 Task: Find connections with filter location Cajicá with filter topic #marketingwith filter profile language French with filter current company Qween Network LLP with filter school West Bengal jobs and careers with filter industry Insurance Agencies and Brokerages with filter service category Wedding Photography with filter keywords title Heavy Equipment Operator
Action: Mouse moved to (513, 65)
Screenshot: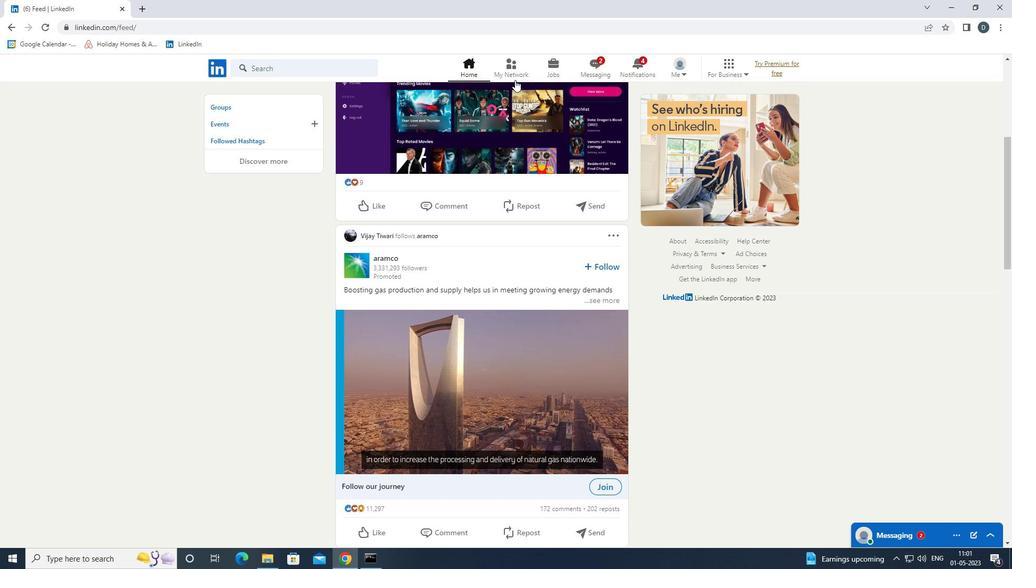 
Action: Mouse pressed left at (513, 65)
Screenshot: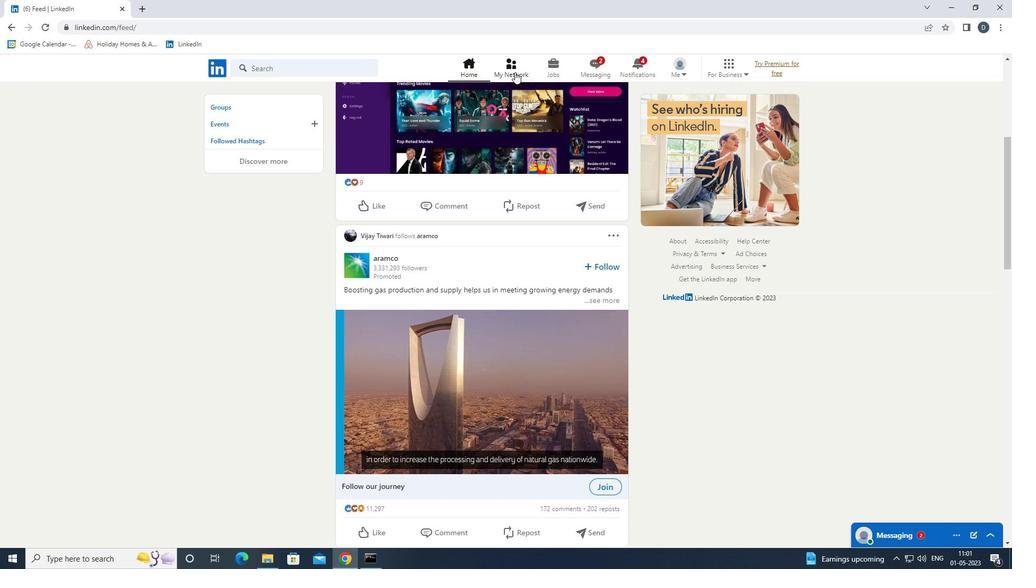 
Action: Mouse moved to (345, 126)
Screenshot: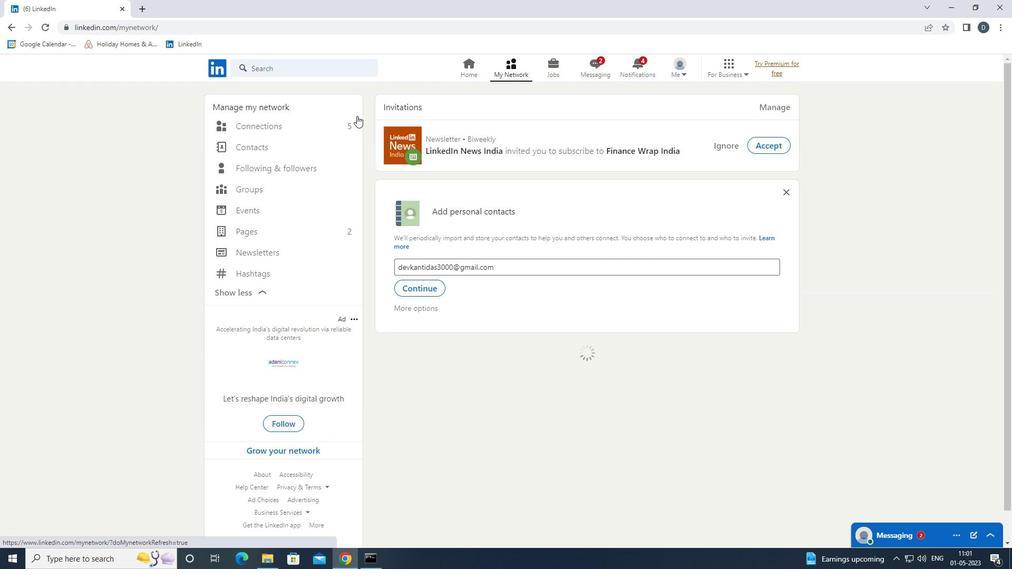 
Action: Mouse pressed left at (345, 126)
Screenshot: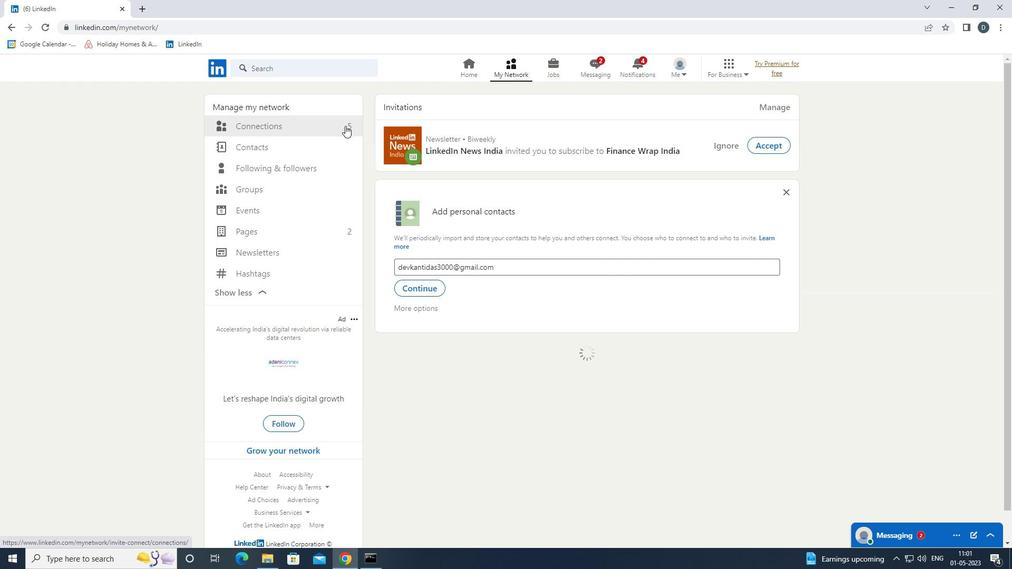 
Action: Mouse moved to (348, 127)
Screenshot: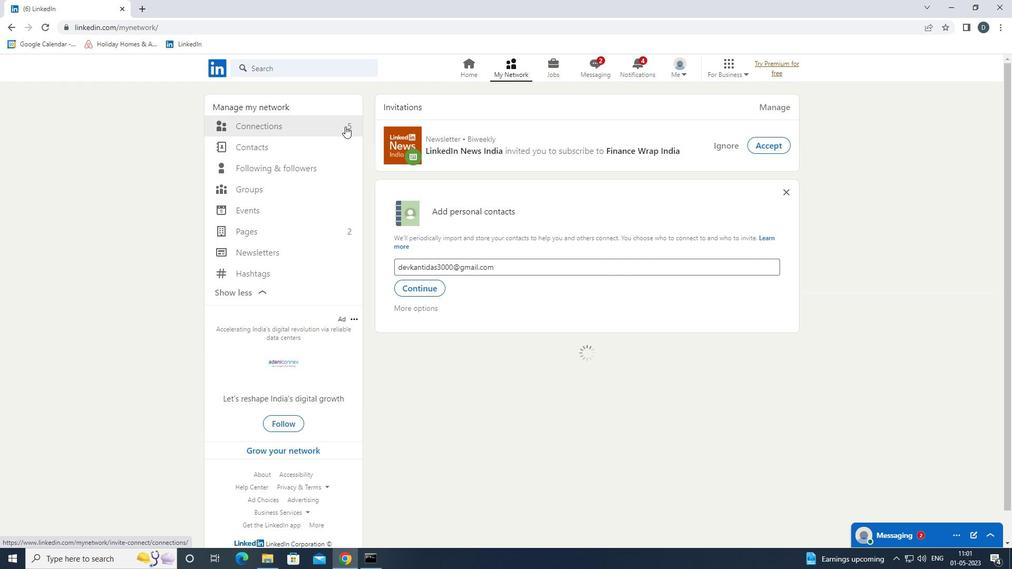 
Action: Mouse pressed left at (348, 127)
Screenshot: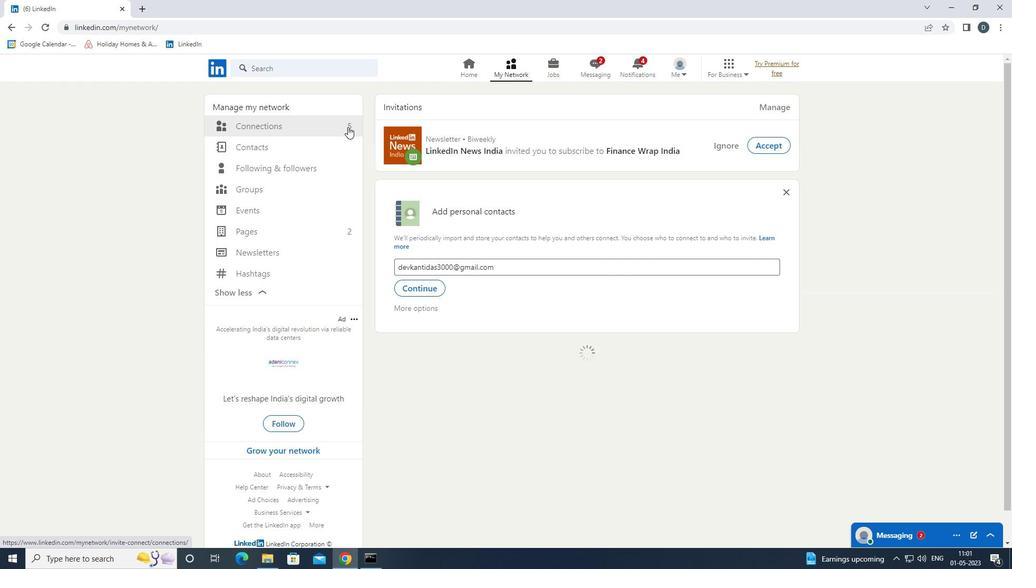 
Action: Mouse moved to (607, 122)
Screenshot: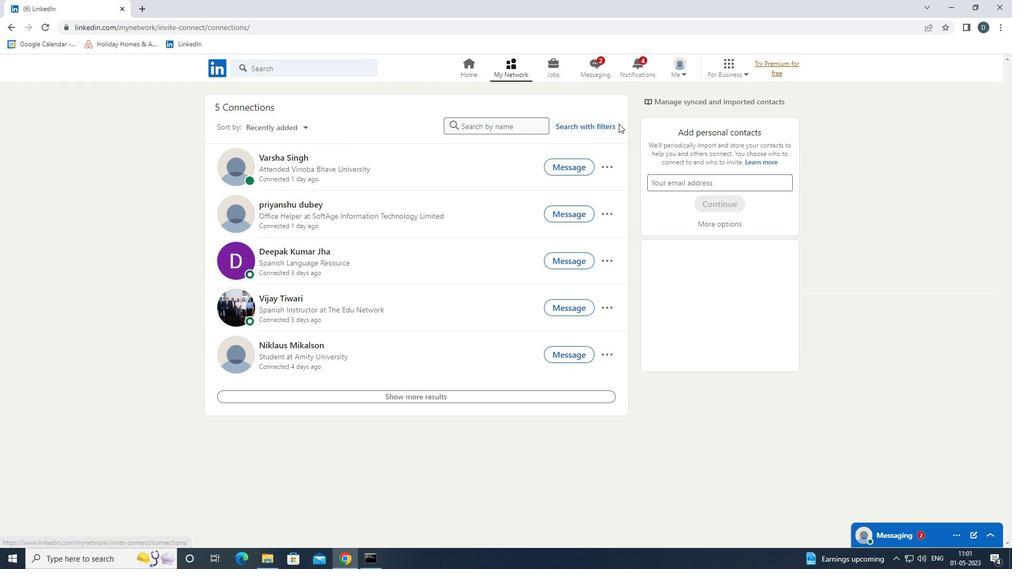 
Action: Mouse pressed left at (607, 122)
Screenshot: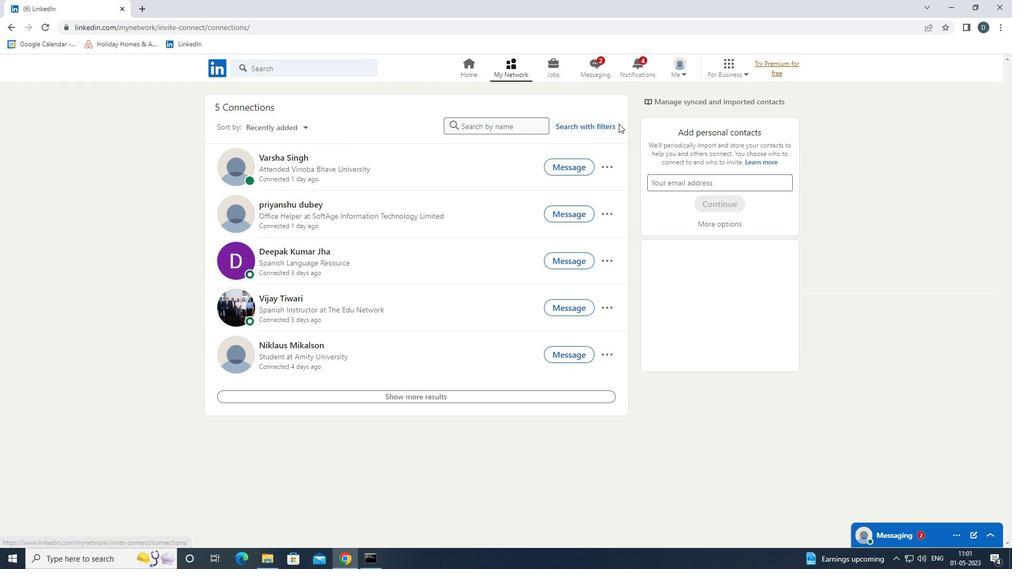 
Action: Mouse moved to (551, 91)
Screenshot: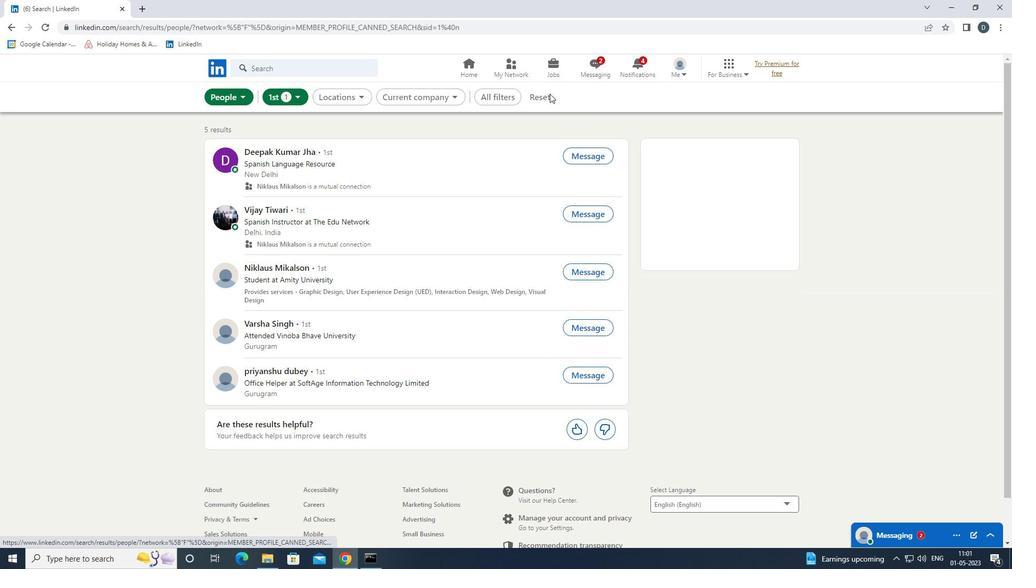 
Action: Mouse pressed left at (551, 91)
Screenshot: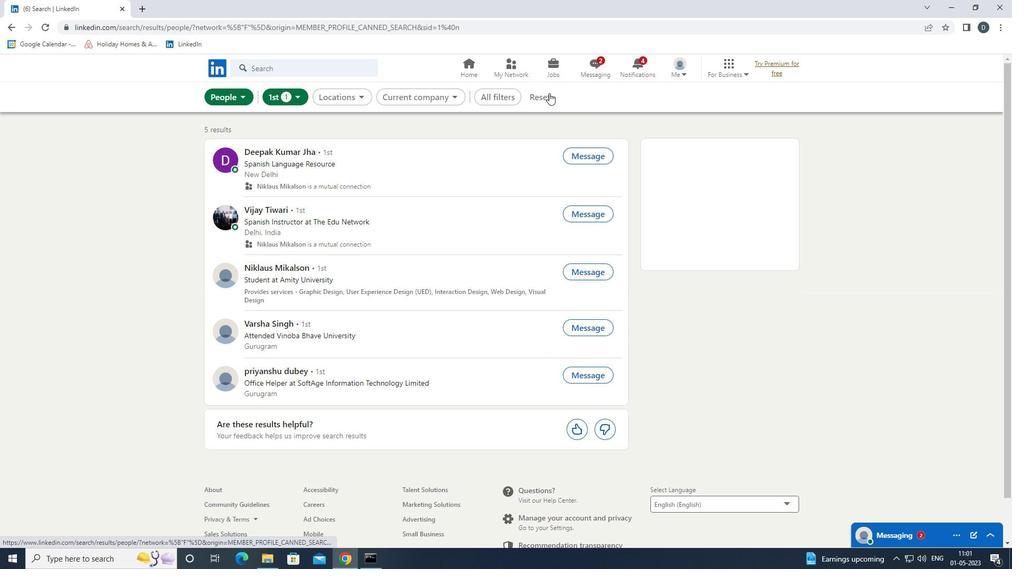 
Action: Mouse moved to (534, 94)
Screenshot: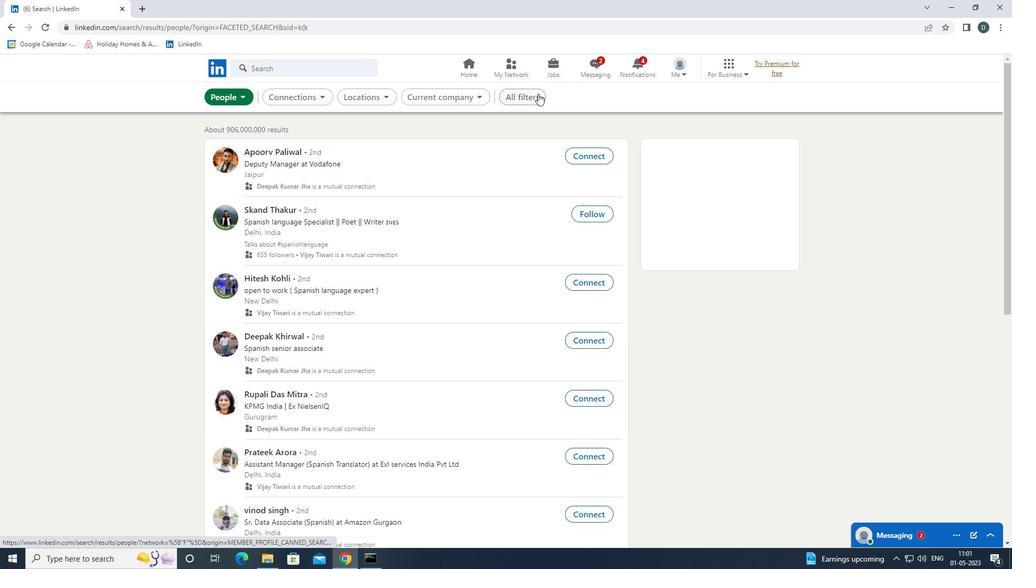 
Action: Mouse pressed left at (534, 94)
Screenshot: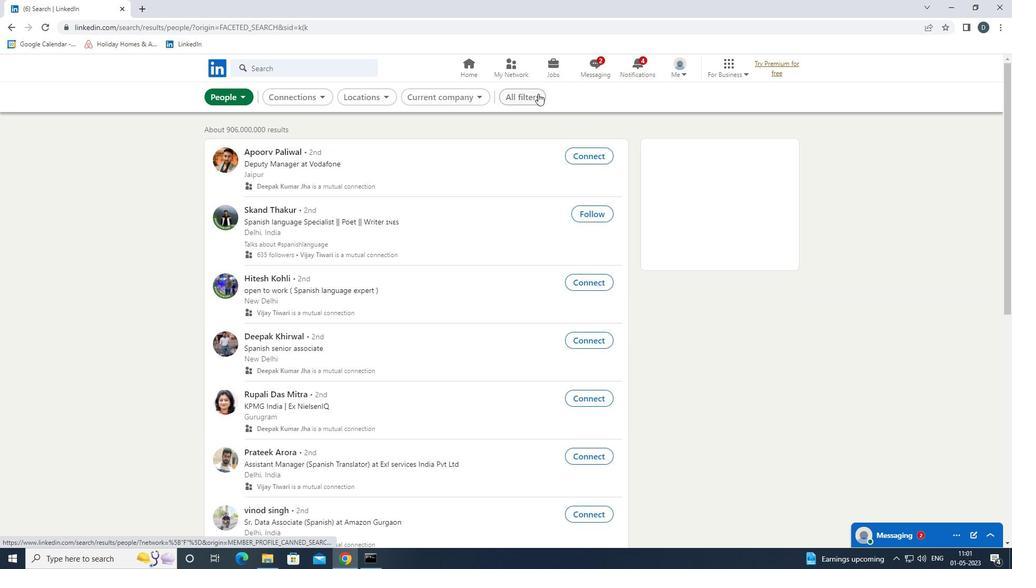 
Action: Mouse moved to (778, 360)
Screenshot: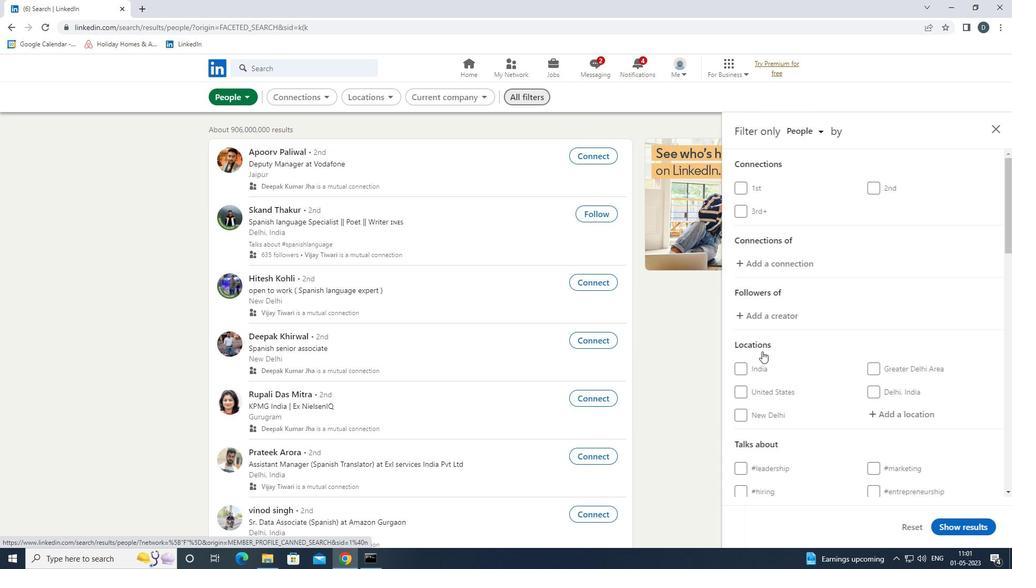 
Action: Mouse scrolled (778, 359) with delta (0, 0)
Screenshot: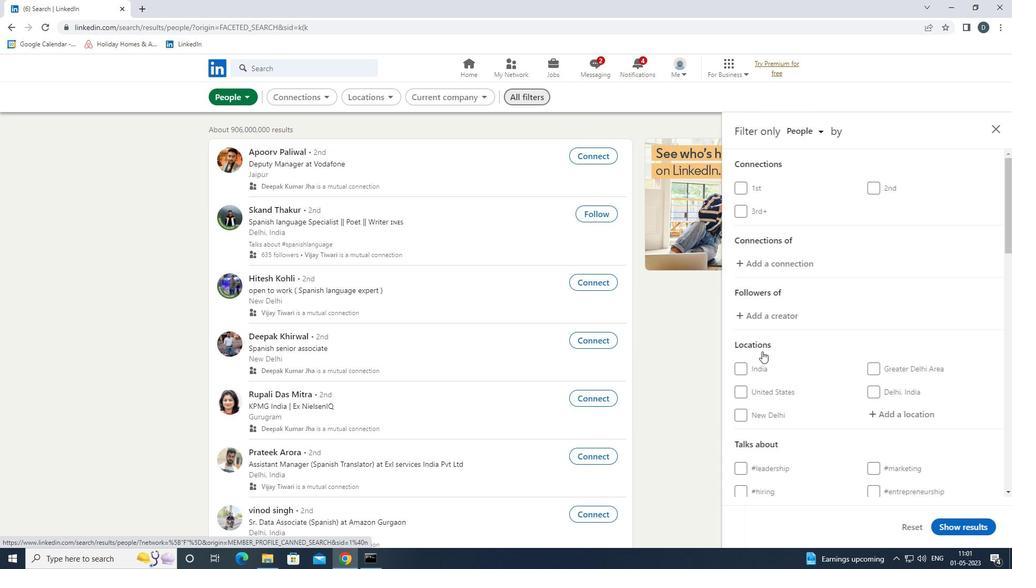 
Action: Mouse moved to (785, 363)
Screenshot: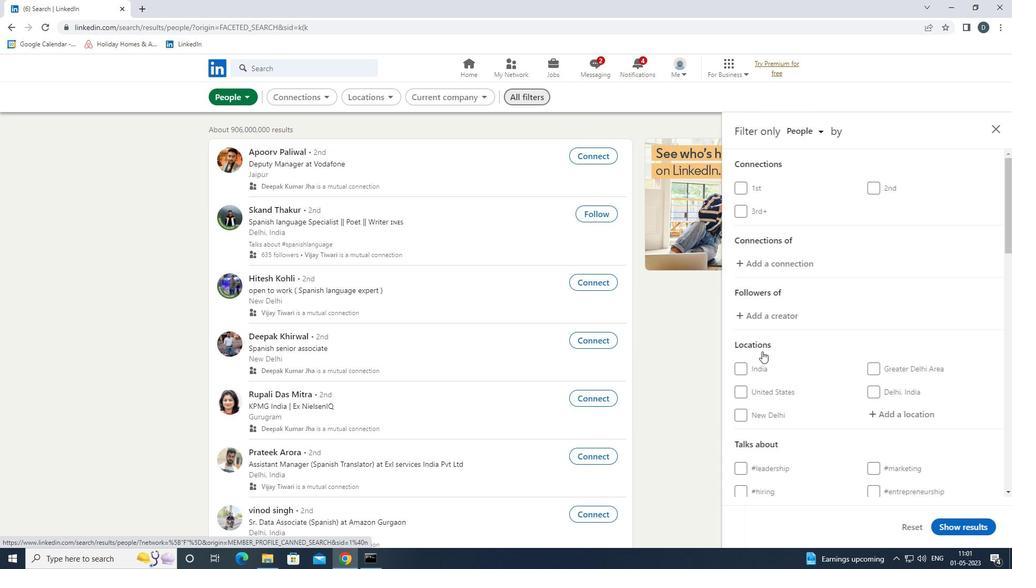 
Action: Mouse scrolled (785, 362) with delta (0, 0)
Screenshot: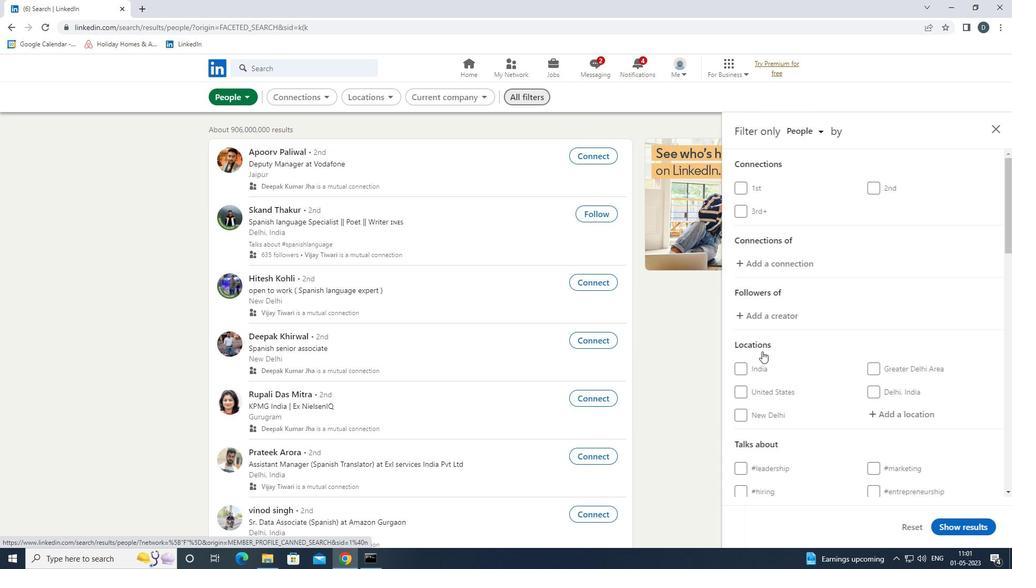 
Action: Mouse moved to (913, 306)
Screenshot: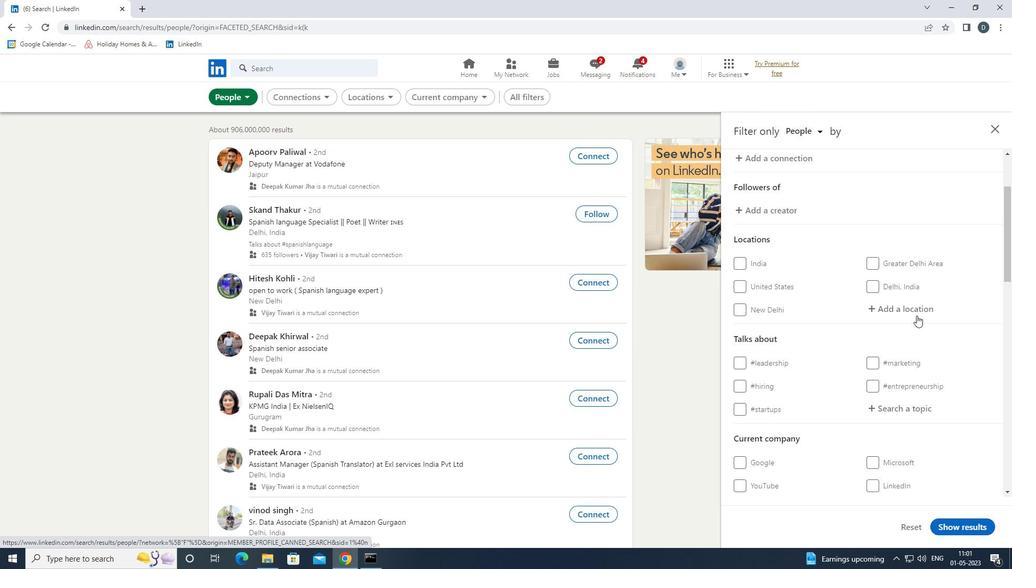 
Action: Mouse pressed left at (913, 306)
Screenshot: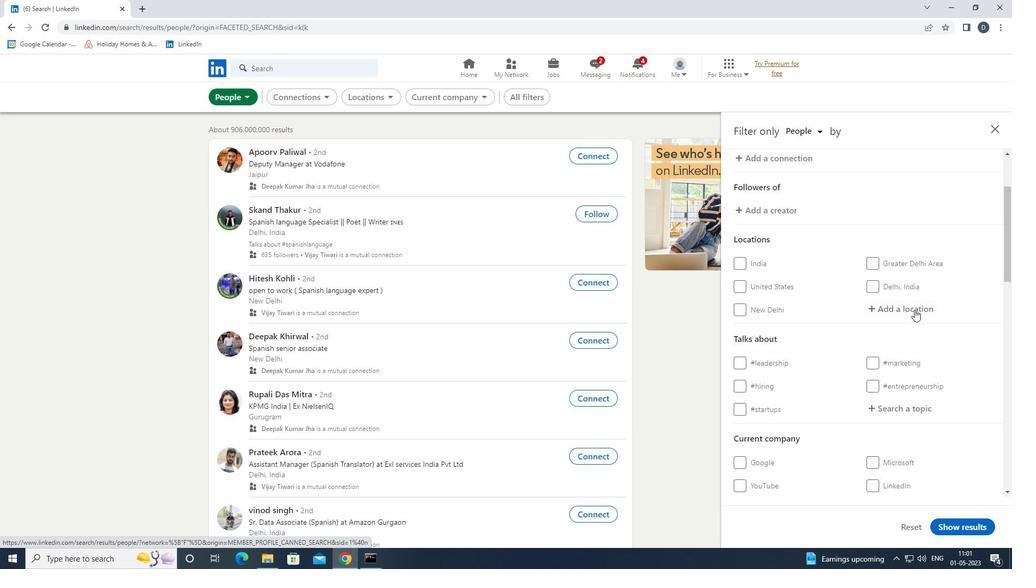 
Action: Mouse moved to (697, 366)
Screenshot: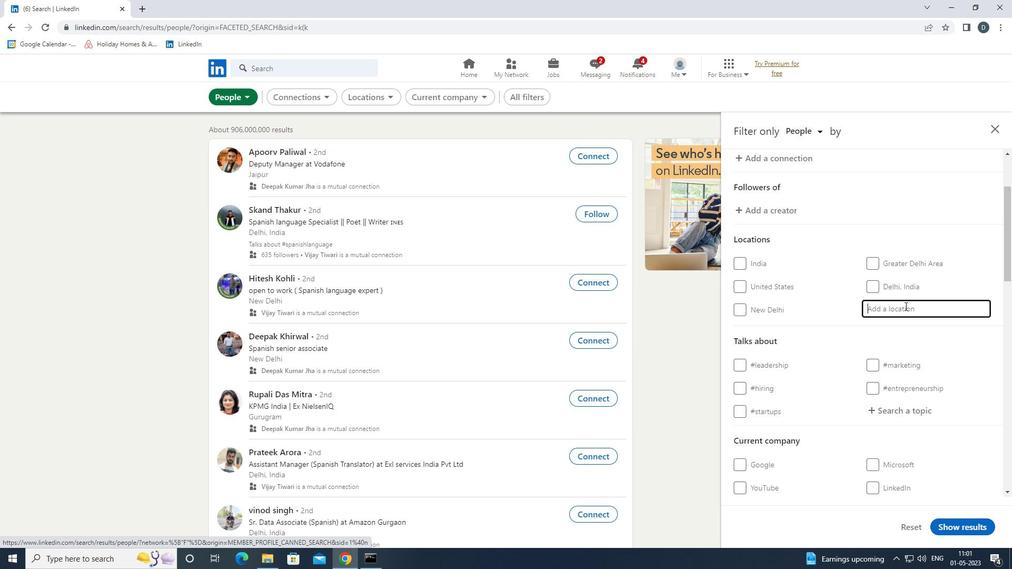 
Action: Key pressed <Key.shift>CAJICA<Key.down><Key.enter>
Screenshot: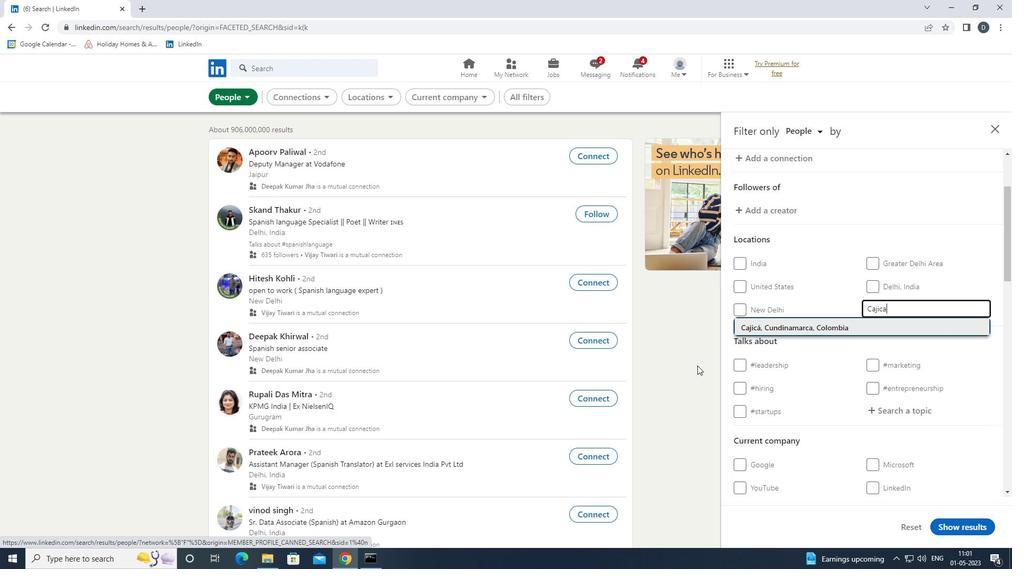 
Action: Mouse moved to (701, 362)
Screenshot: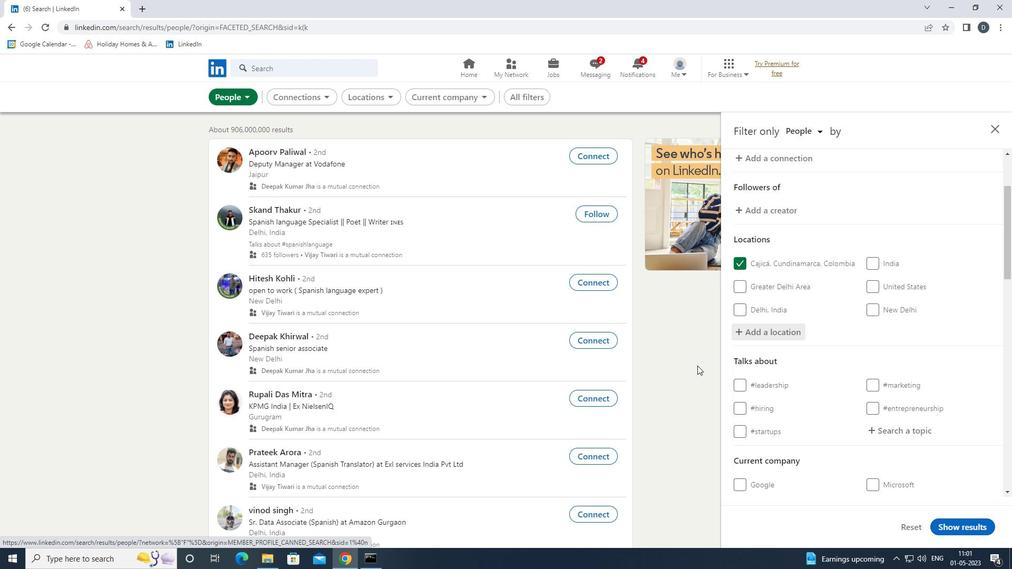
Action: Mouse scrolled (701, 362) with delta (0, 0)
Screenshot: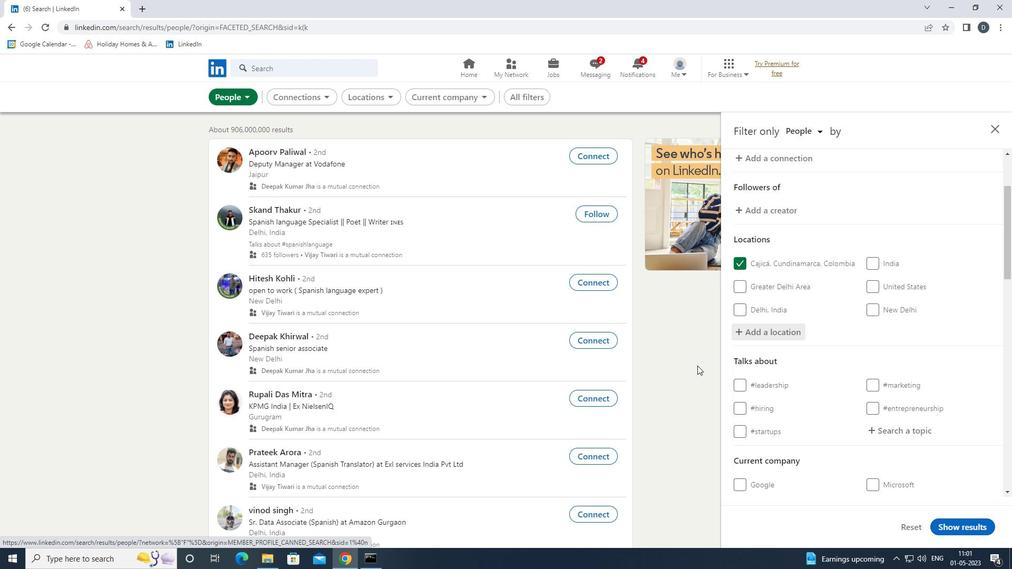 
Action: Mouse moved to (703, 362)
Screenshot: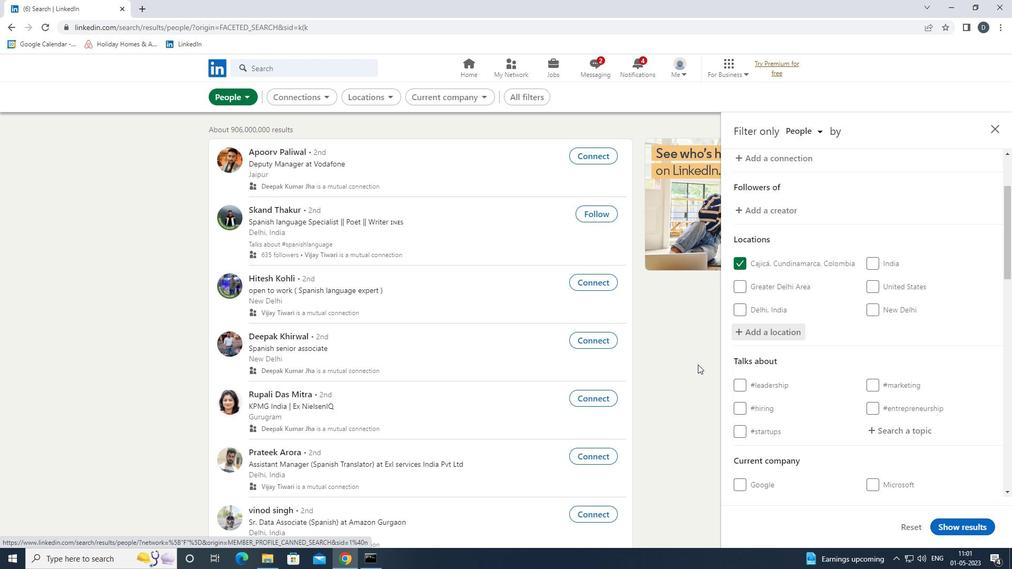 
Action: Mouse scrolled (703, 362) with delta (0, 0)
Screenshot: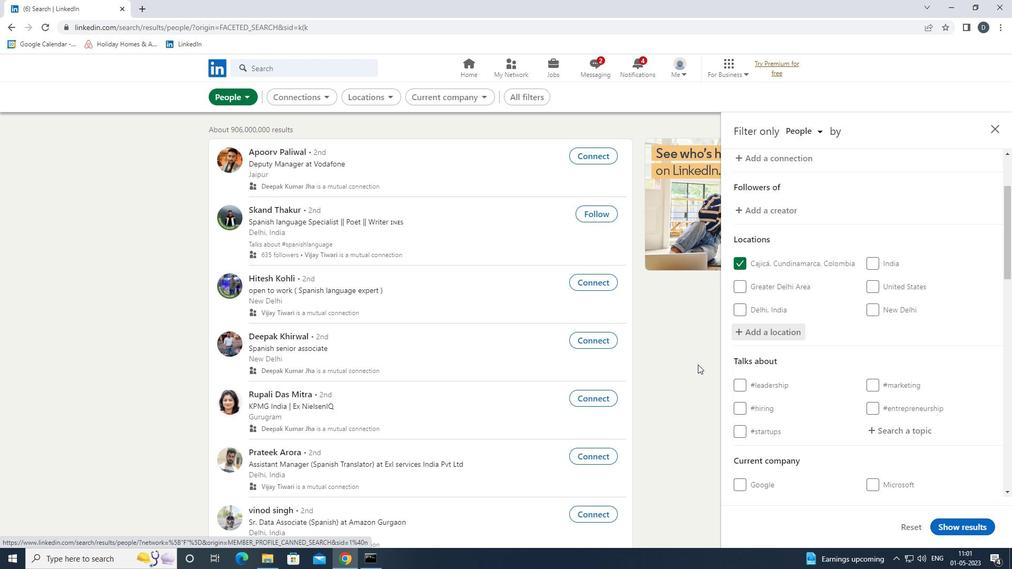 
Action: Mouse moved to (724, 362)
Screenshot: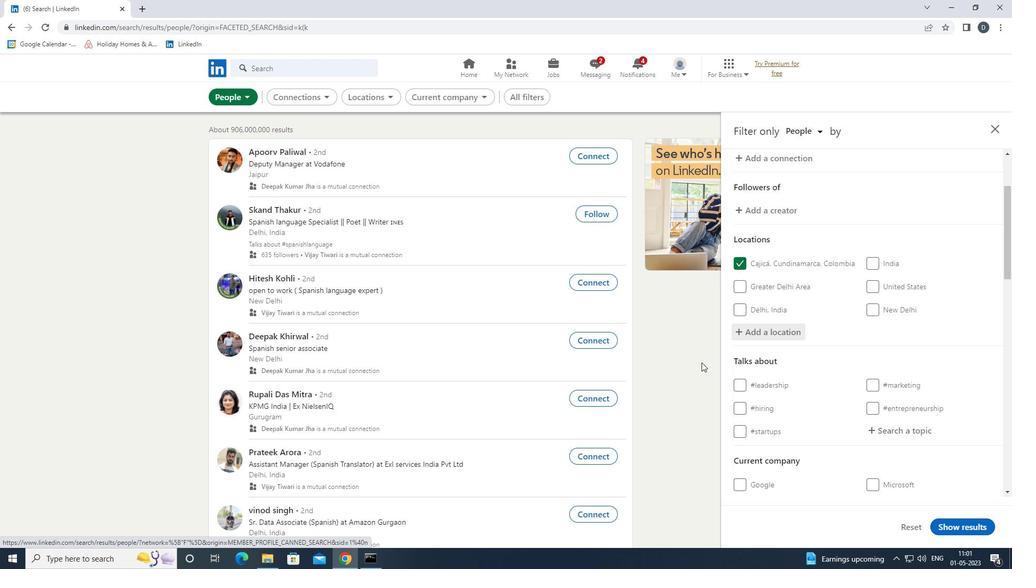 
Action: Mouse scrolled (724, 362) with delta (0, 0)
Screenshot: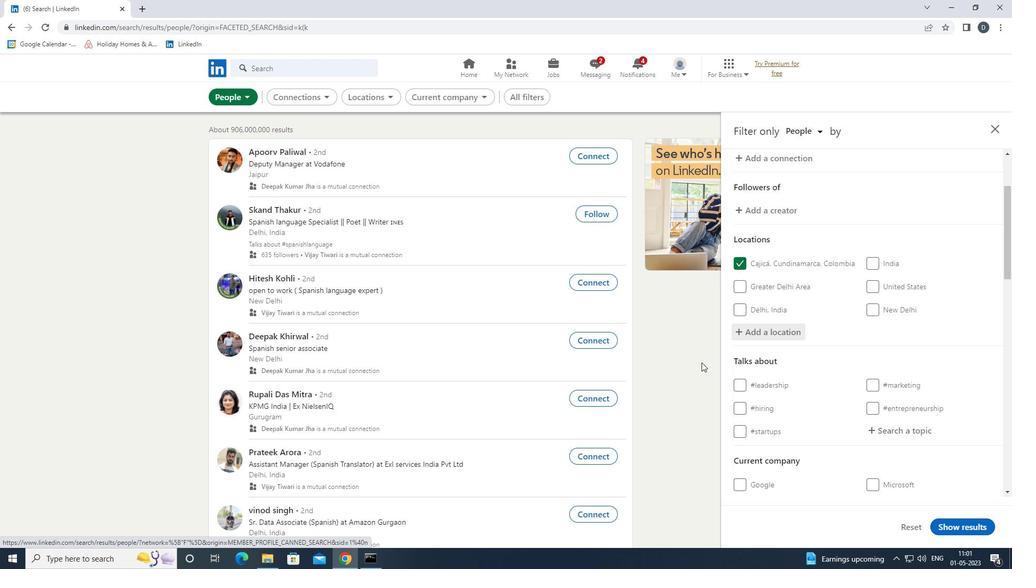 
Action: Mouse moved to (904, 376)
Screenshot: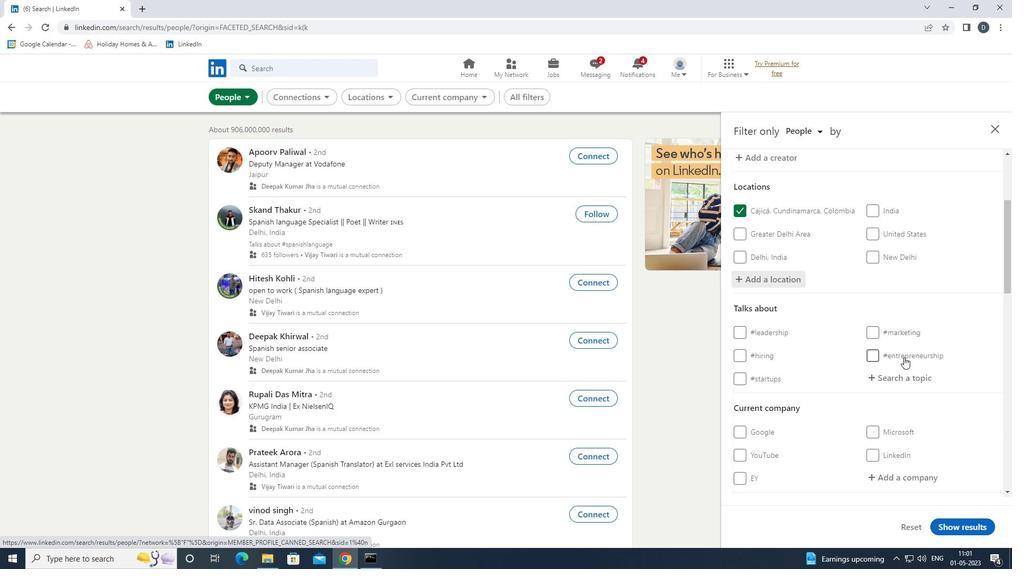 
Action: Mouse pressed left at (904, 376)
Screenshot: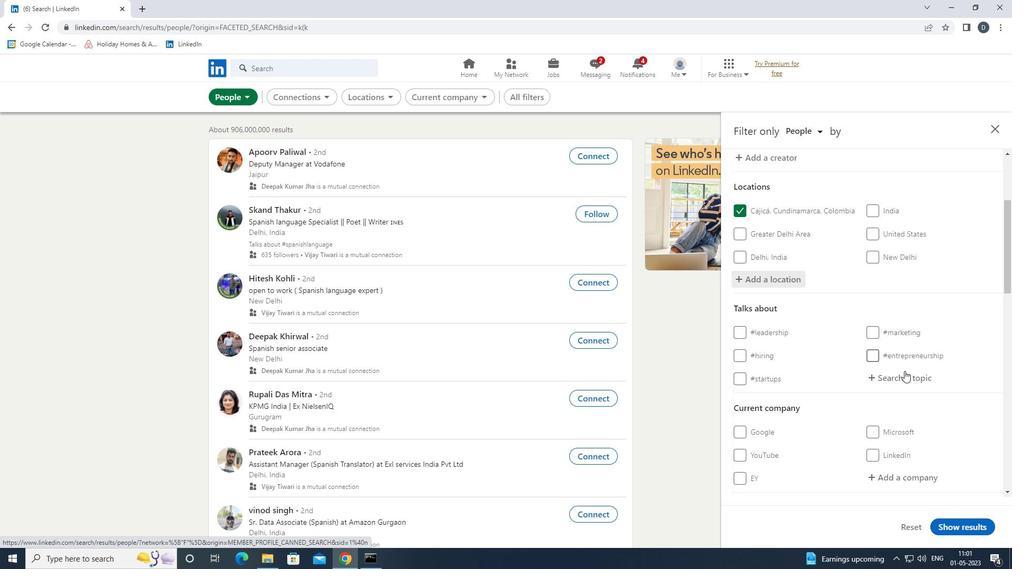 
Action: Mouse moved to (816, 402)
Screenshot: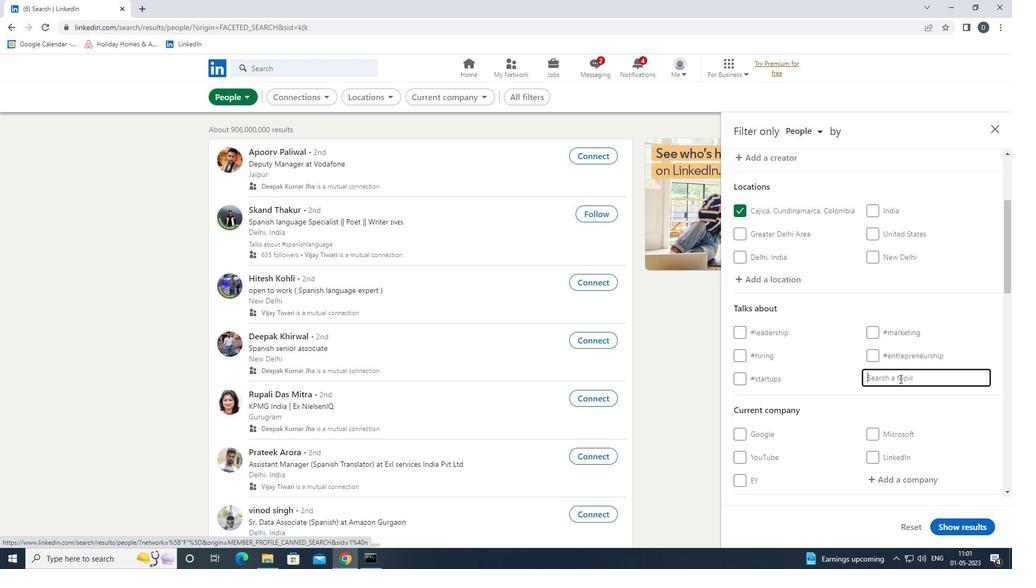
Action: Key pressed <Key.shift>MARK<Key.backspace><Key.backspace><Key.backspace><Key.backspace><Key.backspace><Key.shift>#MARKETING
Screenshot: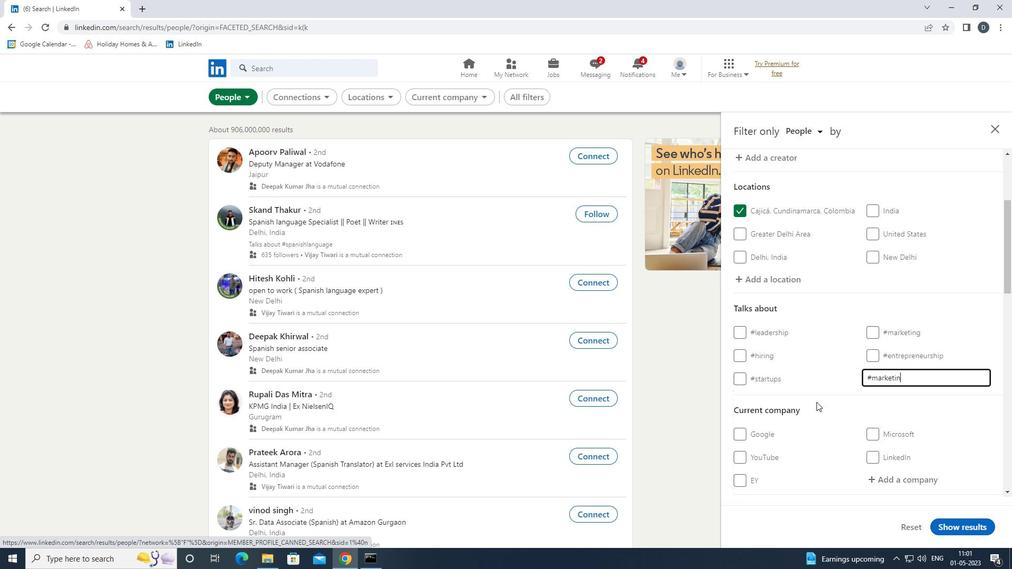 
Action: Mouse moved to (817, 402)
Screenshot: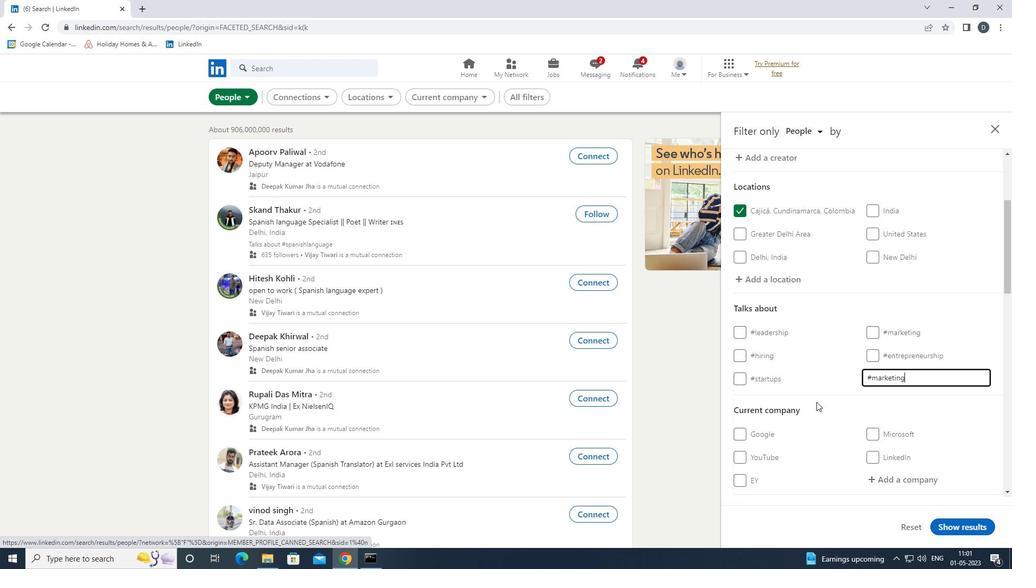 
Action: Mouse scrolled (817, 401) with delta (0, 0)
Screenshot: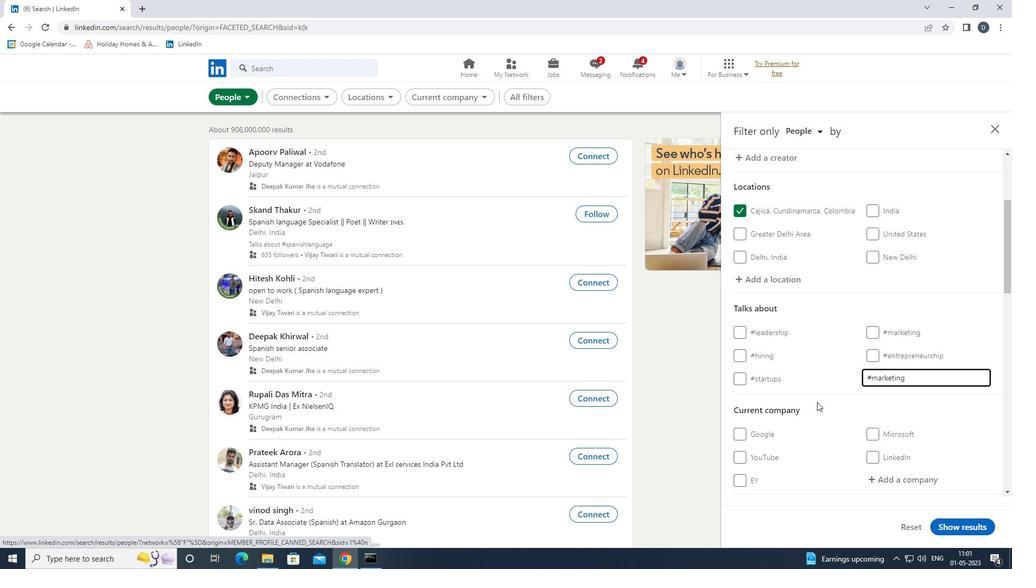
Action: Mouse moved to (817, 403)
Screenshot: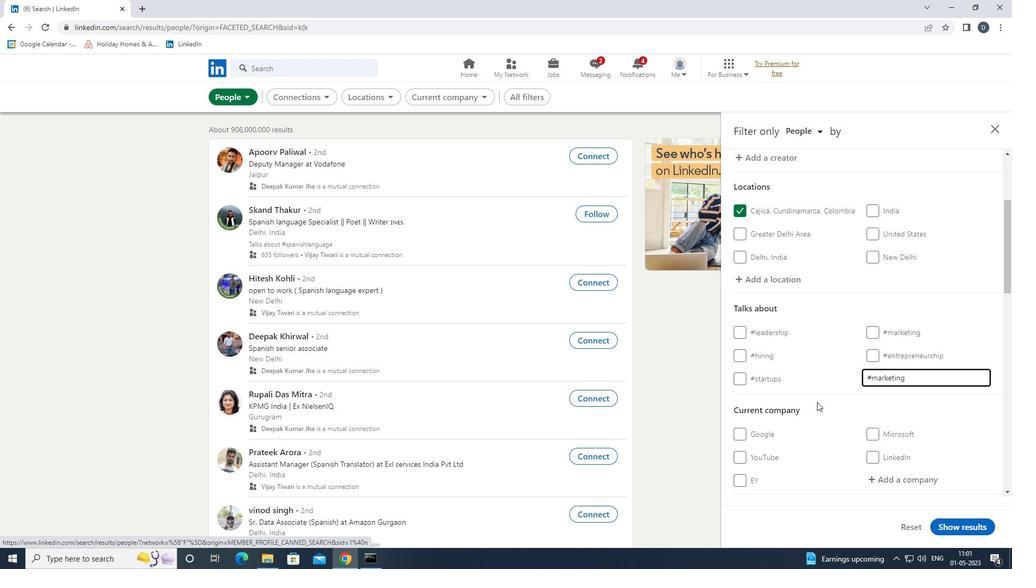 
Action: Mouse scrolled (817, 402) with delta (0, 0)
Screenshot: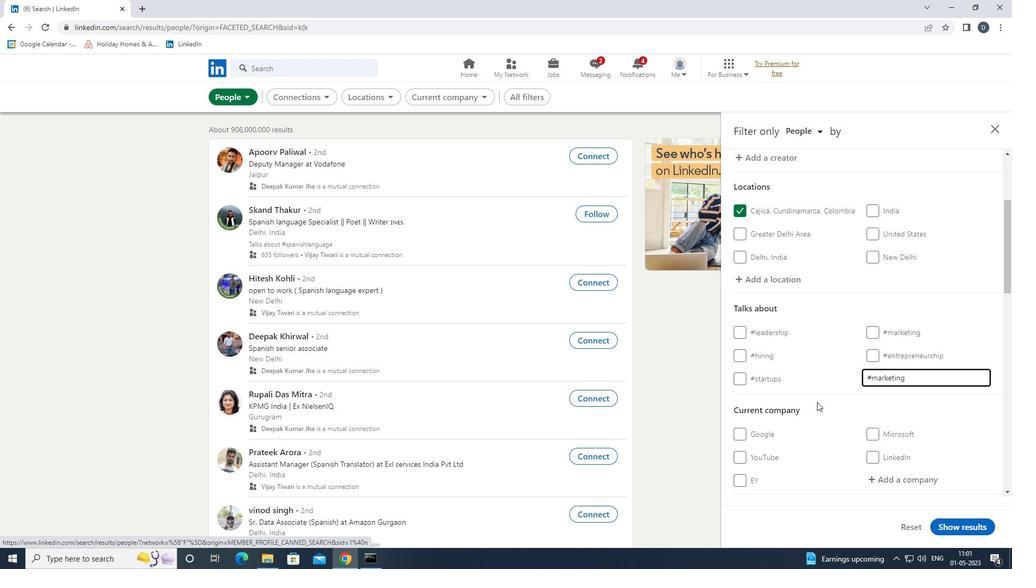 
Action: Mouse moved to (817, 405)
Screenshot: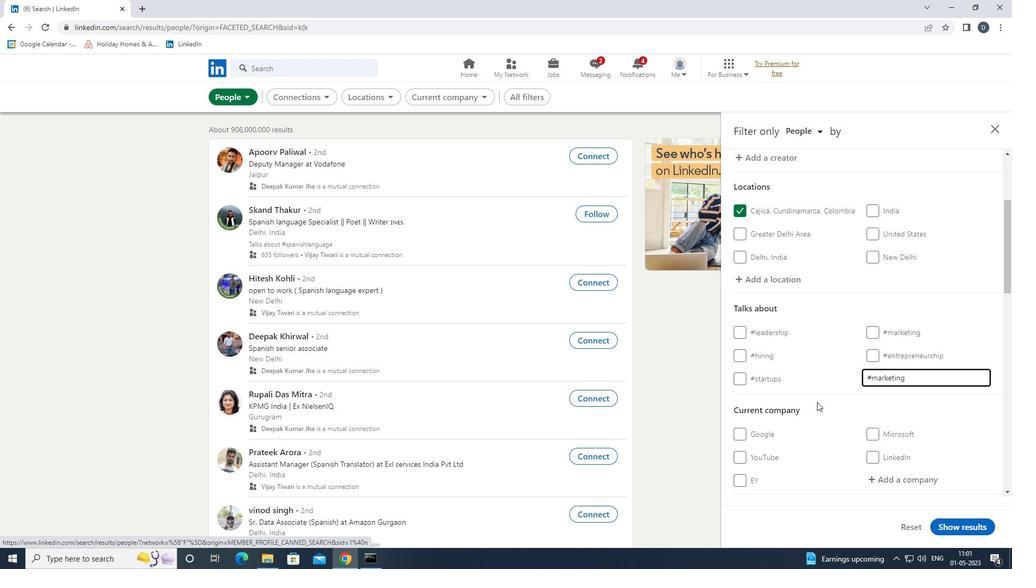 
Action: Mouse scrolled (817, 404) with delta (0, 0)
Screenshot: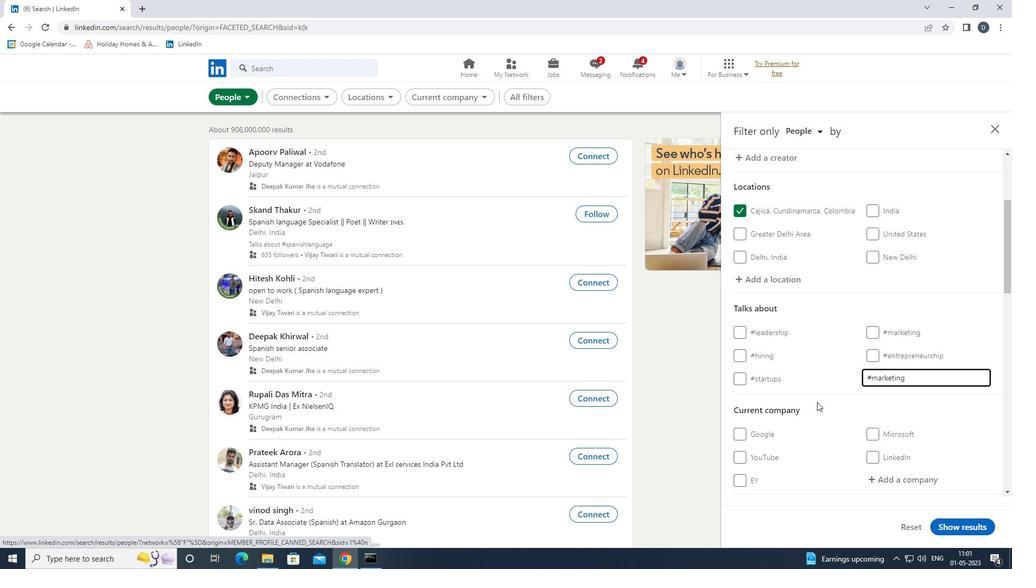 
Action: Mouse moved to (883, 379)
Screenshot: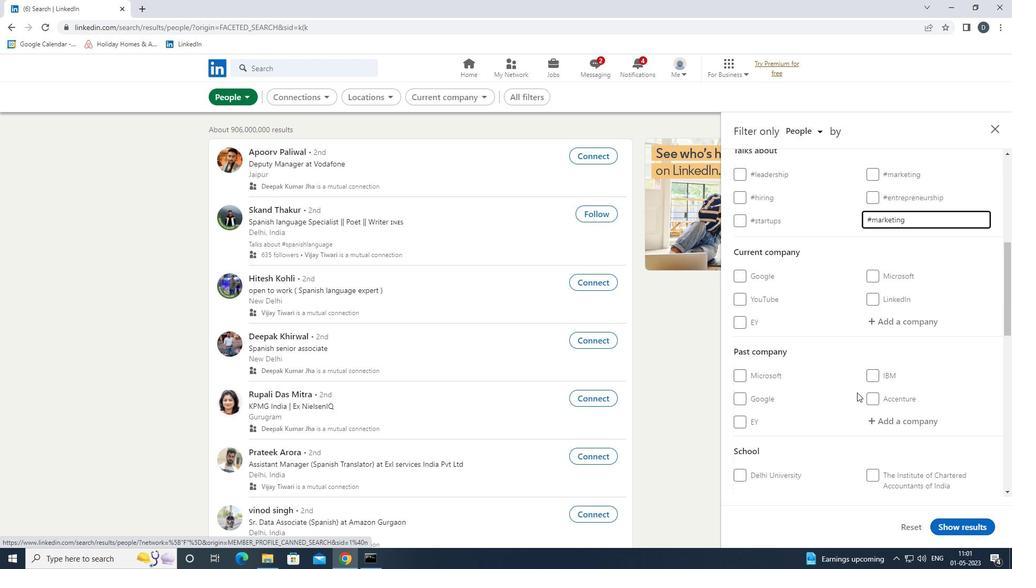 
Action: Mouse scrolled (883, 379) with delta (0, 0)
Screenshot: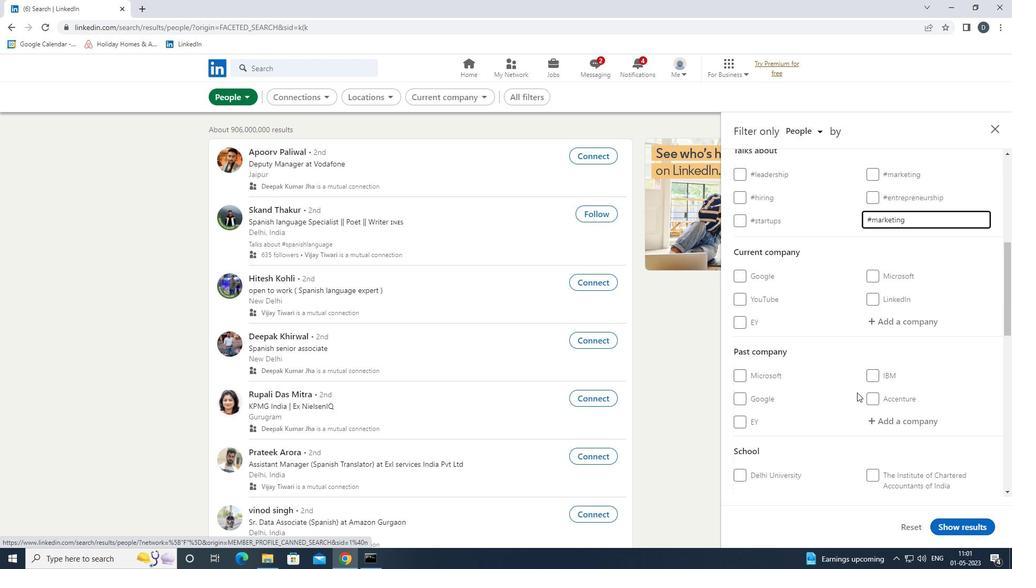 
Action: Mouse scrolled (883, 379) with delta (0, 0)
Screenshot: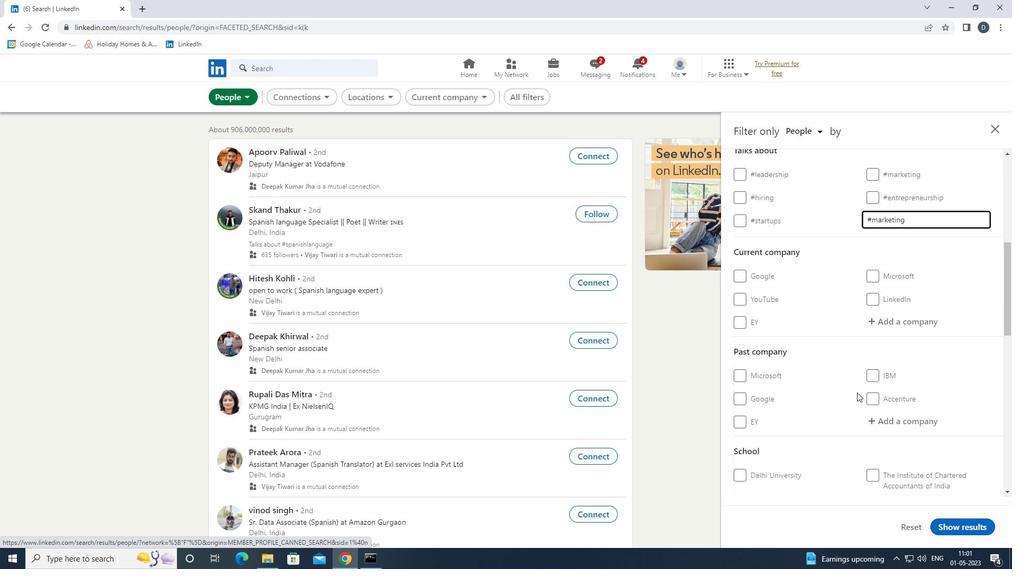 
Action: Mouse scrolled (883, 379) with delta (0, 0)
Screenshot: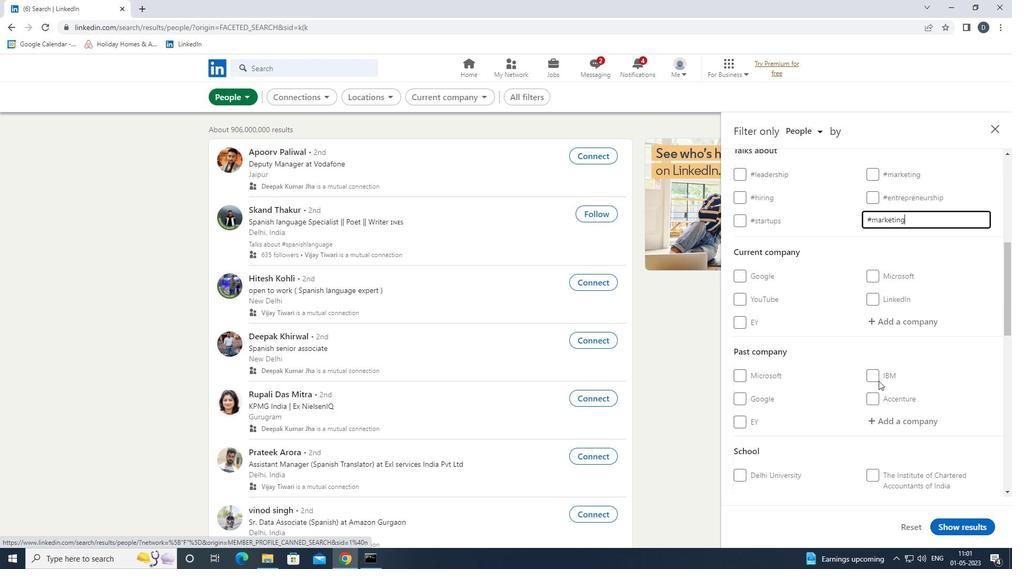
Action: Mouse moved to (894, 367)
Screenshot: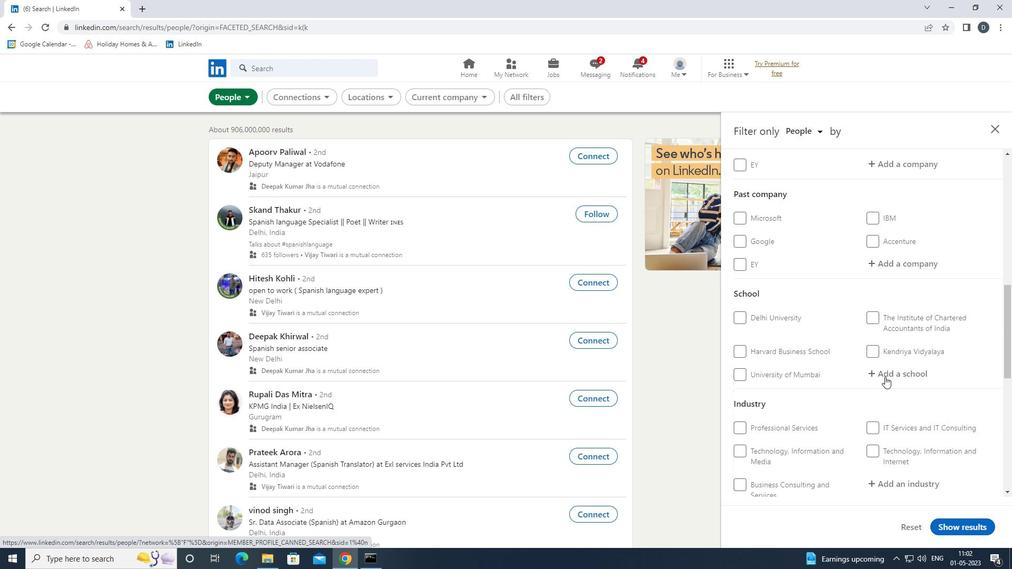 
Action: Mouse scrolled (894, 366) with delta (0, 0)
Screenshot: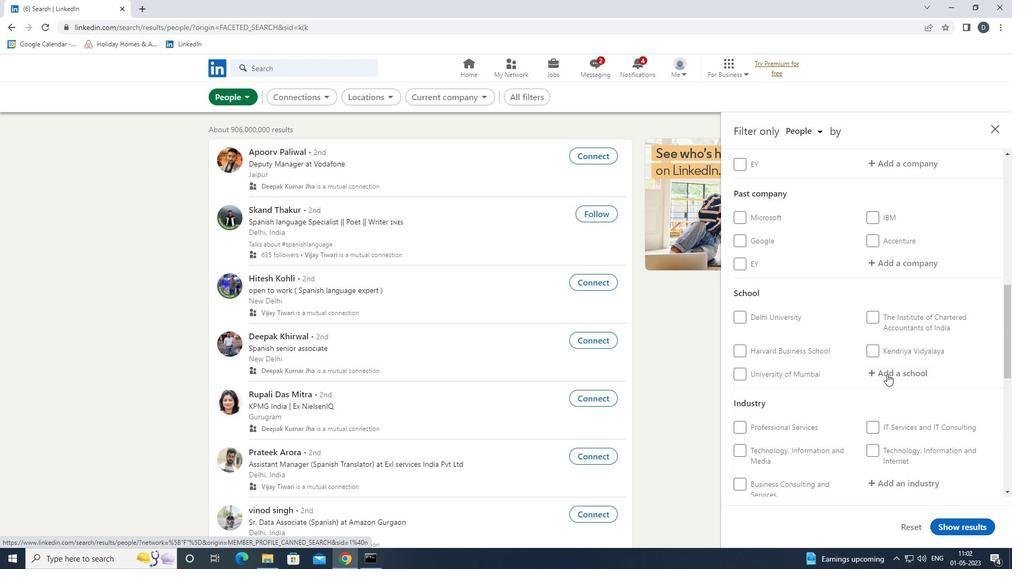 
Action: Mouse scrolled (894, 366) with delta (0, 0)
Screenshot: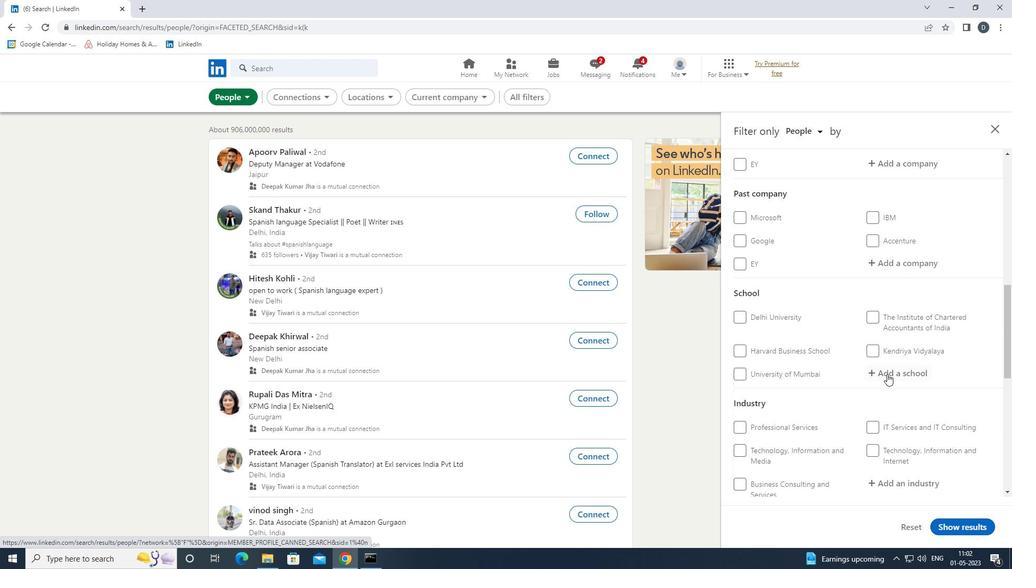 
Action: Mouse scrolled (894, 366) with delta (0, 0)
Screenshot: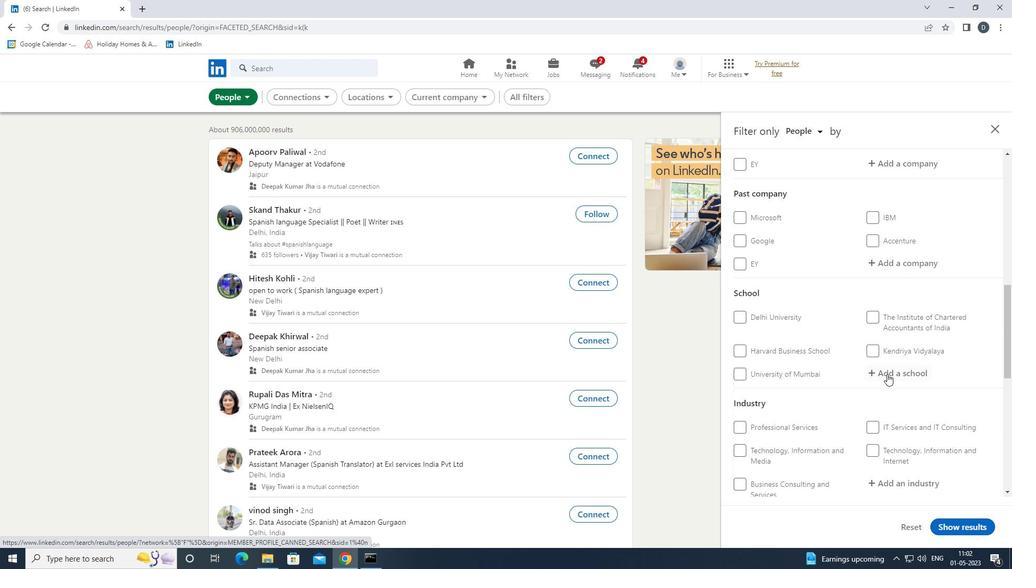 
Action: Mouse scrolled (894, 366) with delta (0, 0)
Screenshot: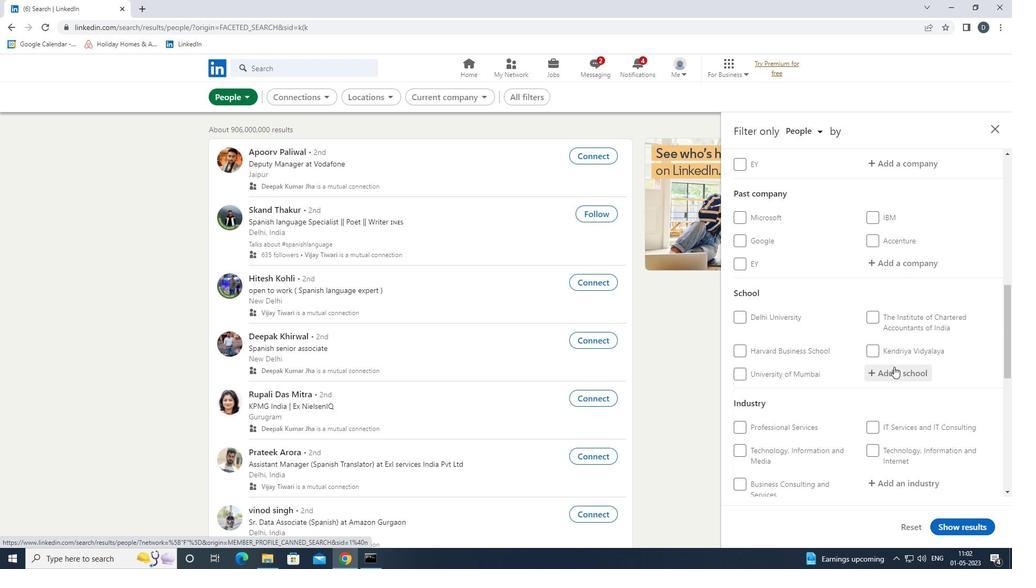 
Action: Mouse moved to (868, 334)
Screenshot: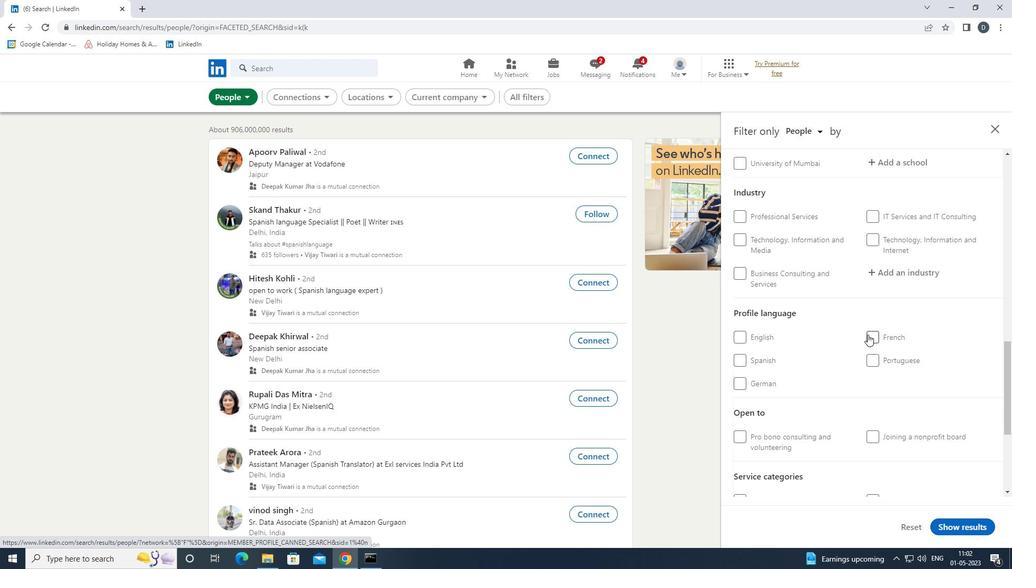 
Action: Mouse pressed left at (868, 334)
Screenshot: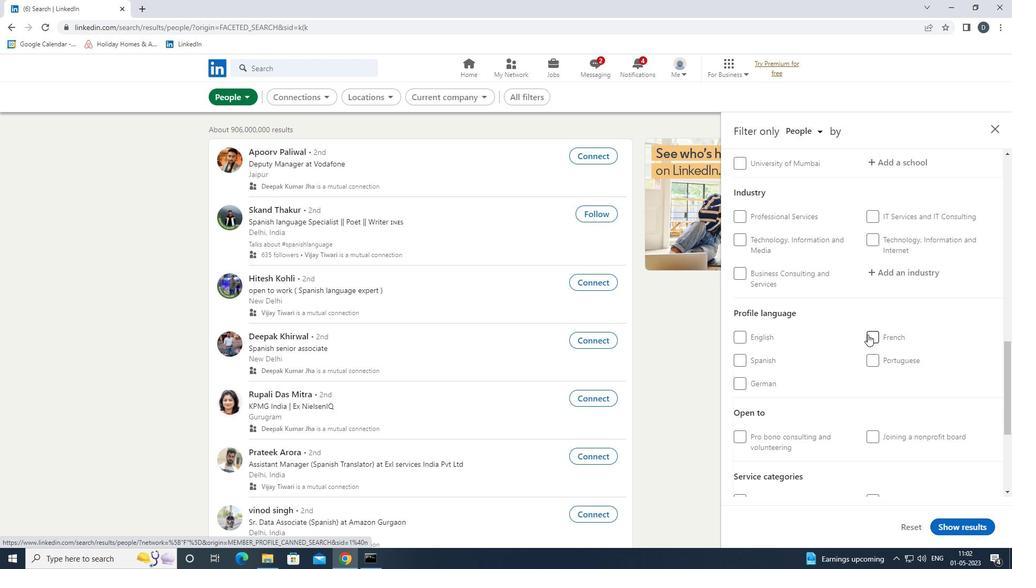 
Action: Mouse scrolled (868, 335) with delta (0, 0)
Screenshot: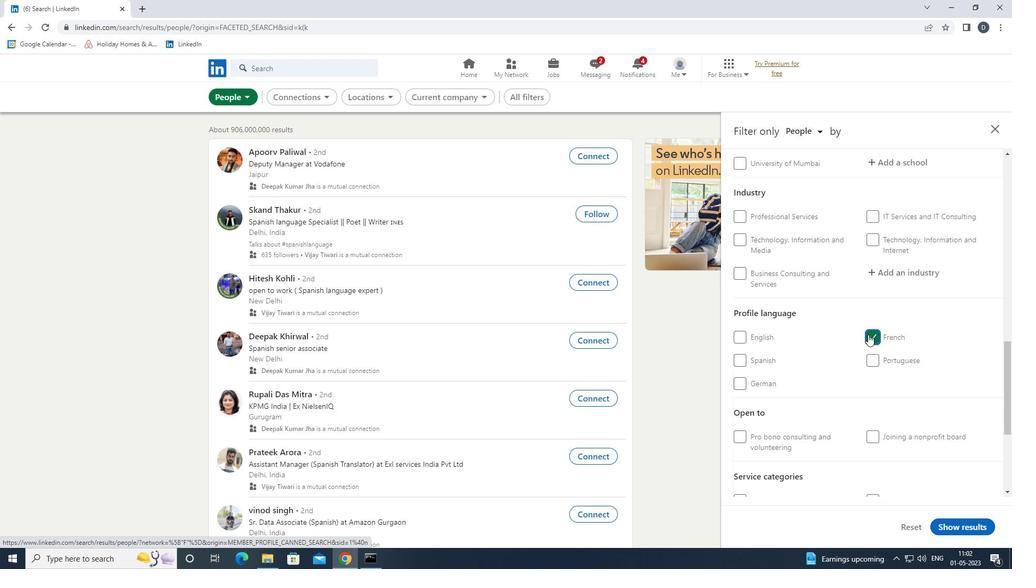 
Action: Mouse scrolled (868, 335) with delta (0, 0)
Screenshot: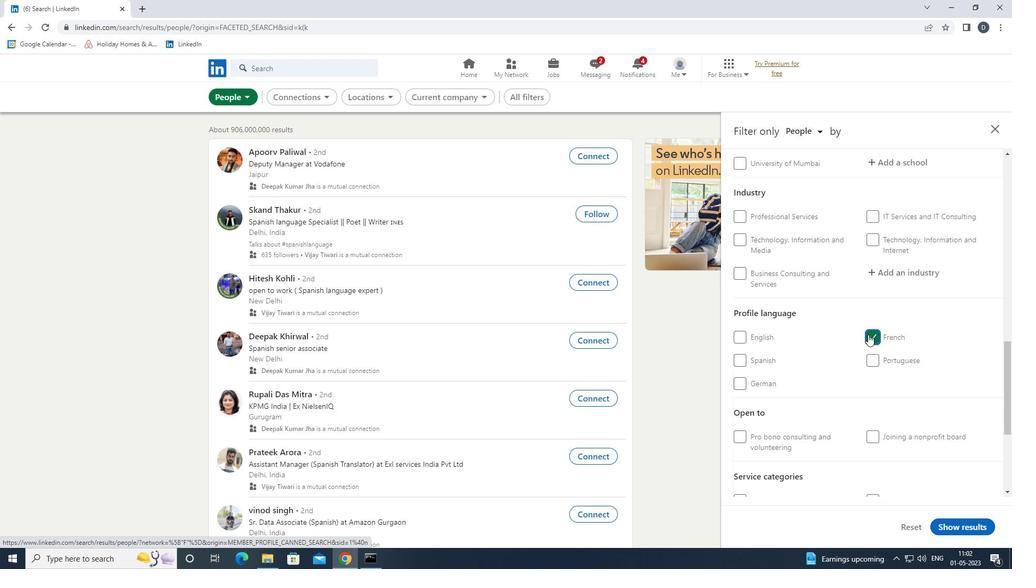 
Action: Mouse scrolled (868, 335) with delta (0, 0)
Screenshot: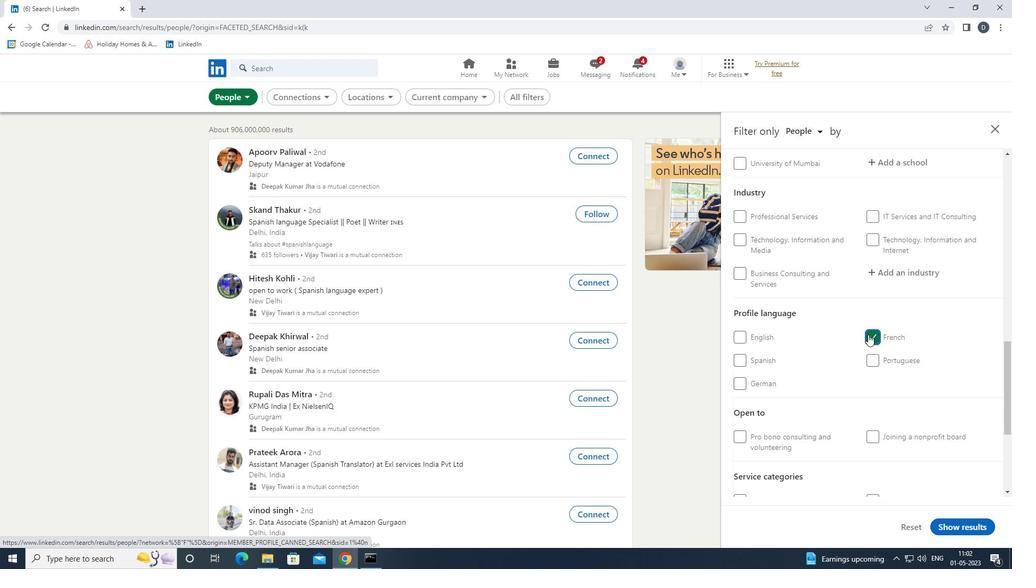 
Action: Mouse scrolled (868, 335) with delta (0, 0)
Screenshot: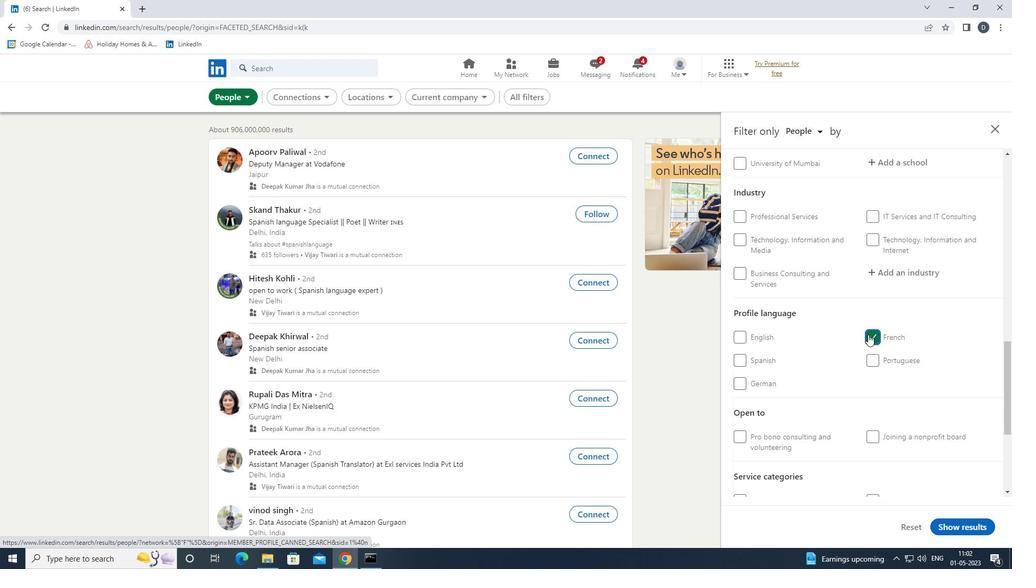 
Action: Mouse scrolled (868, 335) with delta (0, 0)
Screenshot: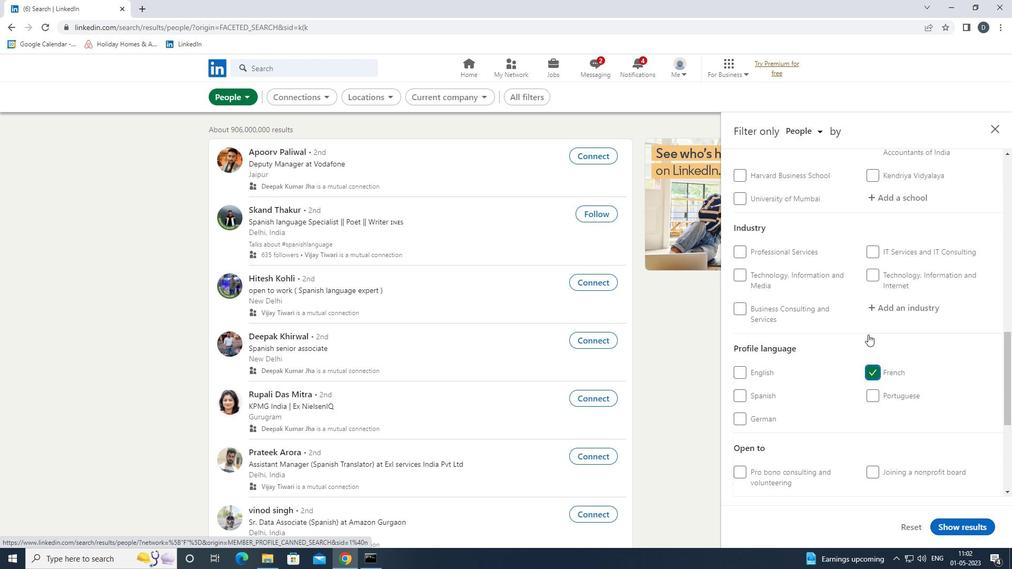
Action: Mouse scrolled (868, 335) with delta (0, 0)
Screenshot: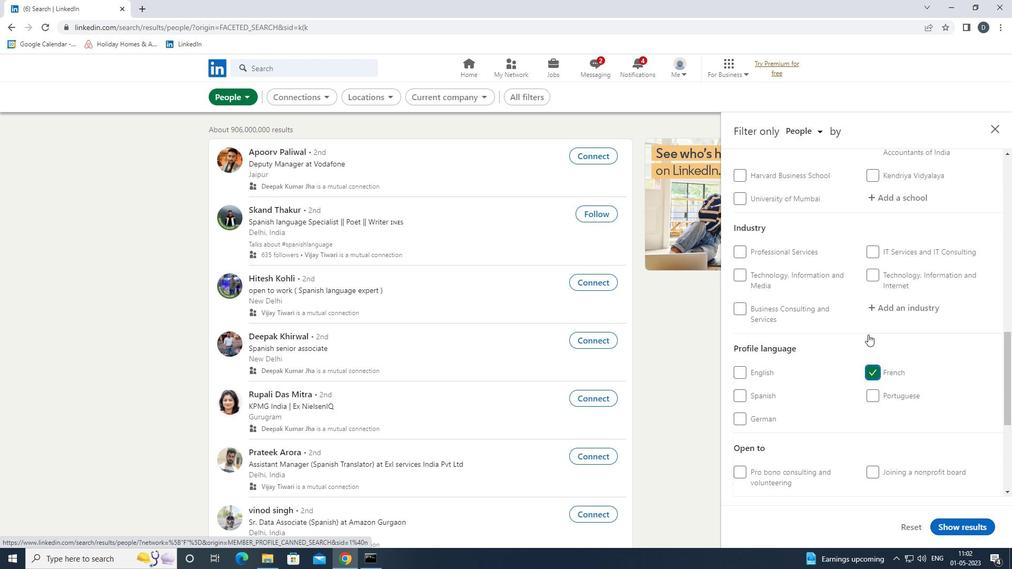 
Action: Mouse scrolled (868, 335) with delta (0, 0)
Screenshot: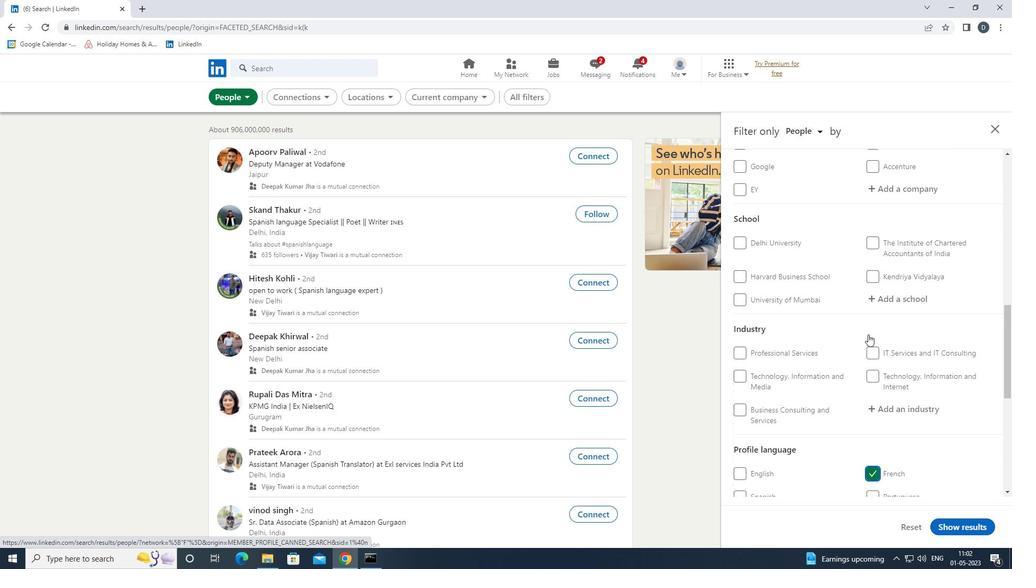 
Action: Mouse moved to (897, 326)
Screenshot: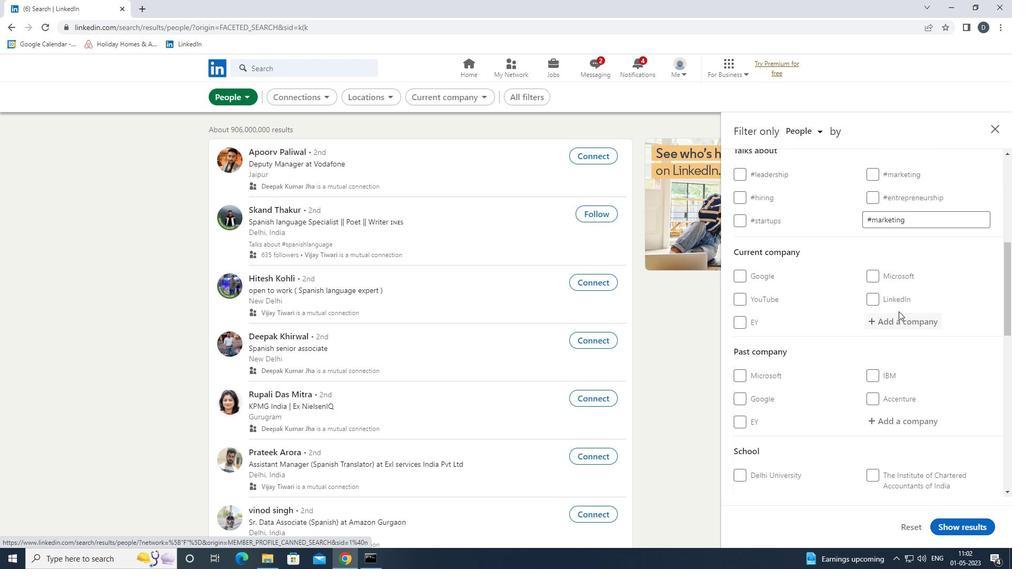 
Action: Mouse pressed left at (897, 326)
Screenshot: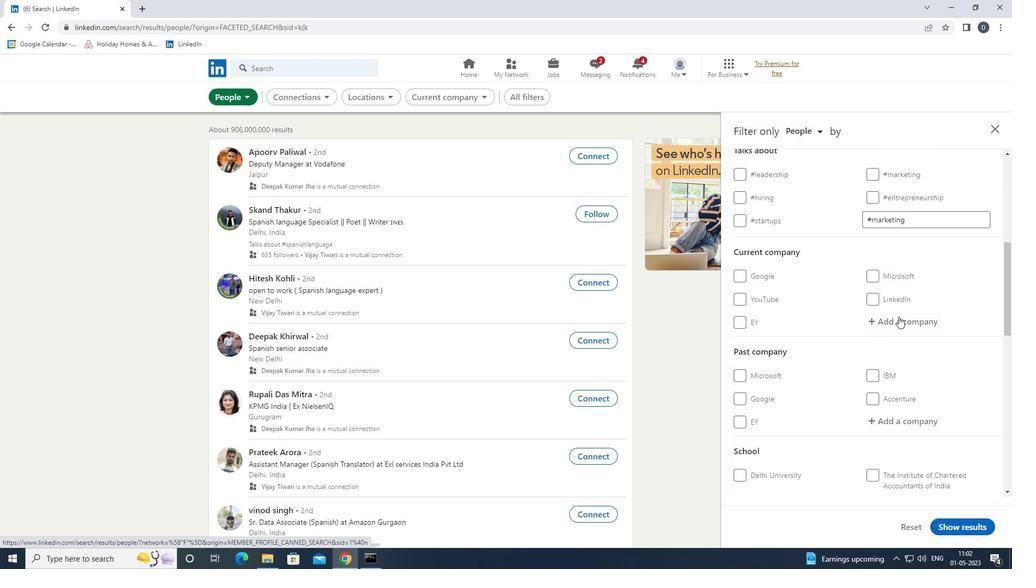 
Action: Mouse moved to (875, 332)
Screenshot: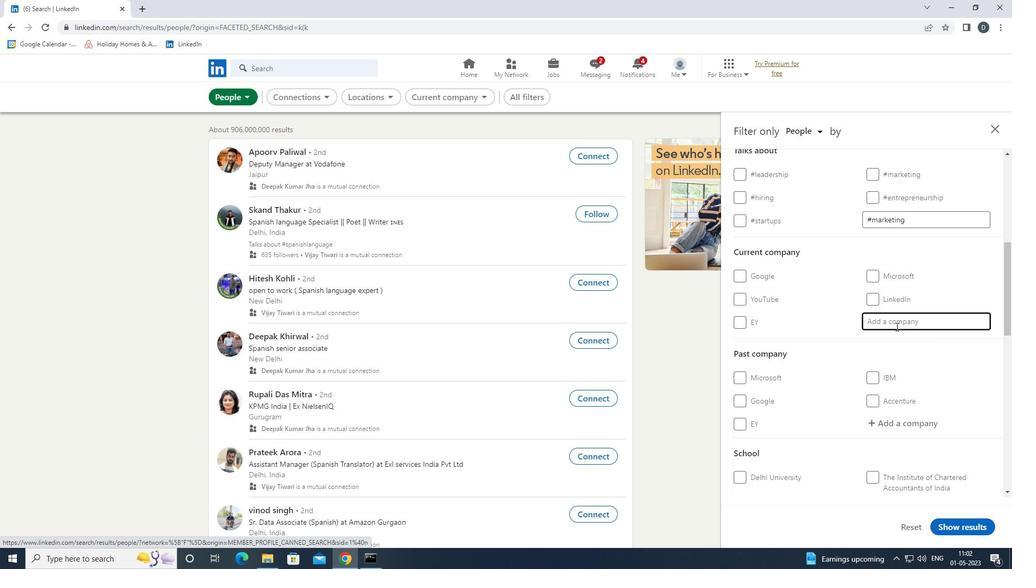 
Action: Key pressed <Key.shift>QWEEN<Key.space><Key.shift>NET
Screenshot: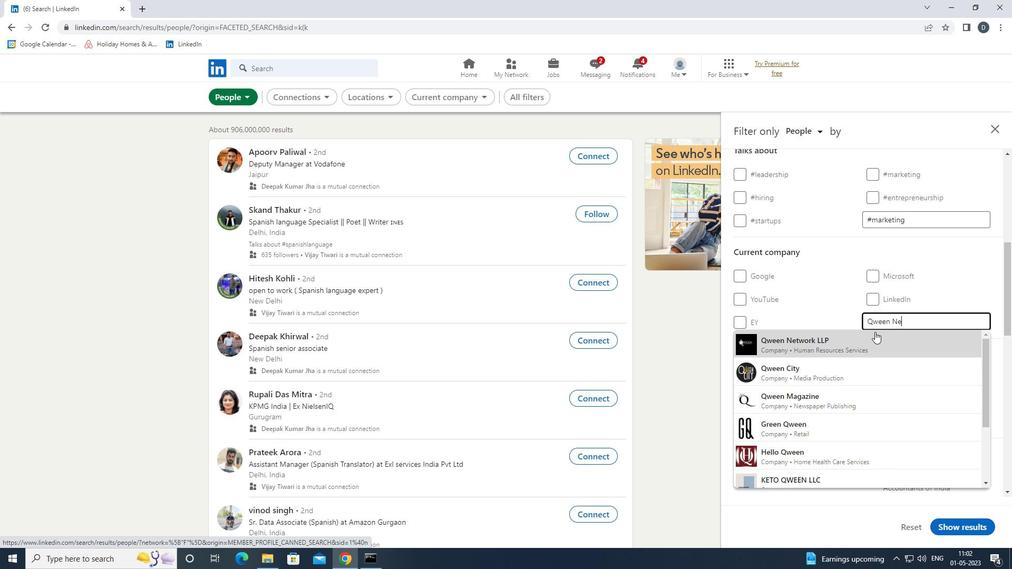 
Action: Mouse pressed left at (875, 332)
Screenshot: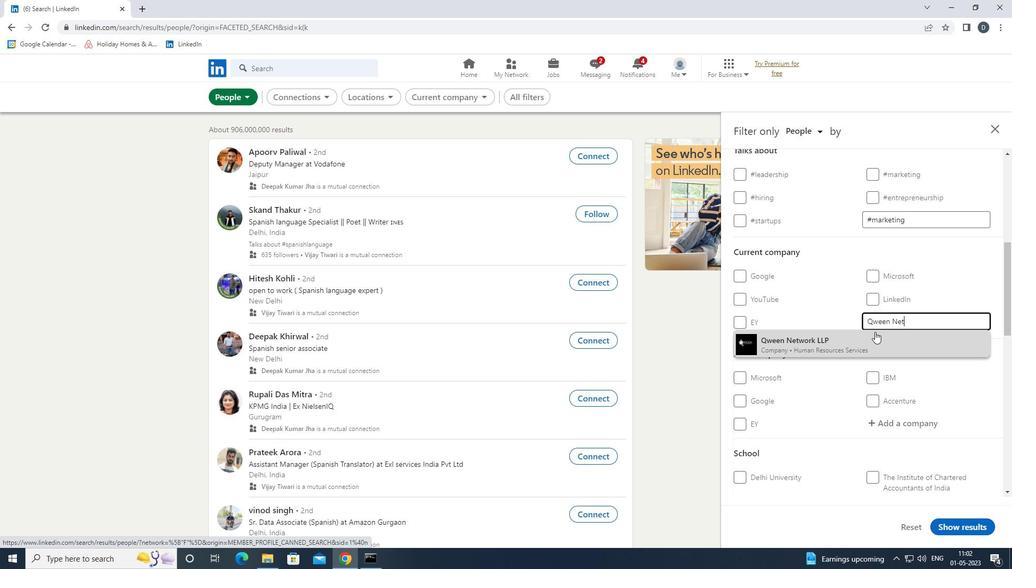 
Action: Mouse moved to (874, 333)
Screenshot: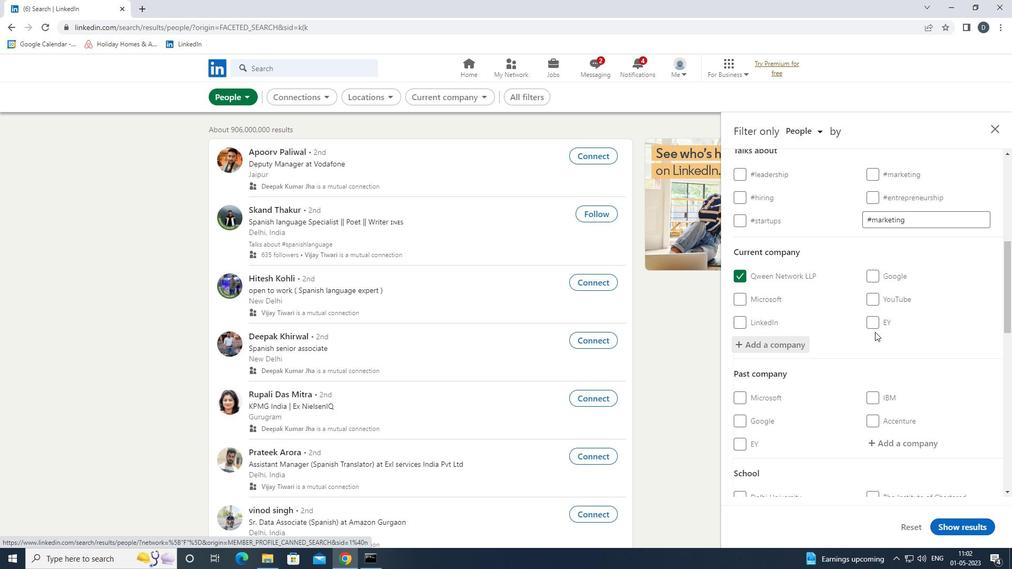
Action: Mouse scrolled (874, 333) with delta (0, 0)
Screenshot: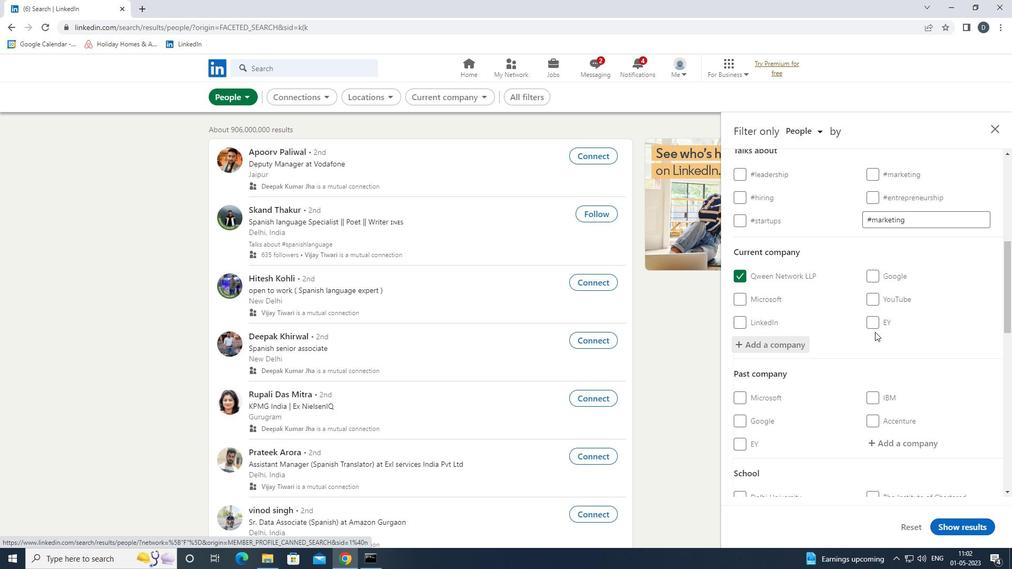 
Action: Mouse moved to (874, 334)
Screenshot: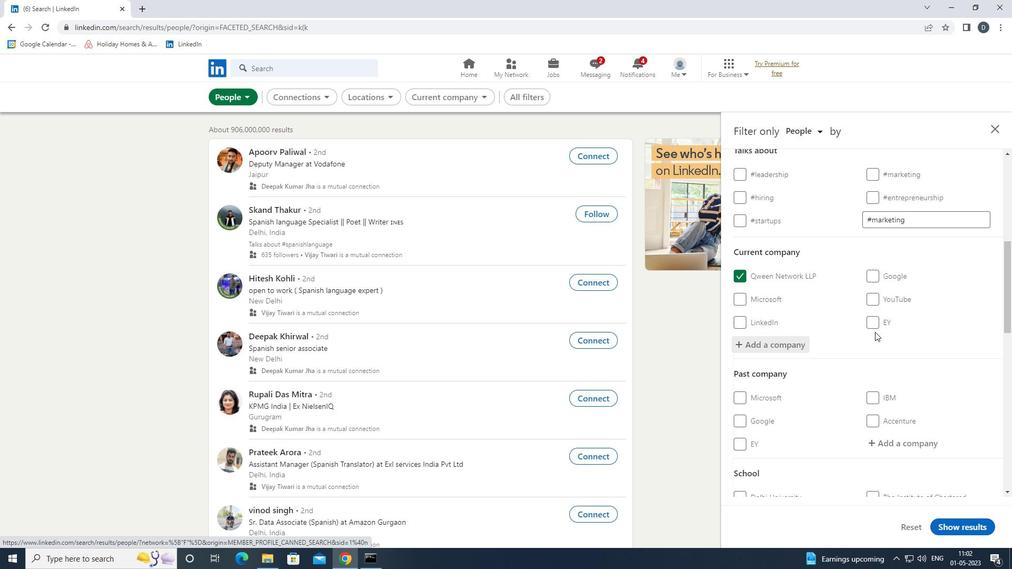 
Action: Mouse scrolled (874, 333) with delta (0, 0)
Screenshot: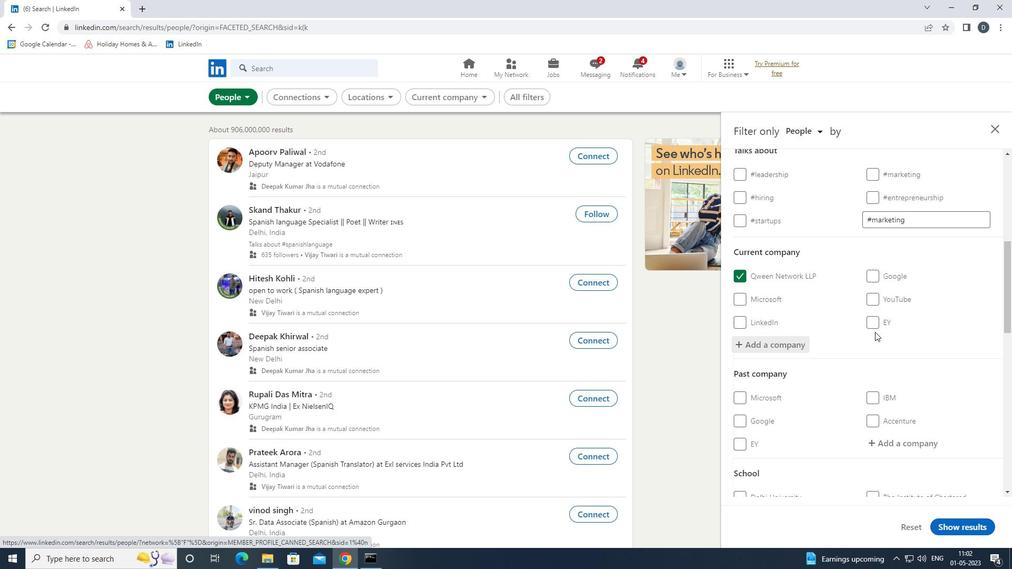 
Action: Mouse moved to (874, 334)
Screenshot: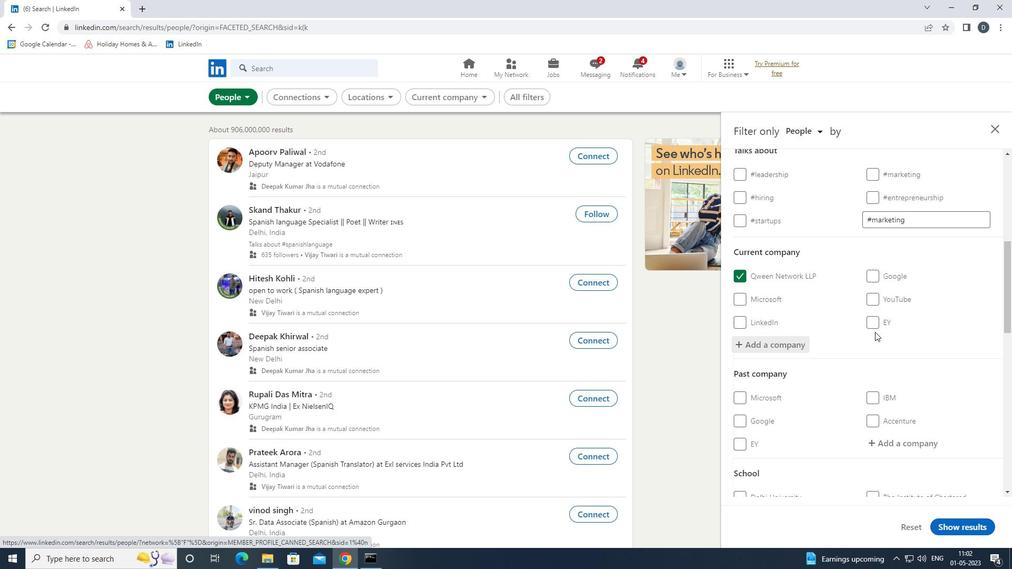 
Action: Mouse scrolled (874, 333) with delta (0, 0)
Screenshot: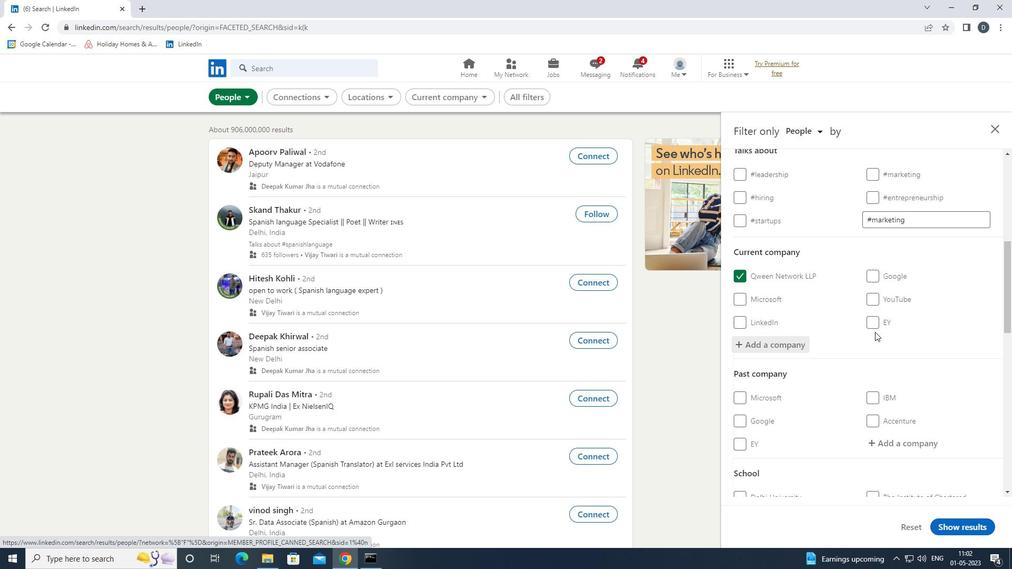 
Action: Mouse moved to (874, 351)
Screenshot: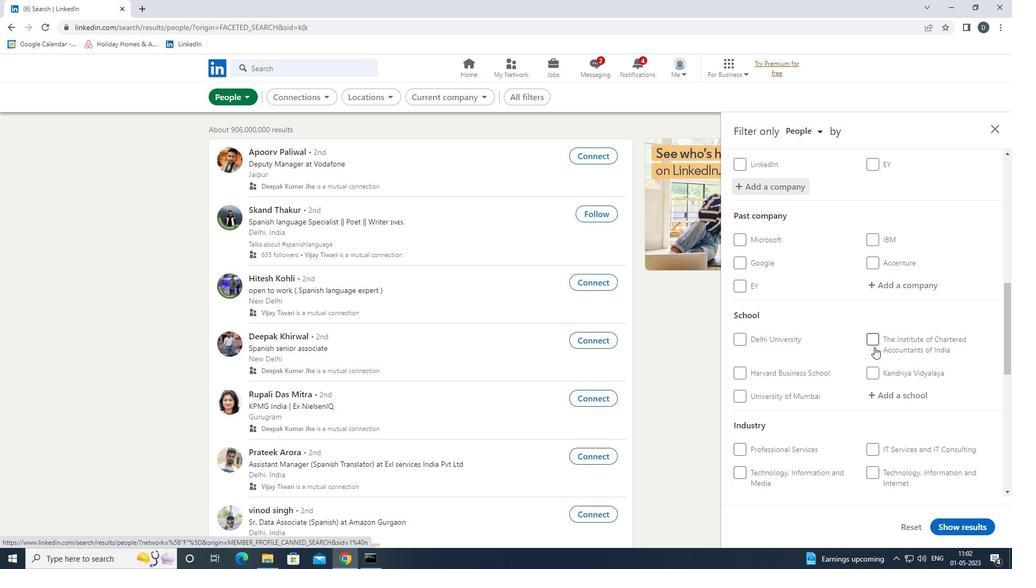 
Action: Mouse scrolled (874, 350) with delta (0, 0)
Screenshot: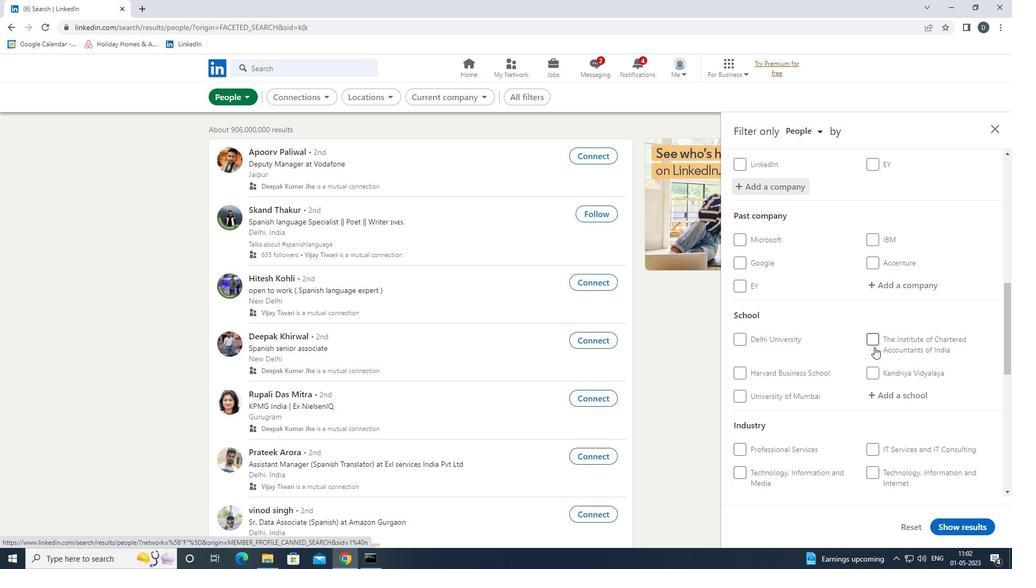 
Action: Mouse moved to (889, 343)
Screenshot: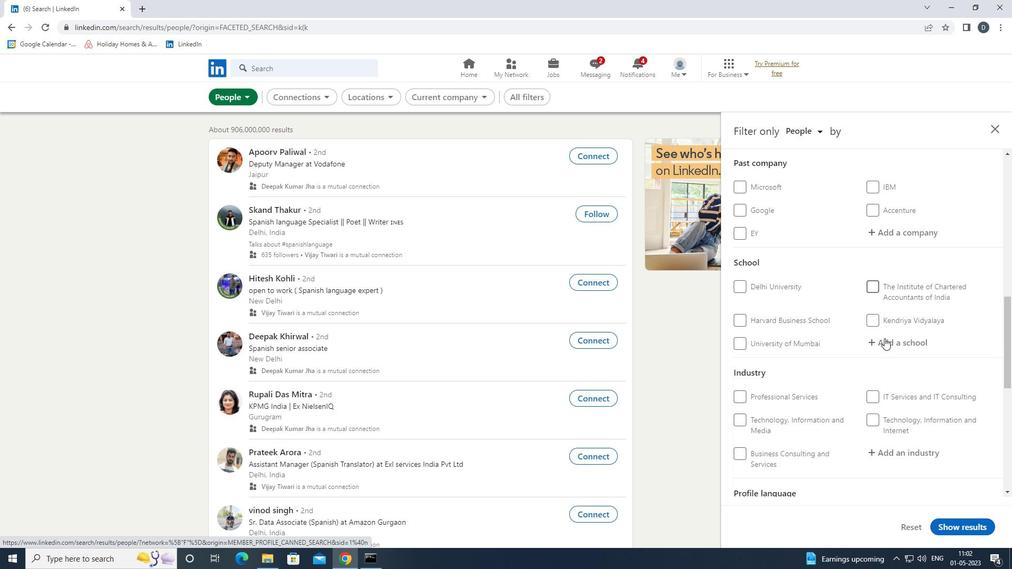 
Action: Mouse pressed left at (889, 343)
Screenshot: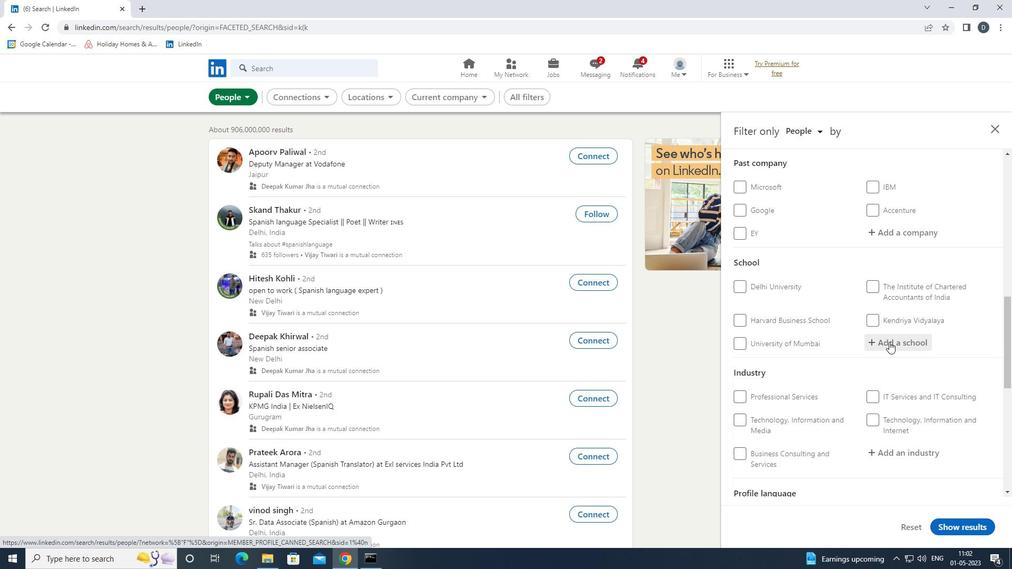 
Action: Mouse moved to (888, 344)
Screenshot: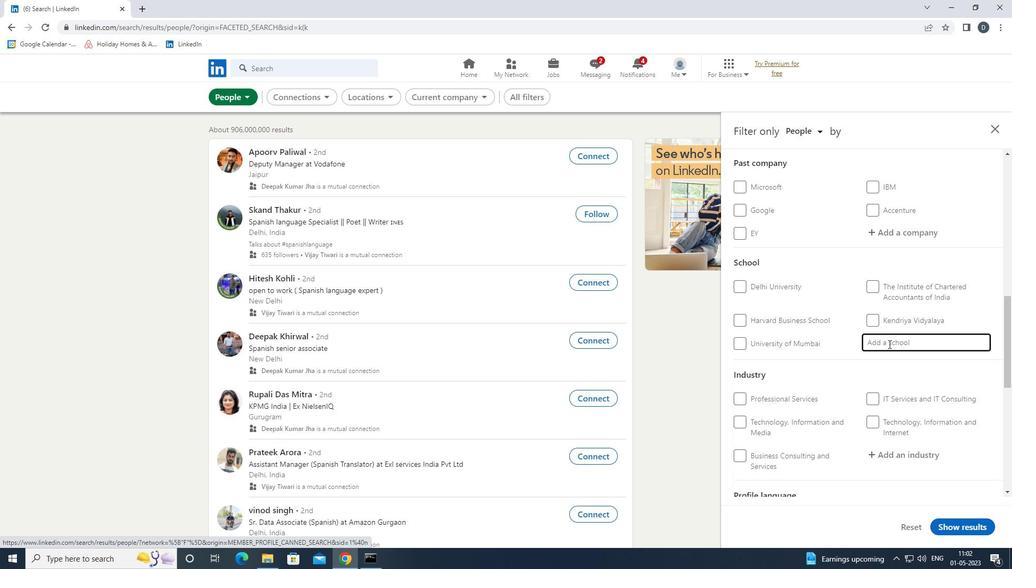 
Action: Key pressed <Key.shift>
Screenshot: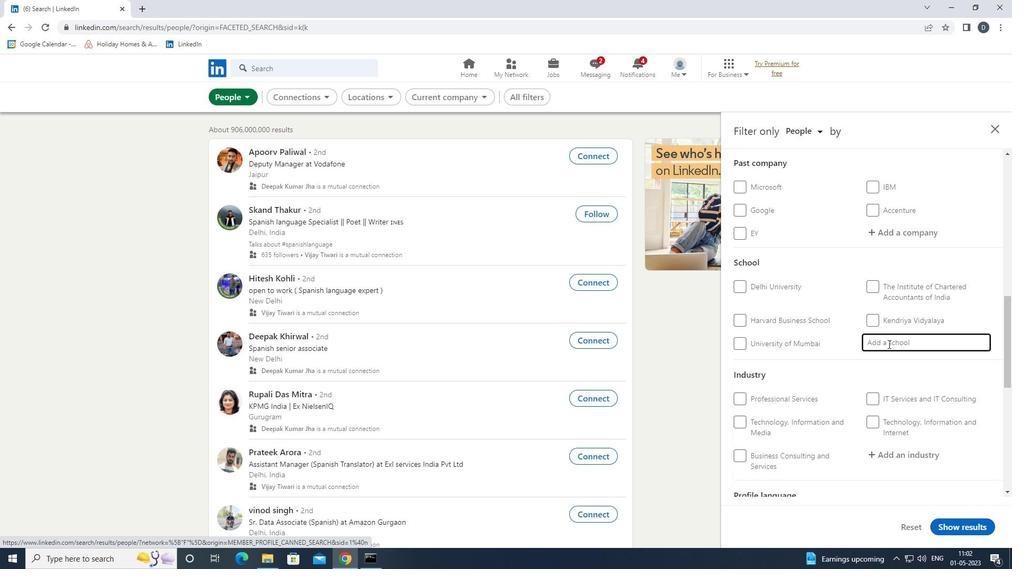 
Action: Mouse moved to (887, 344)
Screenshot: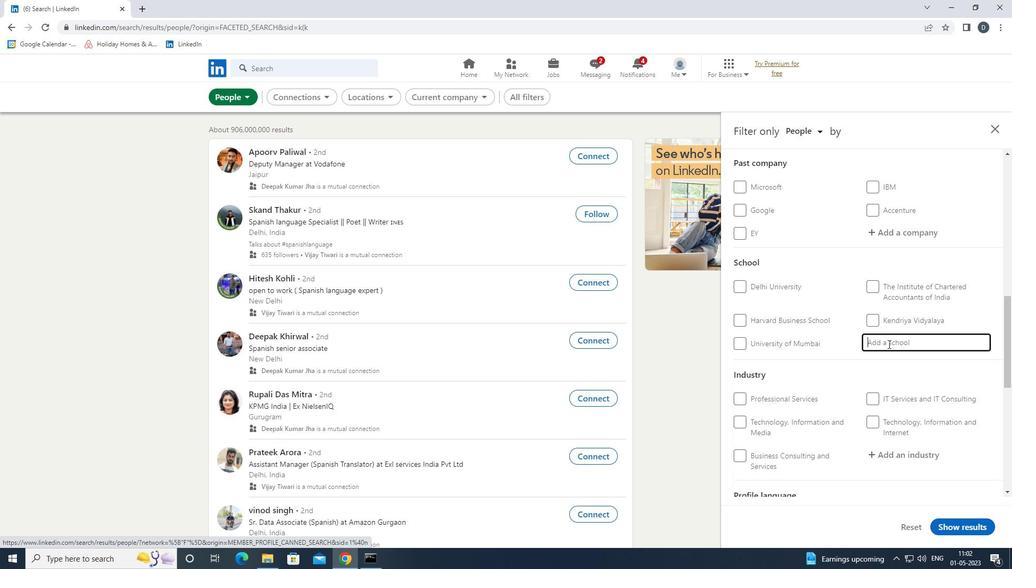 
Action: Key pressed W
Screenshot: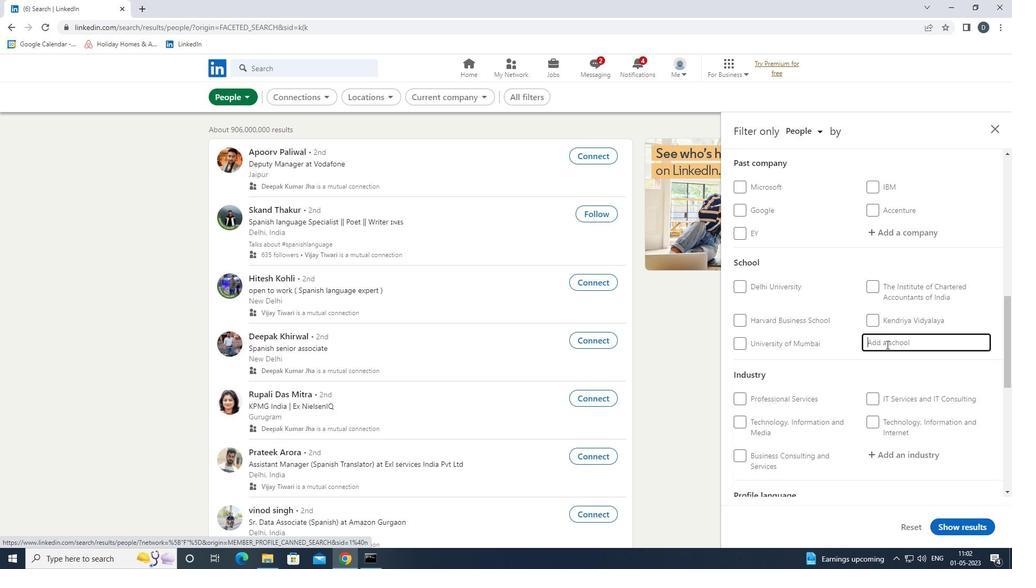 
Action: Mouse moved to (887, 344)
Screenshot: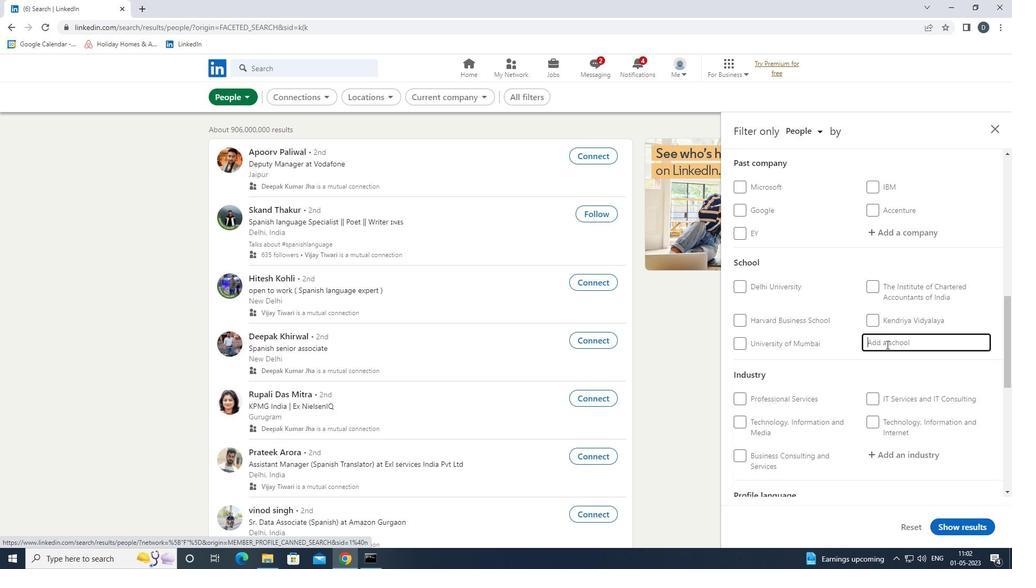 
Action: Key pressed EST<Key.space><Key.shift>BENGAL<Key.space><Key.shift>JOBS
Screenshot: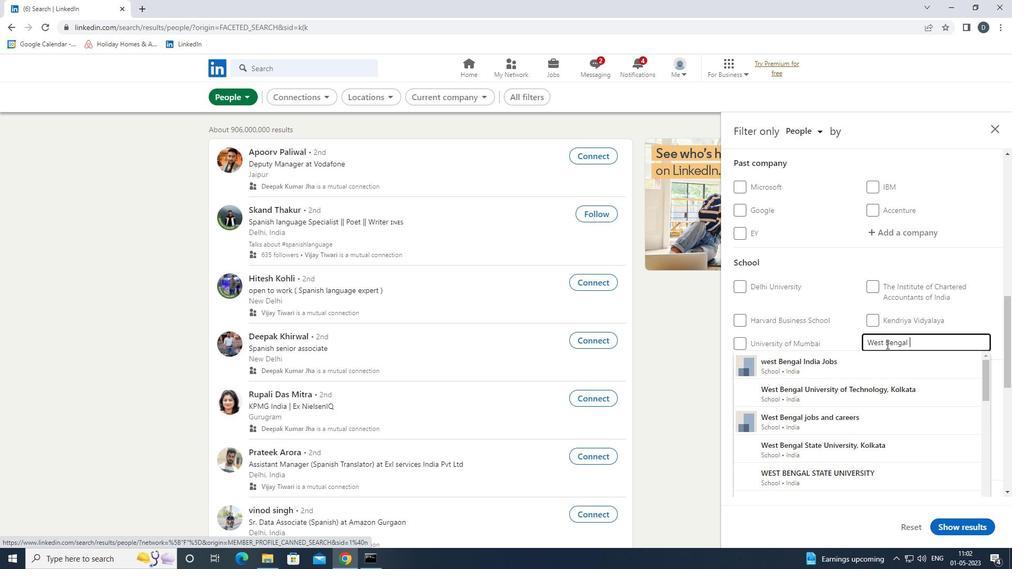 
Action: Mouse moved to (913, 415)
Screenshot: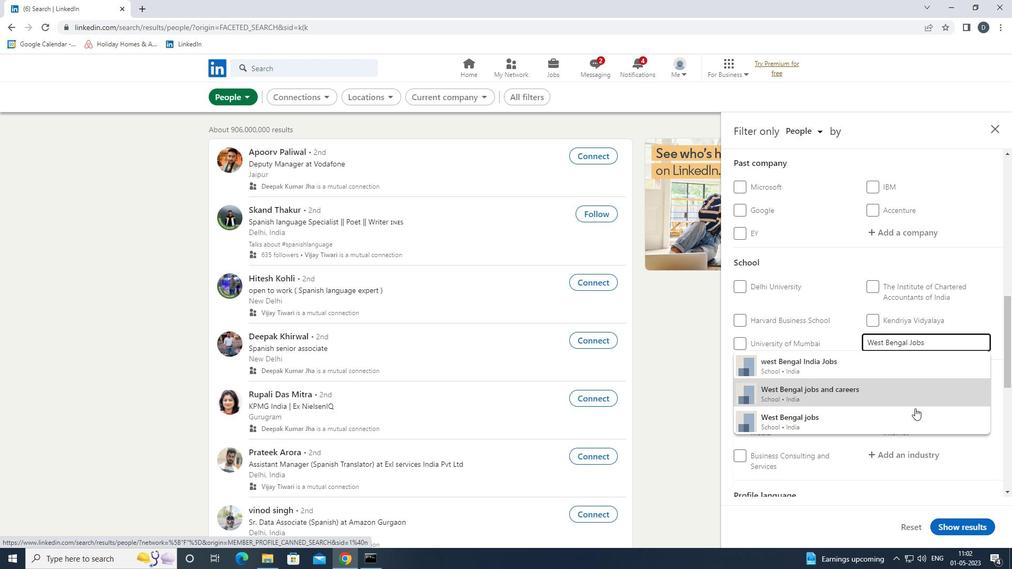 
Action: Mouse pressed right at (913, 415)
Screenshot: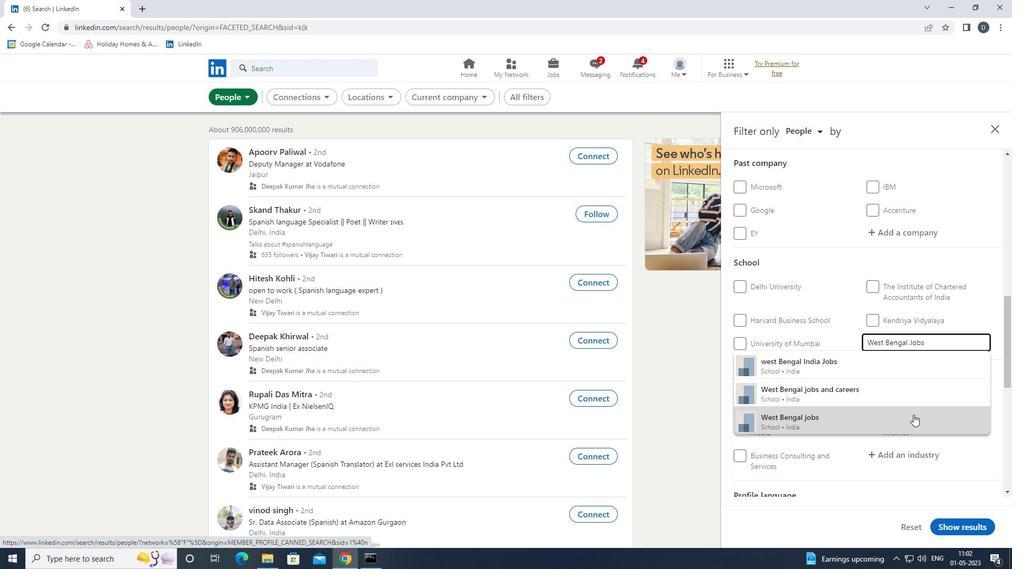 
Action: Mouse moved to (896, 422)
Screenshot: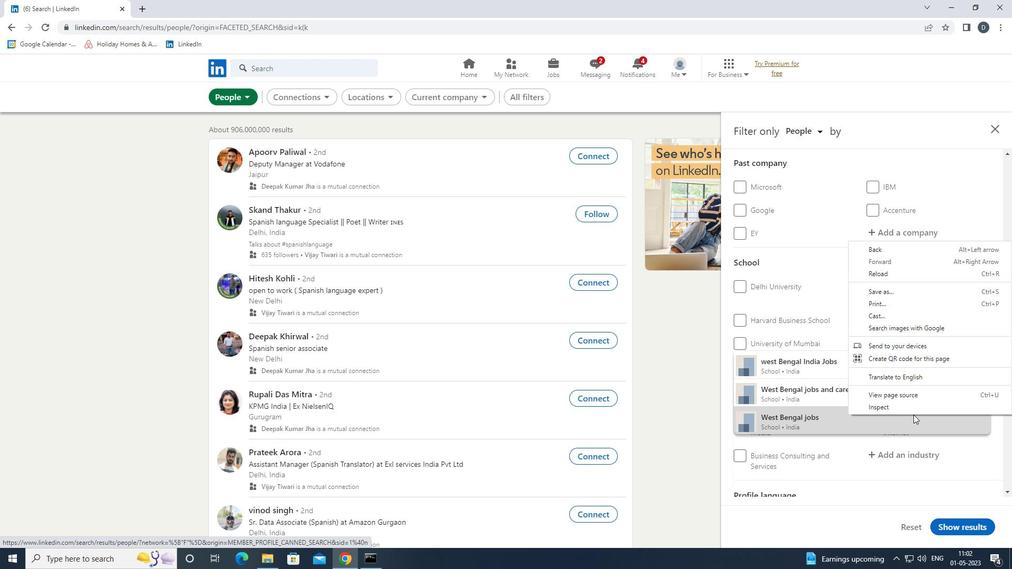 
Action: Mouse pressed left at (896, 422)
Screenshot: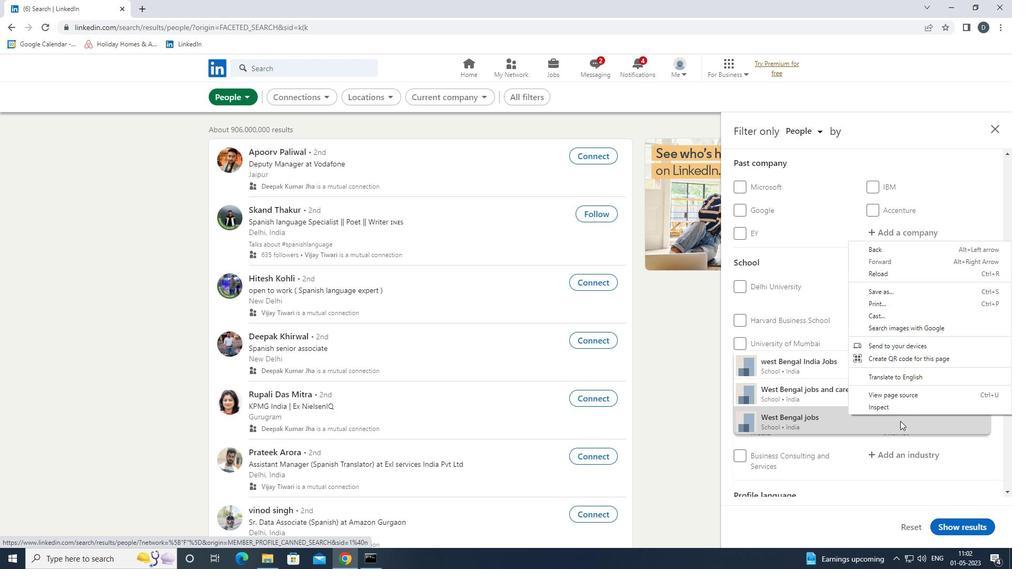 
Action: Mouse moved to (743, 285)
Screenshot: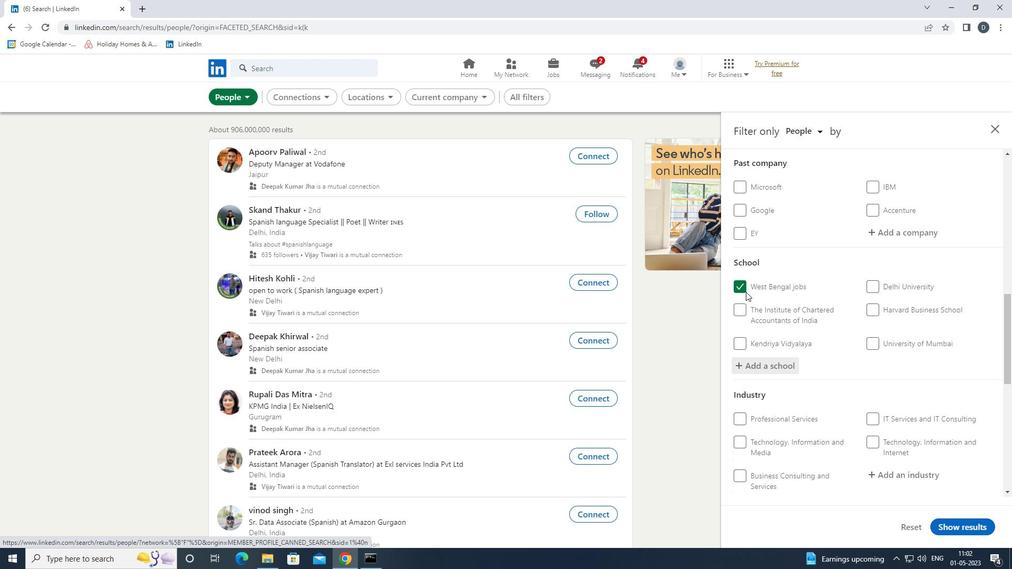 
Action: Mouse pressed left at (743, 285)
Screenshot: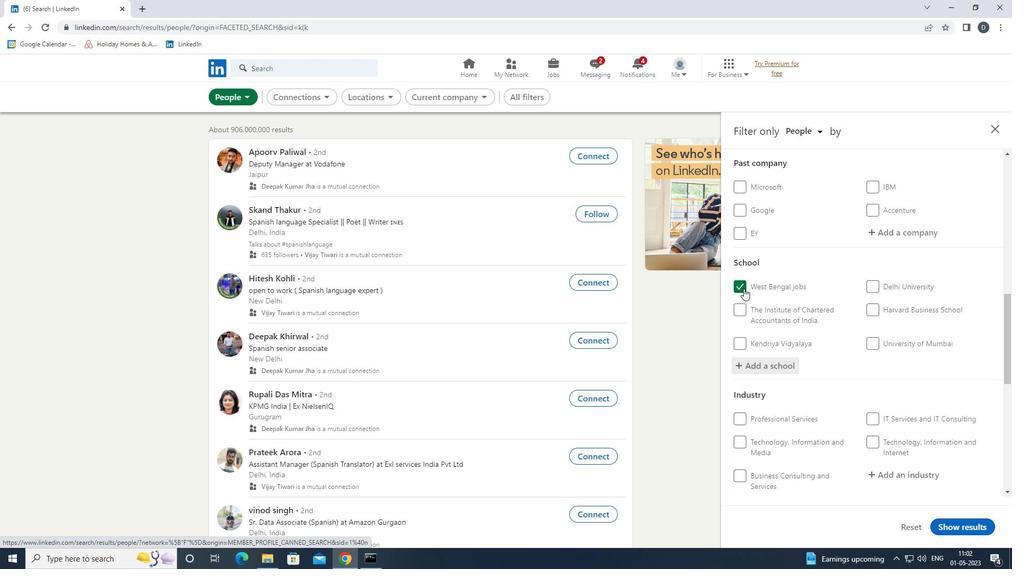 
Action: Mouse moved to (777, 381)
Screenshot: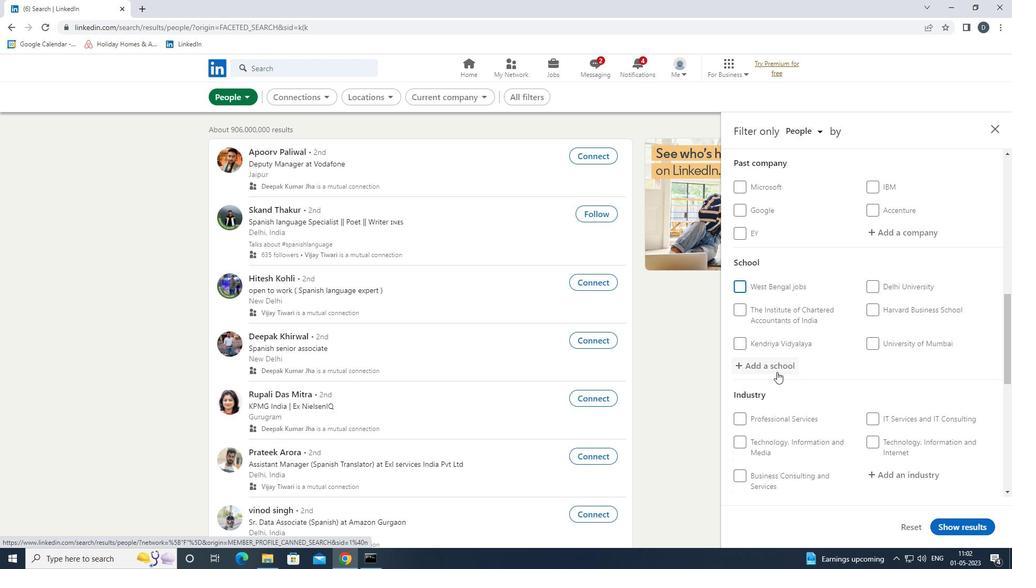 
Action: Mouse pressed left at (777, 381)
Screenshot: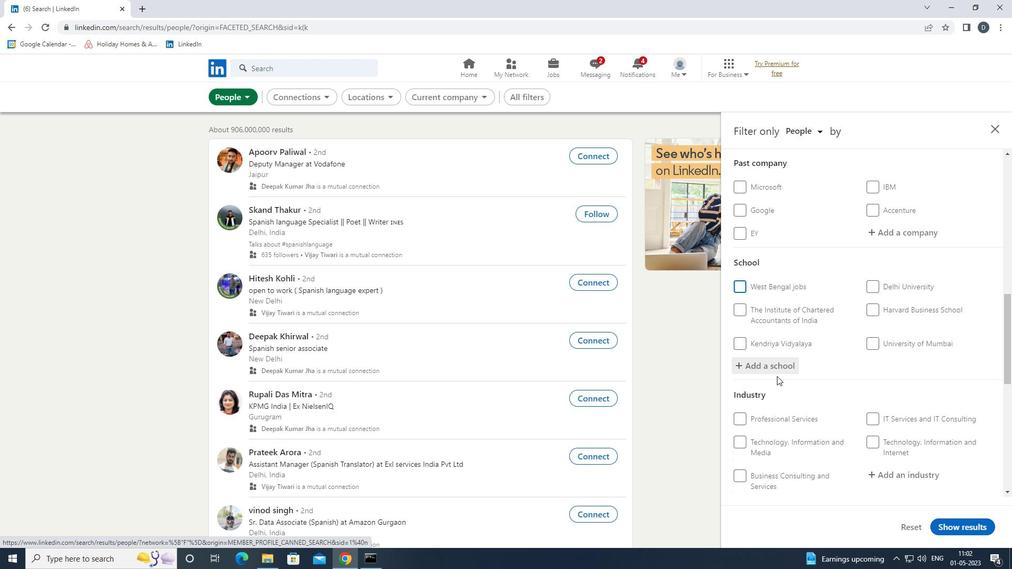 
Action: Mouse moved to (778, 364)
Screenshot: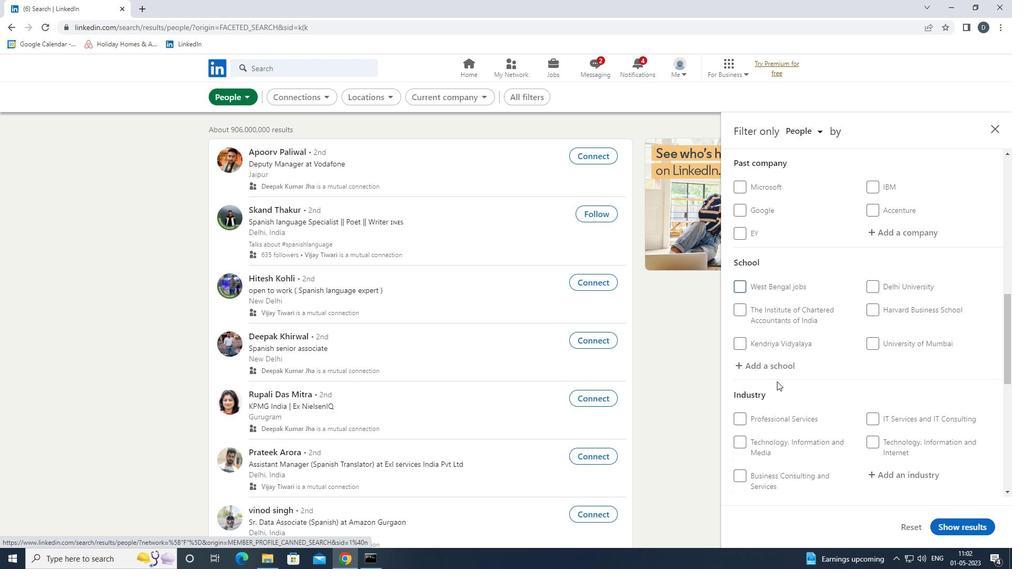 
Action: Mouse pressed left at (778, 364)
Screenshot: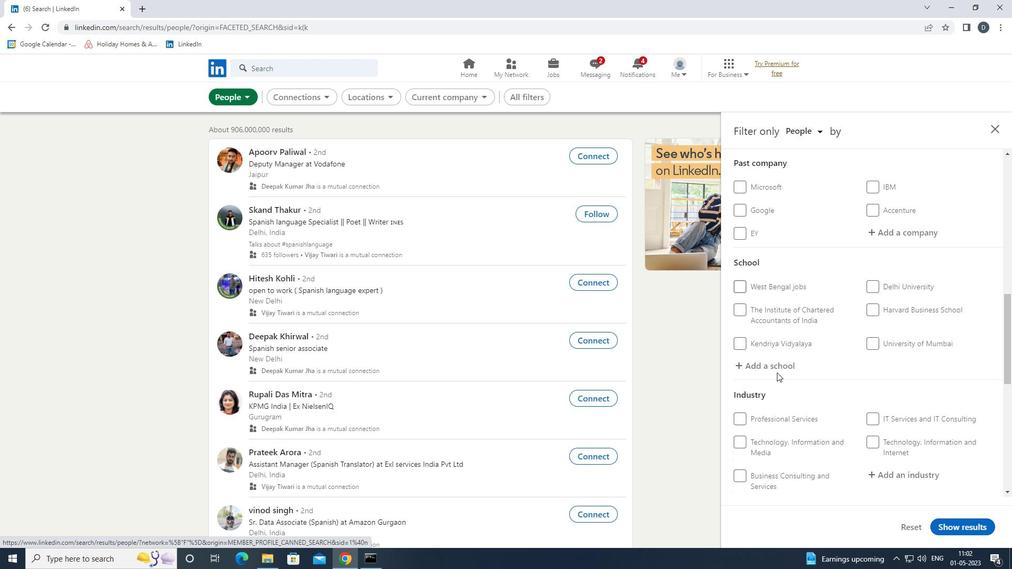 
Action: Mouse moved to (778, 363)
Screenshot: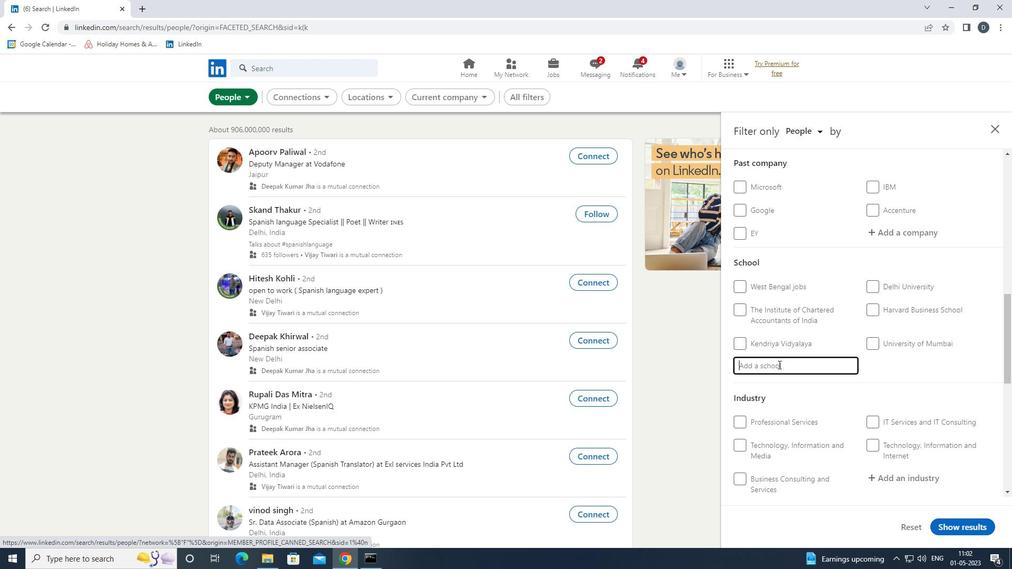 
Action: Key pressed <Key.shift><Key.shift><Key.shift>WEST<Key.space><Key.shift>BENGAL<Key.space><Key.shift>JOBS<Key.space><Key.shift>AND<Key.space><Key.down><Key.down><Key.enter>
Screenshot: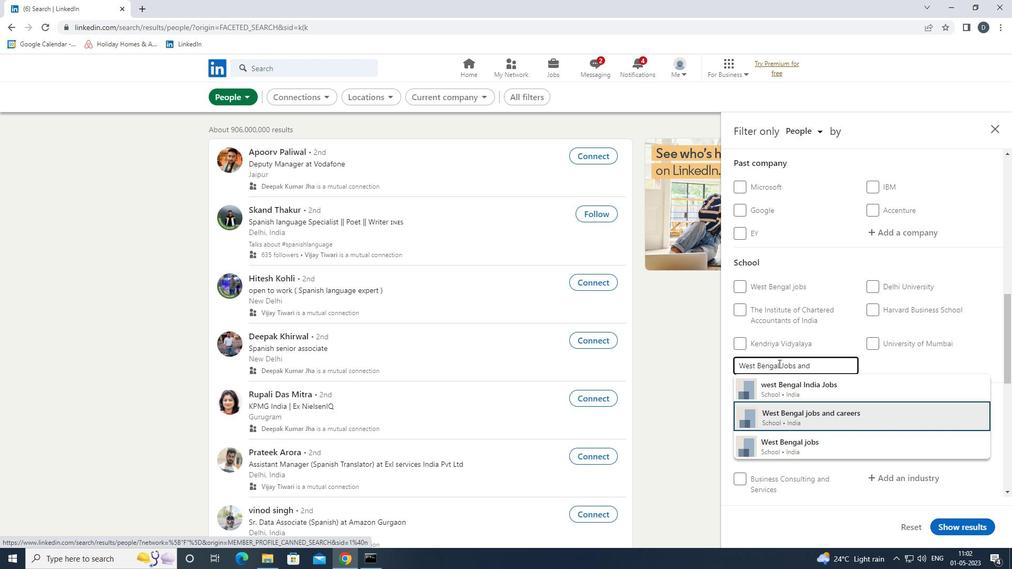 
Action: Mouse moved to (740, 391)
Screenshot: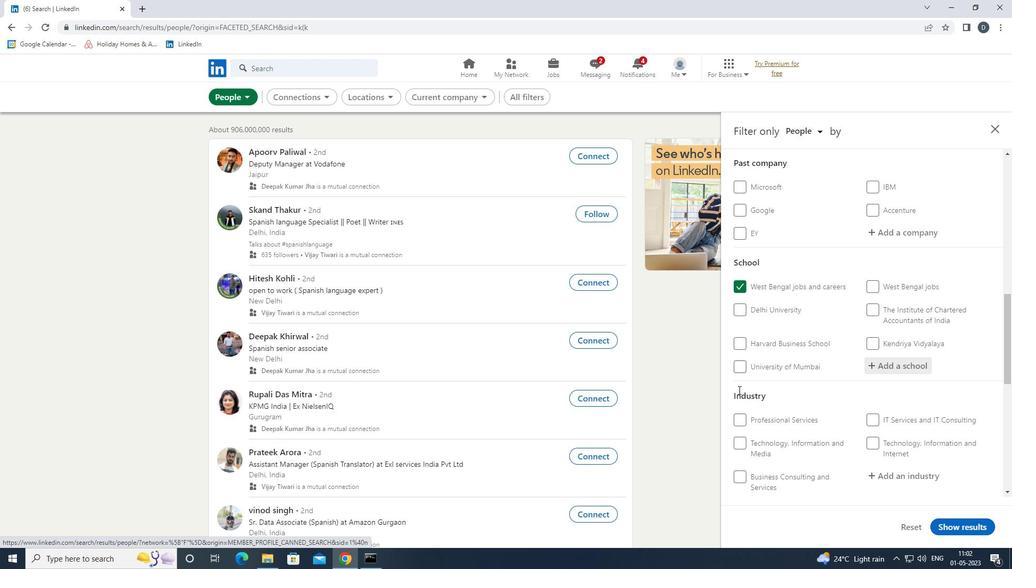 
Action: Mouse scrolled (740, 391) with delta (0, 0)
Screenshot: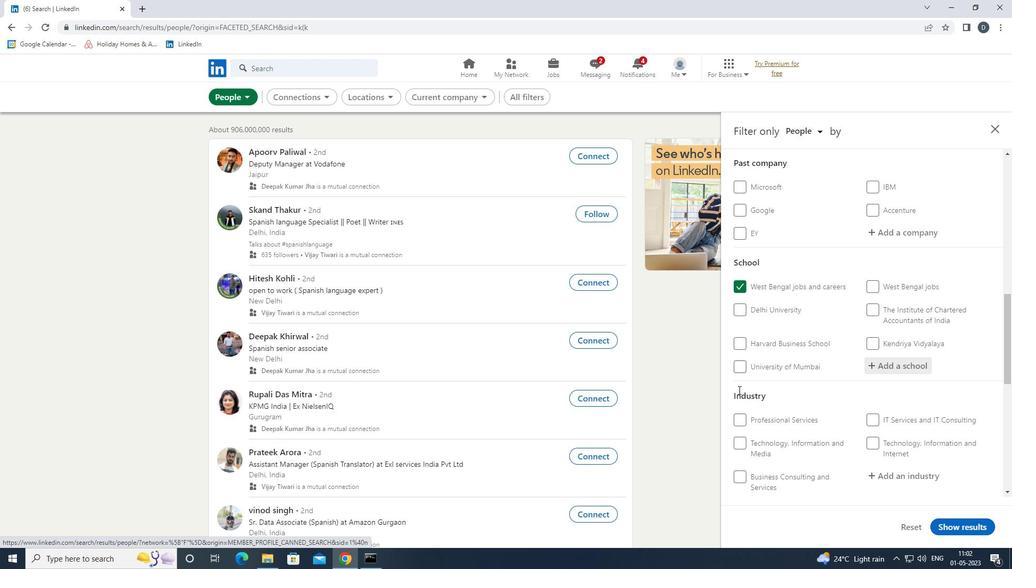 
Action: Mouse moved to (748, 393)
Screenshot: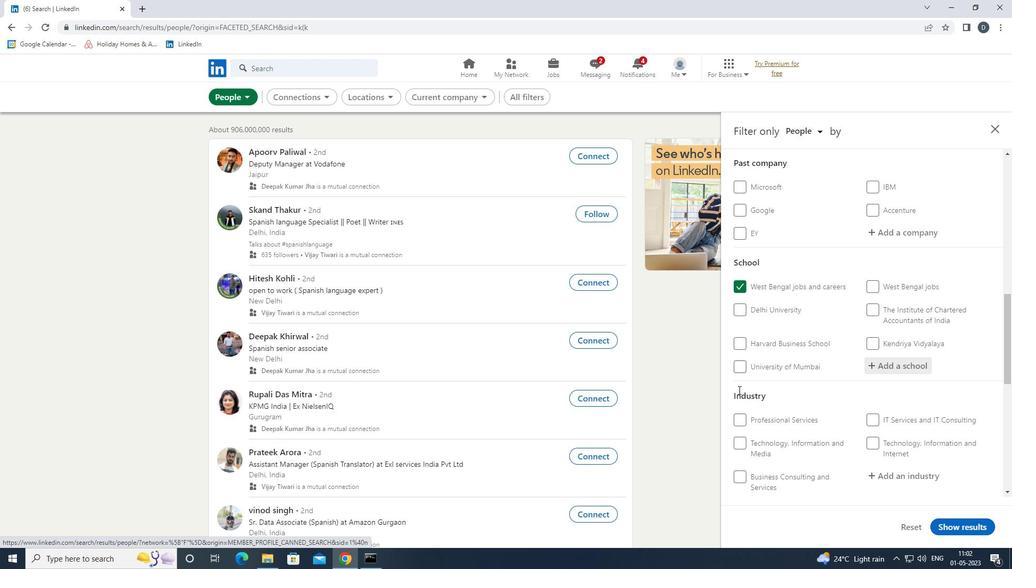
Action: Mouse scrolled (748, 393) with delta (0, 0)
Screenshot: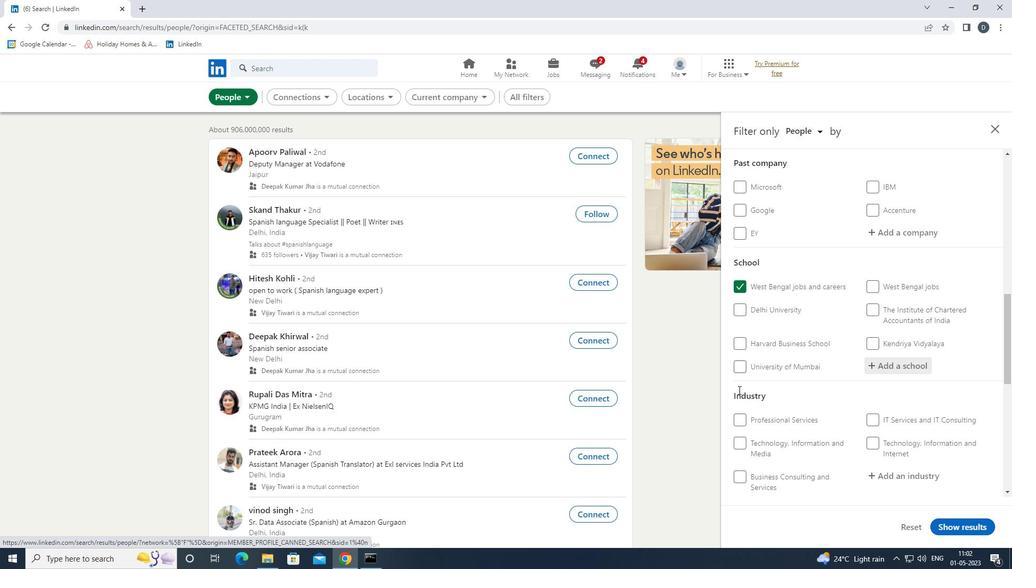 
Action: Mouse moved to (758, 395)
Screenshot: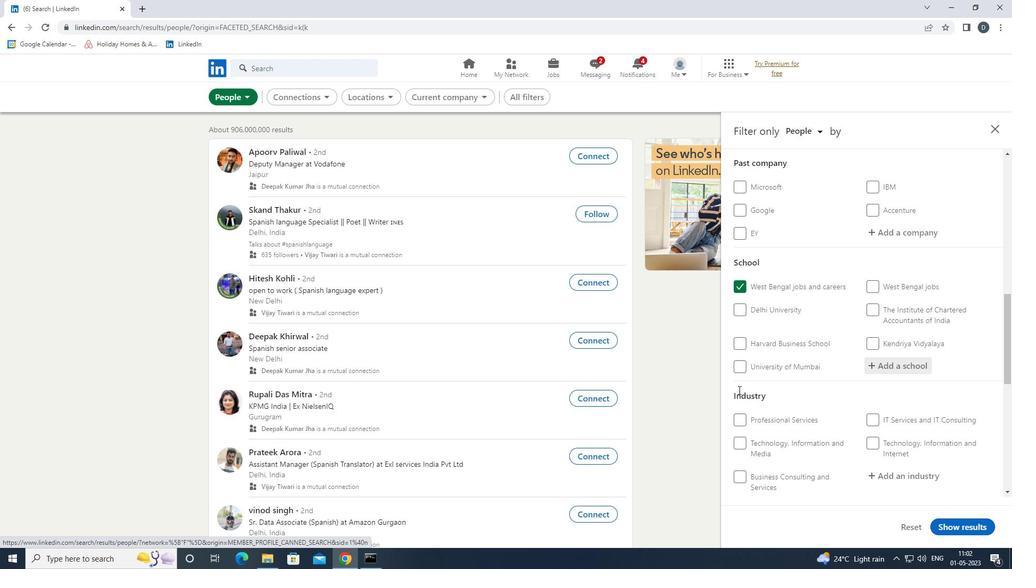 
Action: Mouse scrolled (758, 394) with delta (0, 0)
Screenshot: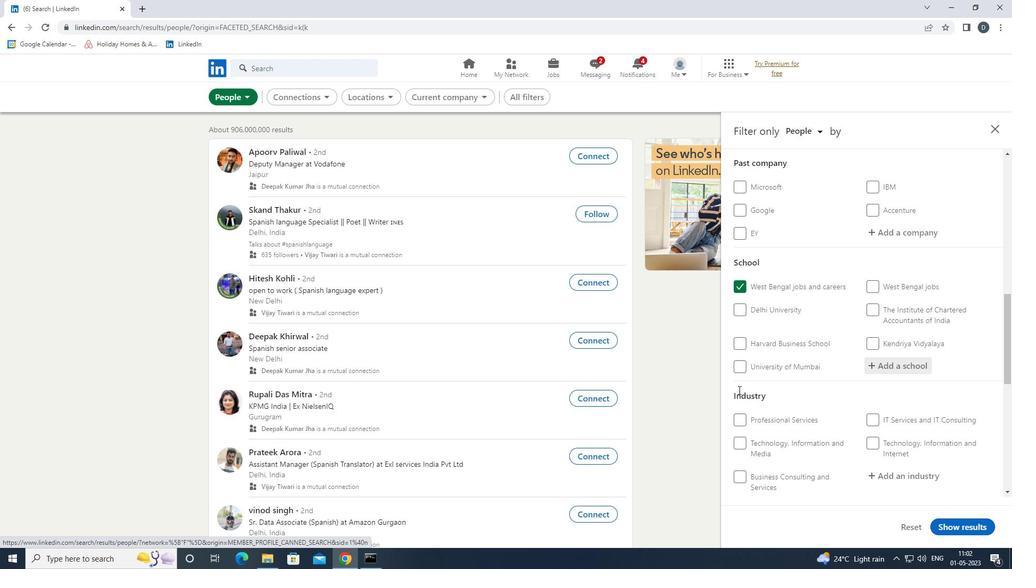 
Action: Mouse moved to (776, 396)
Screenshot: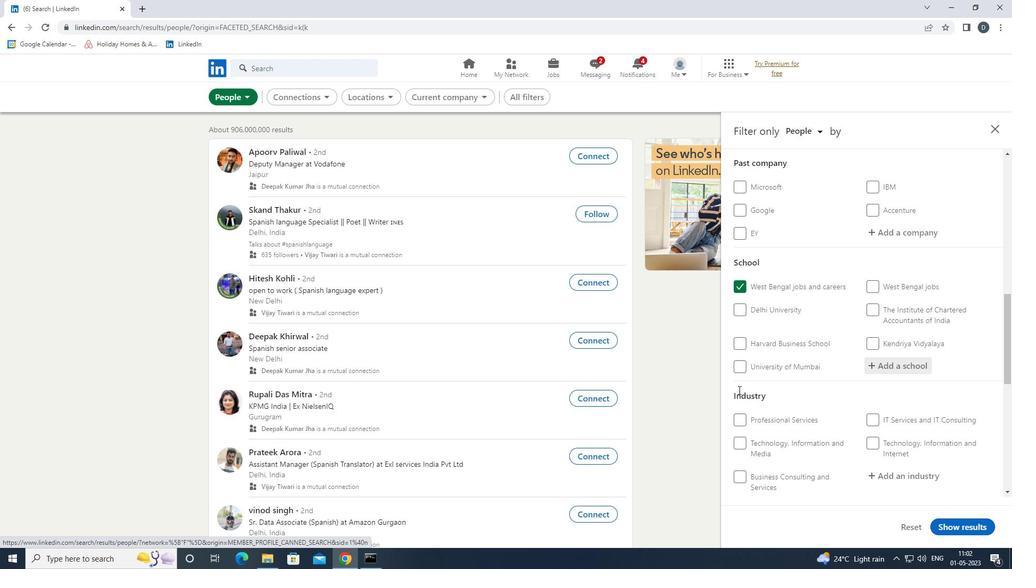 
Action: Mouse scrolled (776, 395) with delta (0, 0)
Screenshot: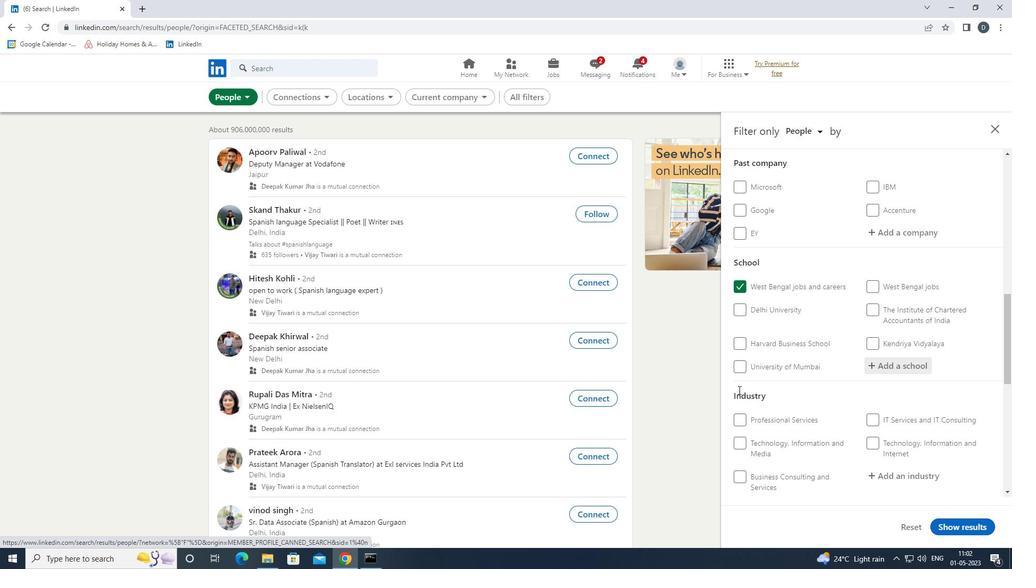 
Action: Mouse moved to (900, 253)
Screenshot: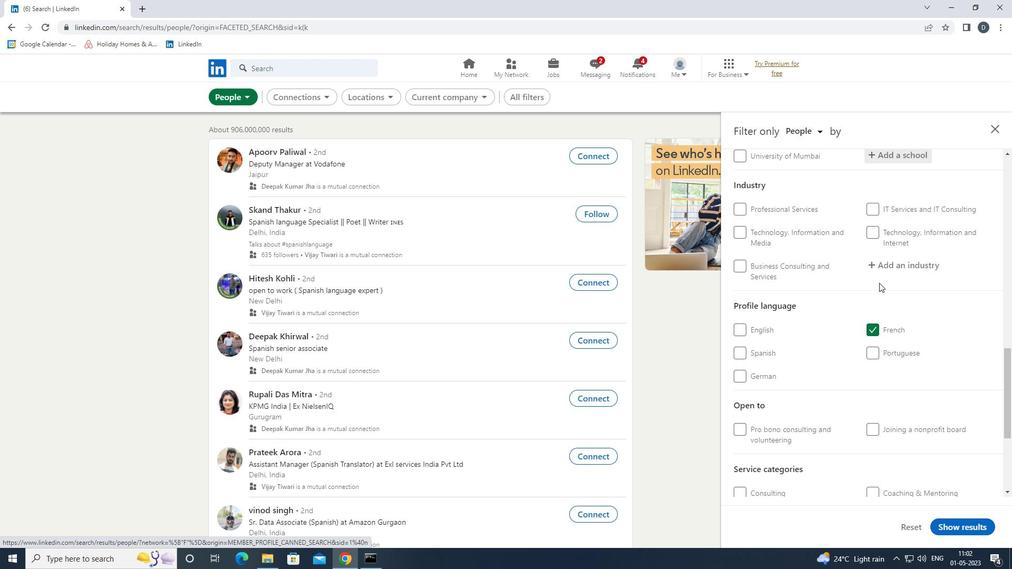 
Action: Mouse pressed left at (900, 253)
Screenshot: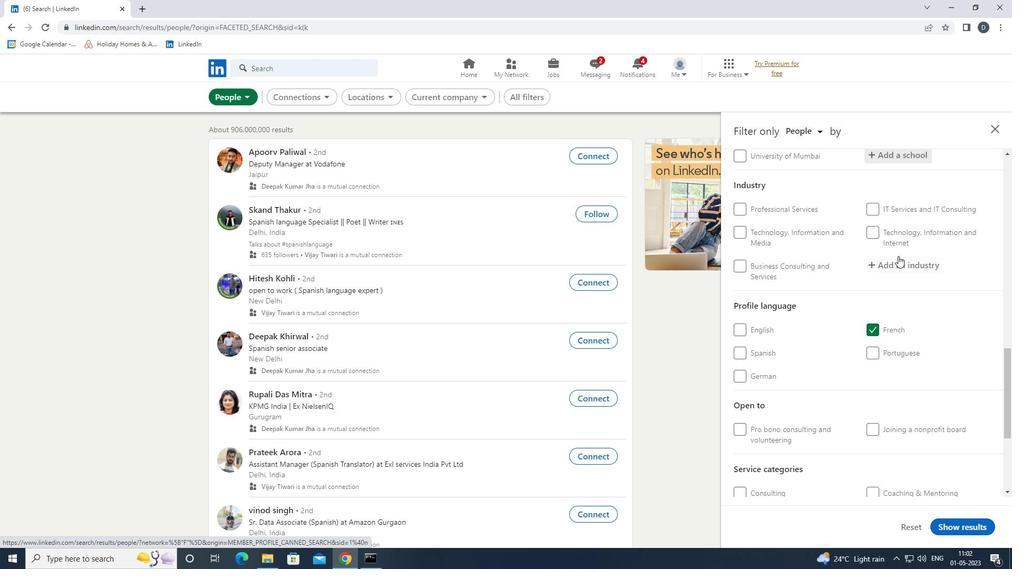 
Action: Mouse moved to (900, 263)
Screenshot: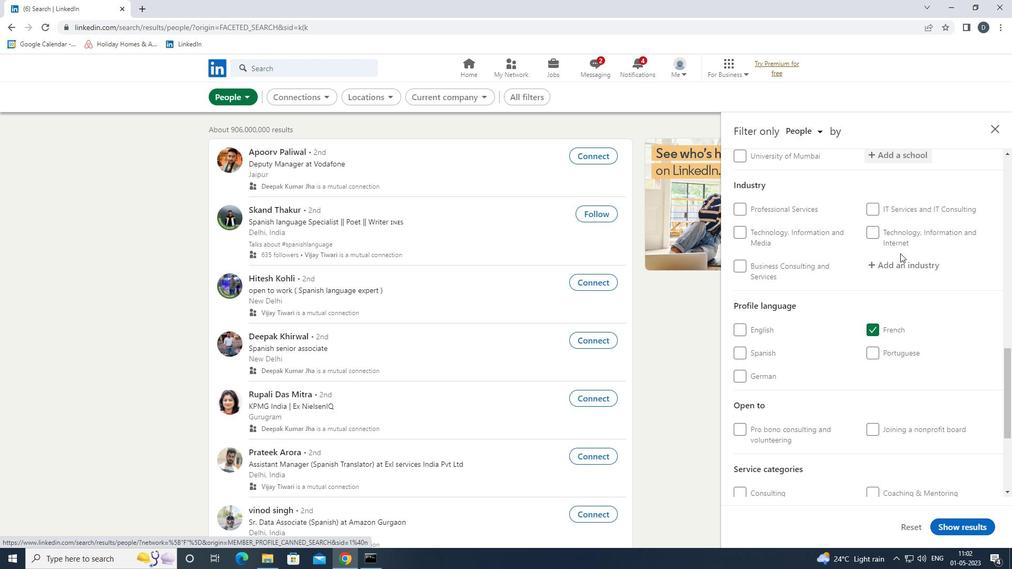
Action: Mouse pressed left at (900, 263)
Screenshot: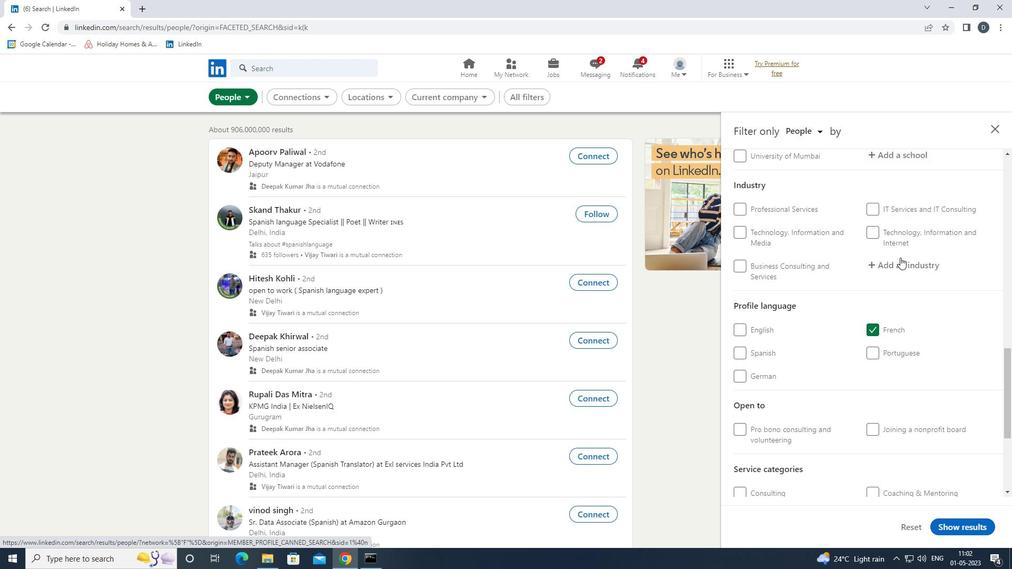 
Action: Mouse moved to (903, 259)
Screenshot: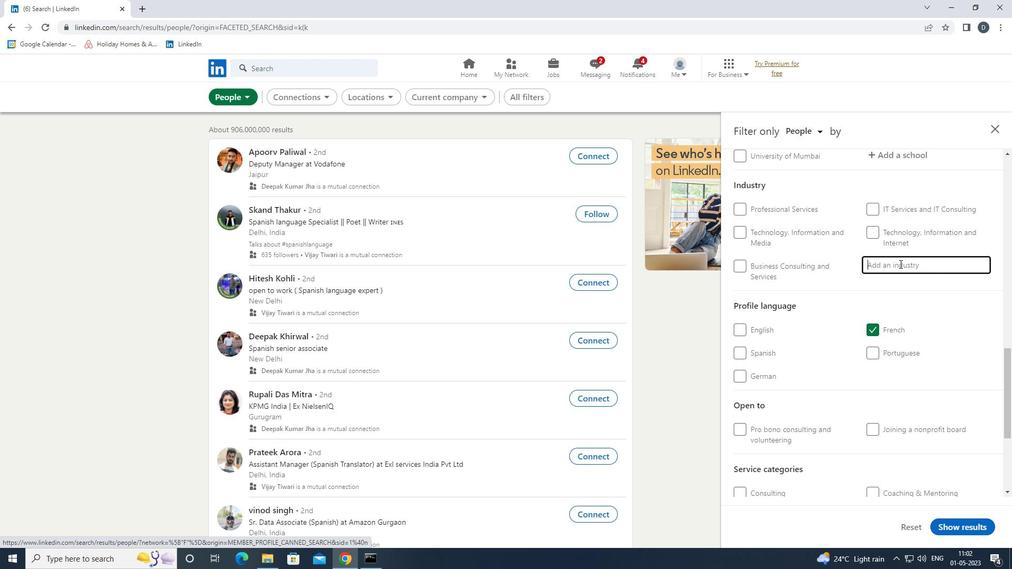 
Action: Key pressed <Key.shift>INSUARANCE<Key.space><Key.shift>AG
Screenshot: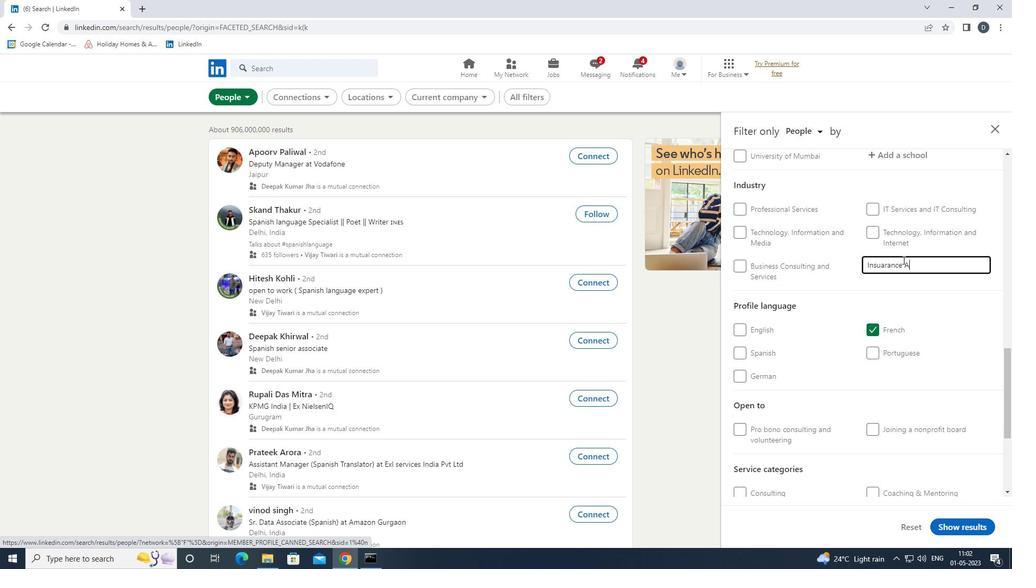 
Action: Mouse moved to (961, 259)
Screenshot: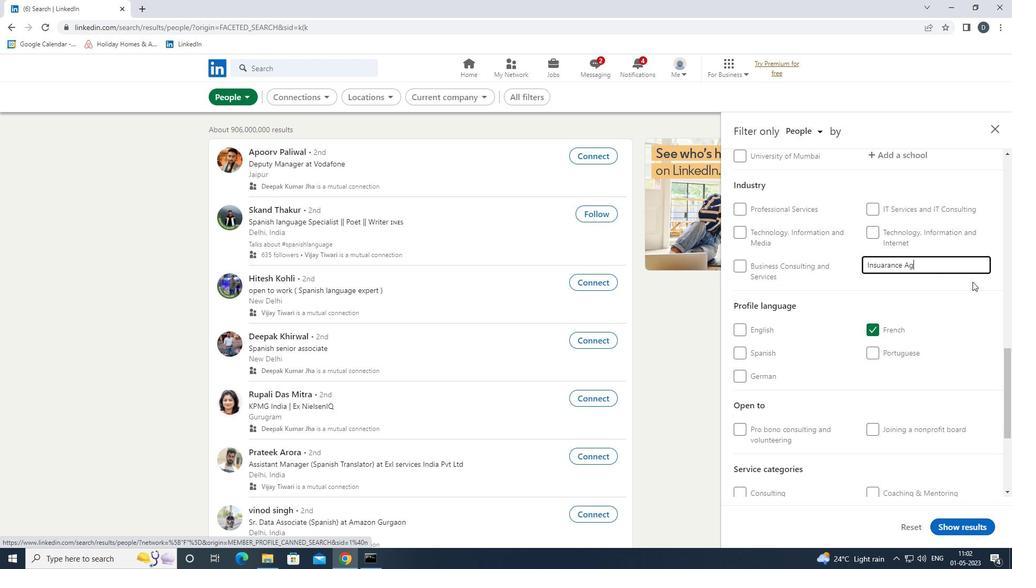 
Action: Key pressed <Key.backspace><Key.backspace><Key.backspace><Key.backspace><Key.backspace><Key.backspace><Key.backspace><Key.backspace><Key.backspace>RANCE<Key.down><Key.down><Key.down><Key.enter>
Screenshot: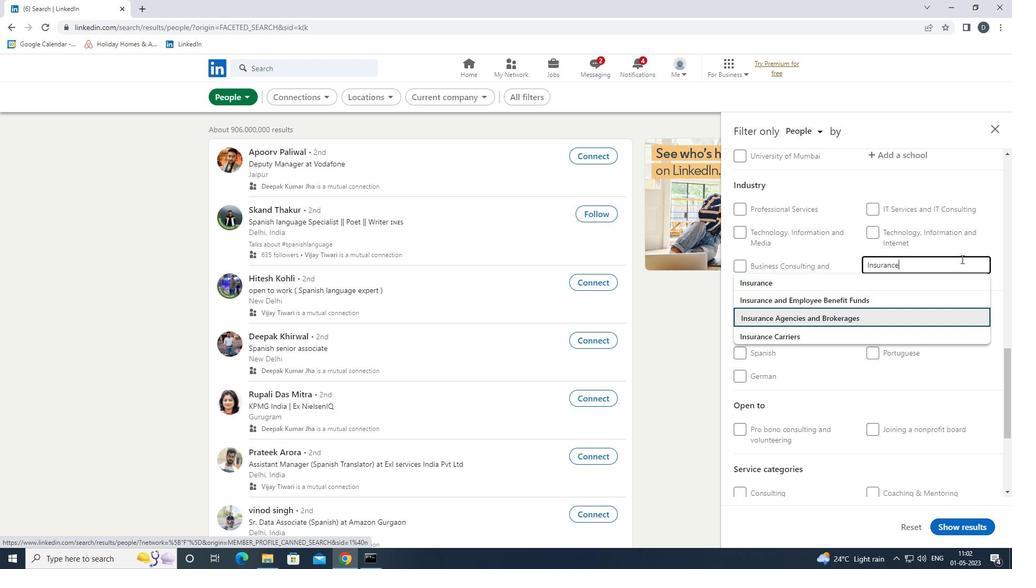 
Action: Mouse moved to (989, 282)
Screenshot: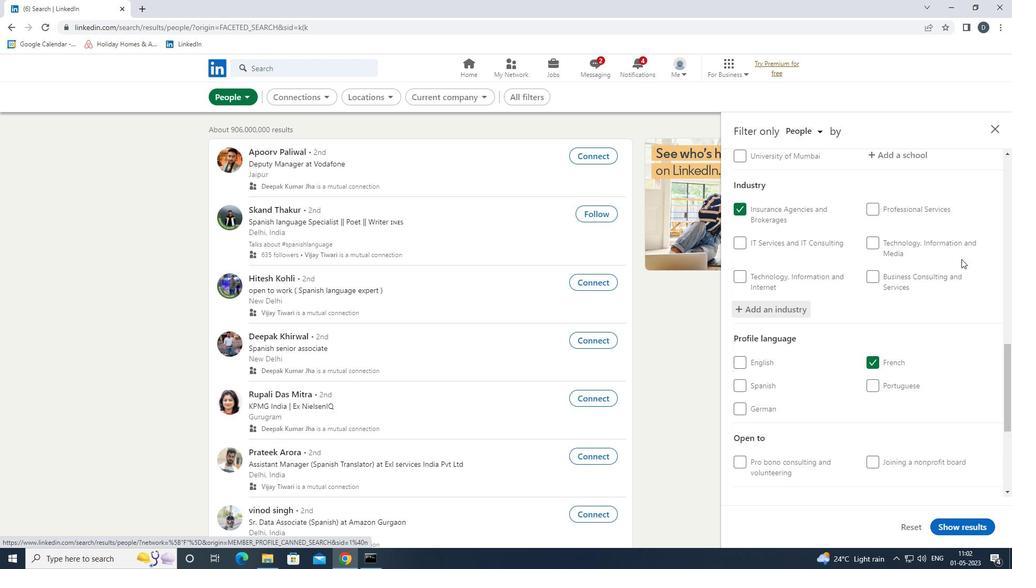 
Action: Mouse scrolled (989, 282) with delta (0, 0)
Screenshot: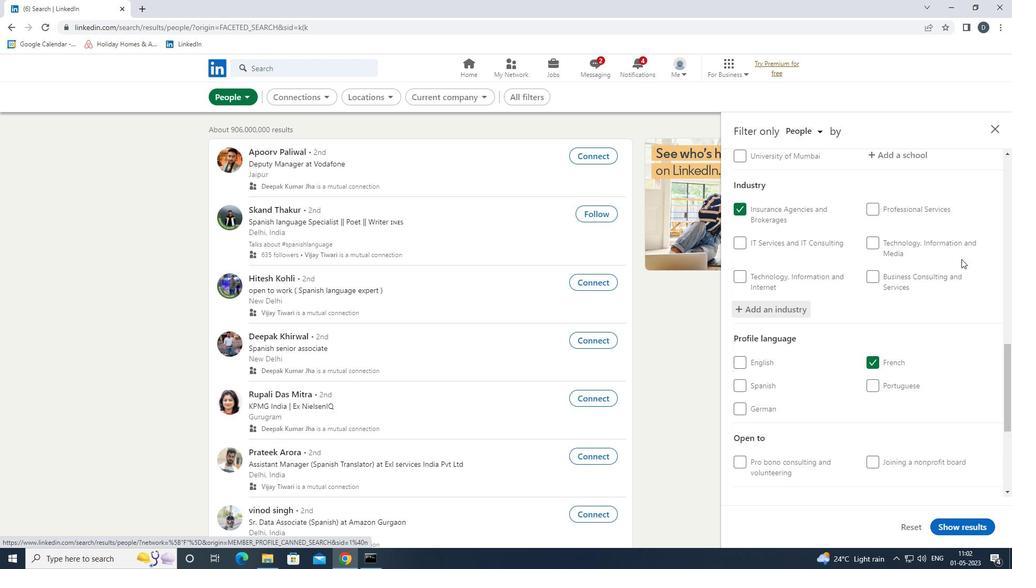 
Action: Mouse moved to (988, 283)
Screenshot: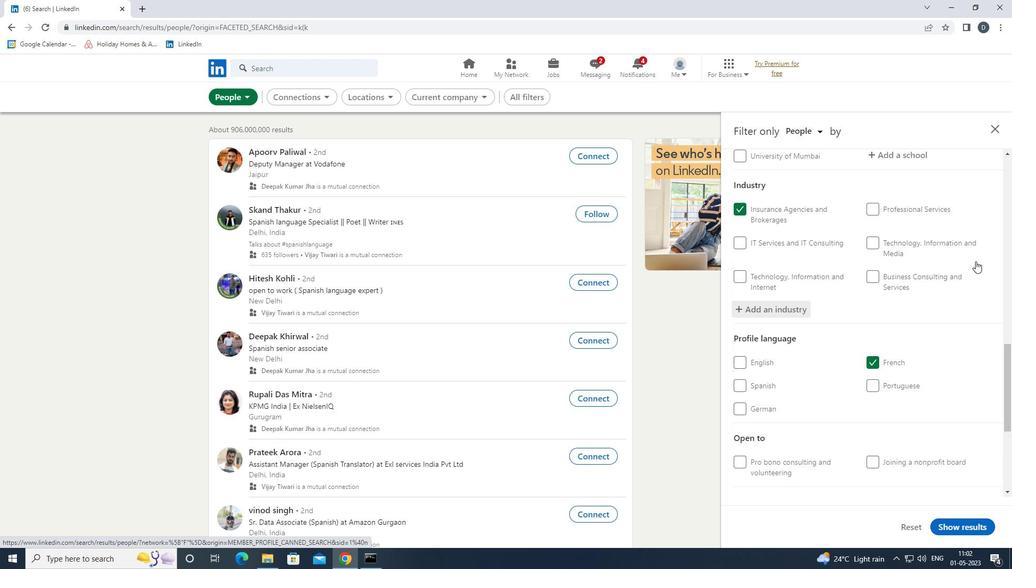 
Action: Mouse scrolled (988, 282) with delta (0, 0)
Screenshot: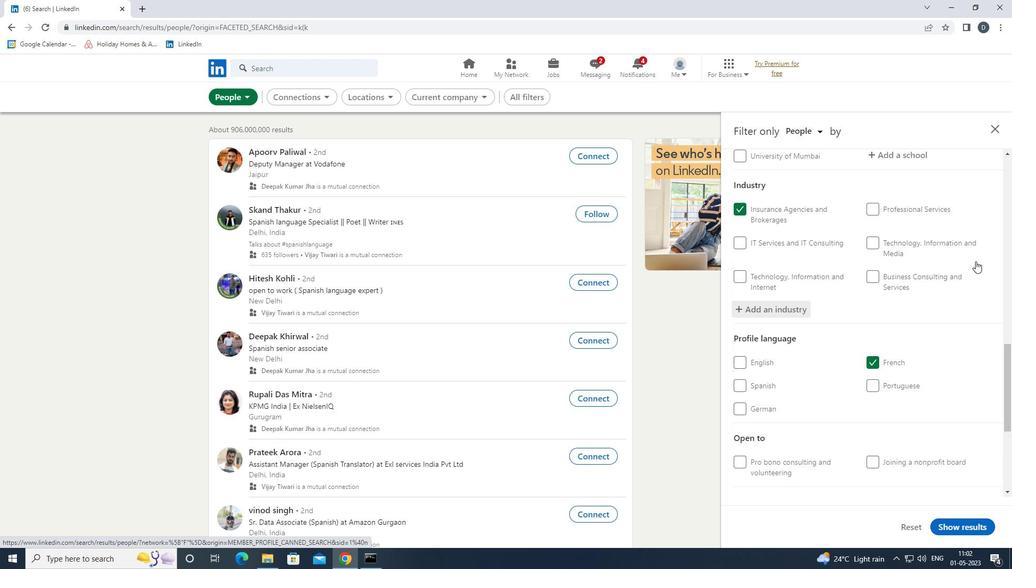 
Action: Mouse scrolled (988, 282) with delta (0, 0)
Screenshot: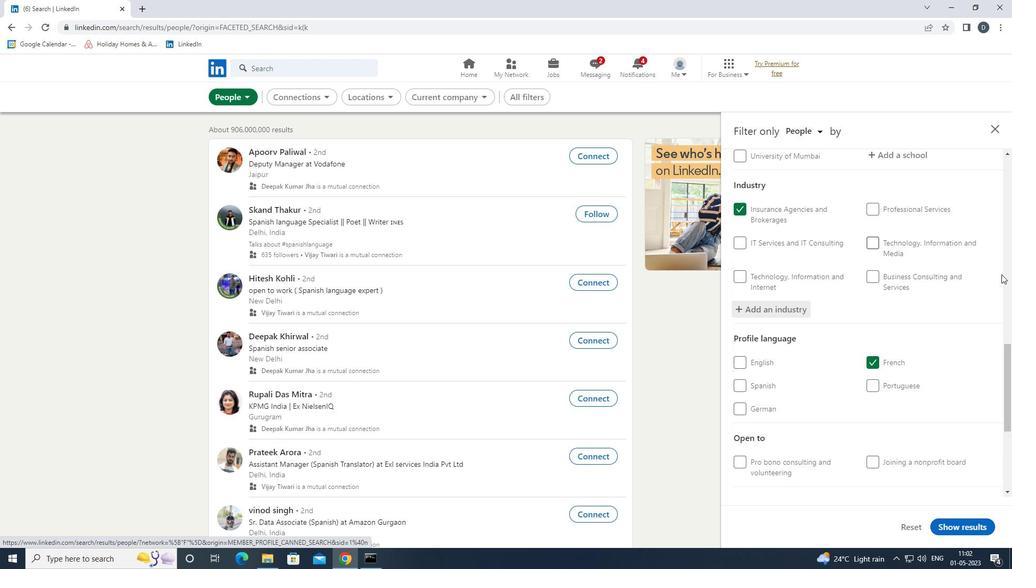 
Action: Mouse scrolled (988, 282) with delta (0, 0)
Screenshot: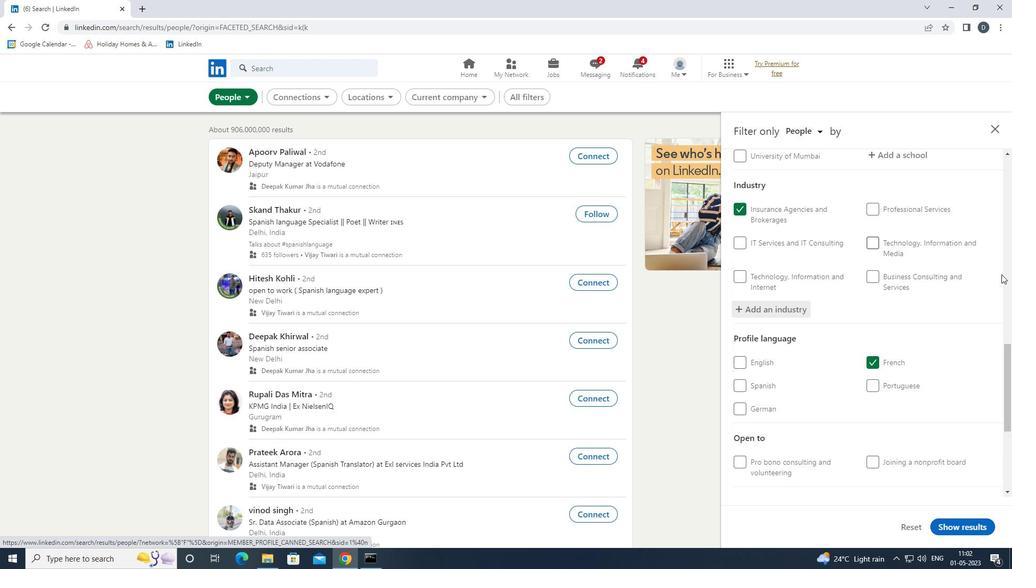 
Action: Mouse scrolled (988, 282) with delta (0, 0)
Screenshot: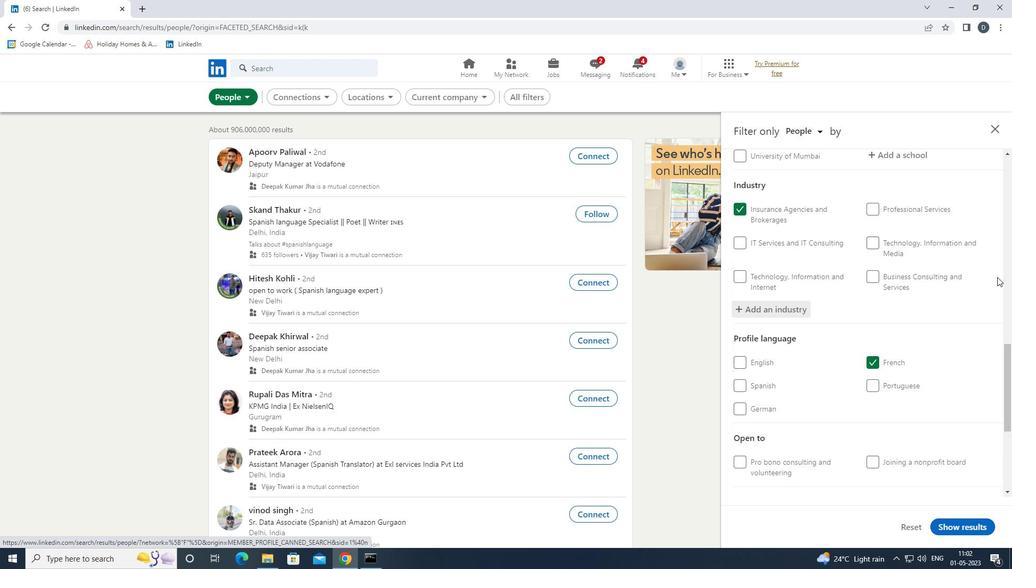 
Action: Mouse moved to (918, 348)
Screenshot: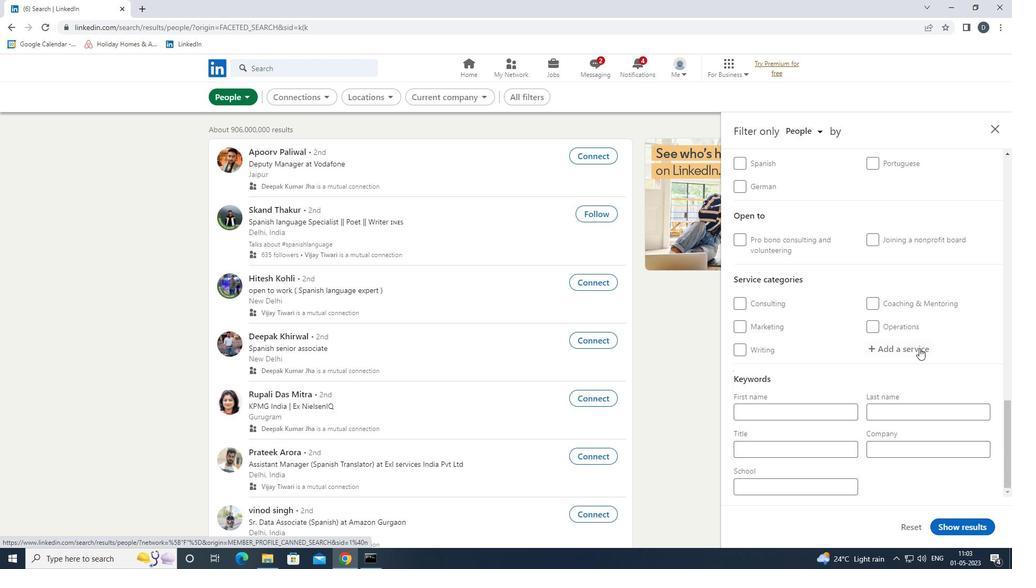 
Action: Mouse pressed left at (918, 348)
Screenshot: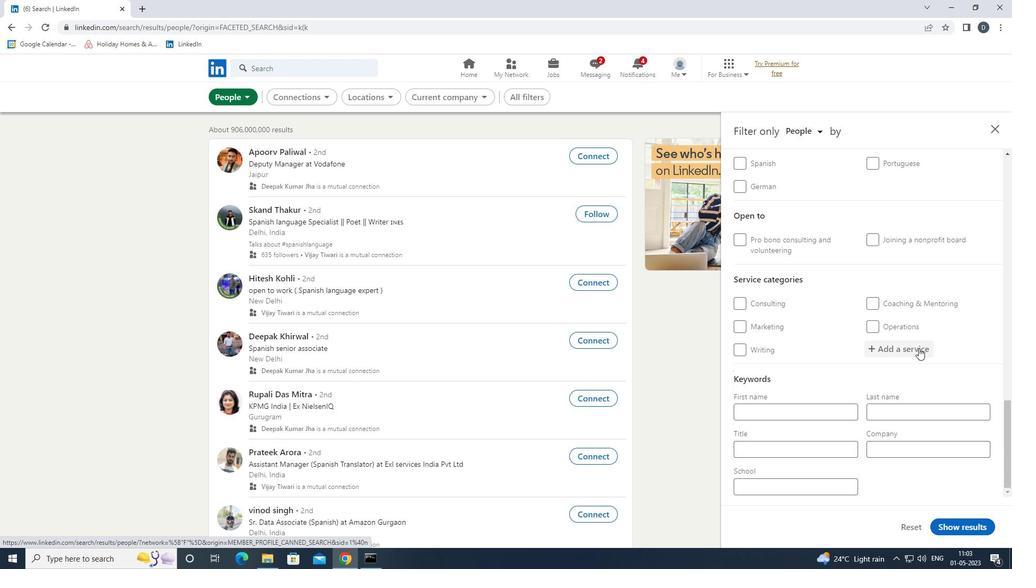 
Action: Key pressed <Key.shift>WEDDING<Key.down><Key.enter>
Screenshot: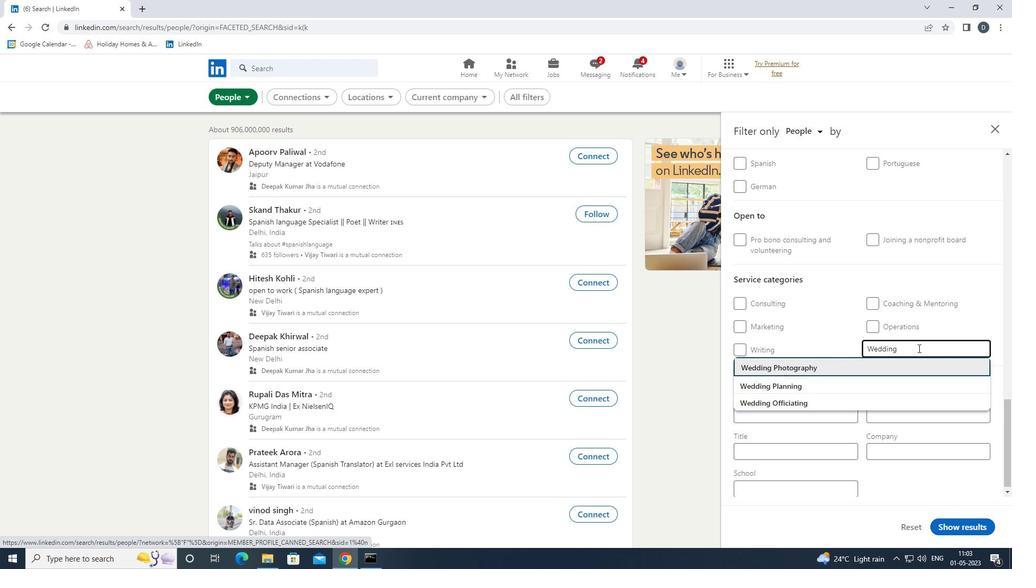 
Action: Mouse moved to (918, 348)
Screenshot: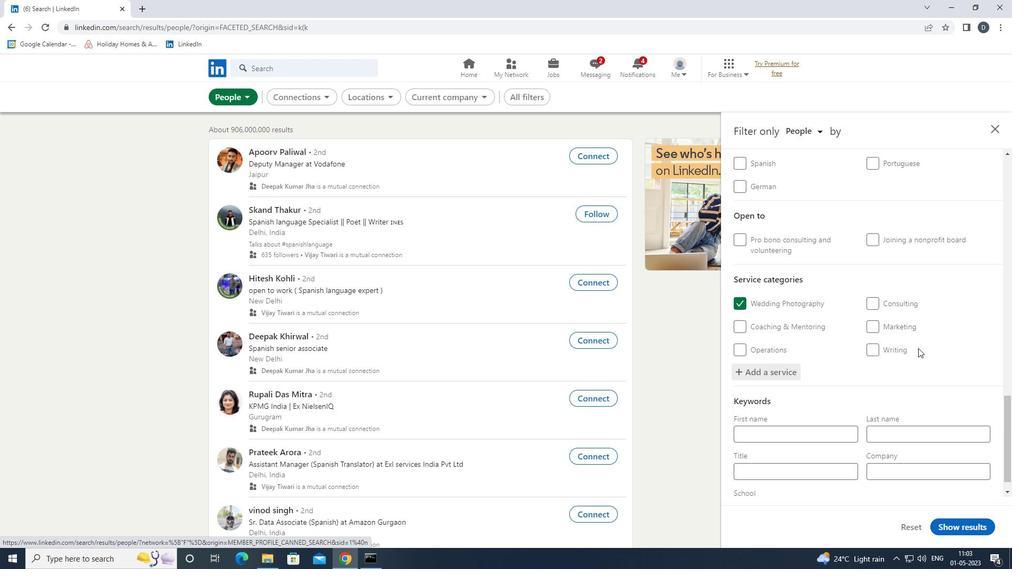 
Action: Mouse scrolled (918, 348) with delta (0, 0)
Screenshot: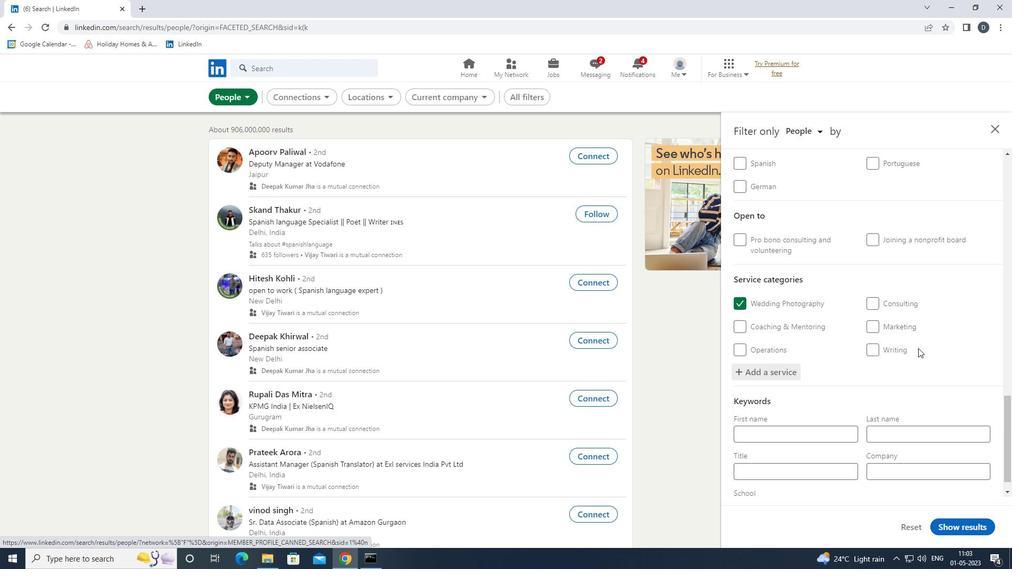 
Action: Mouse scrolled (918, 348) with delta (0, 0)
Screenshot: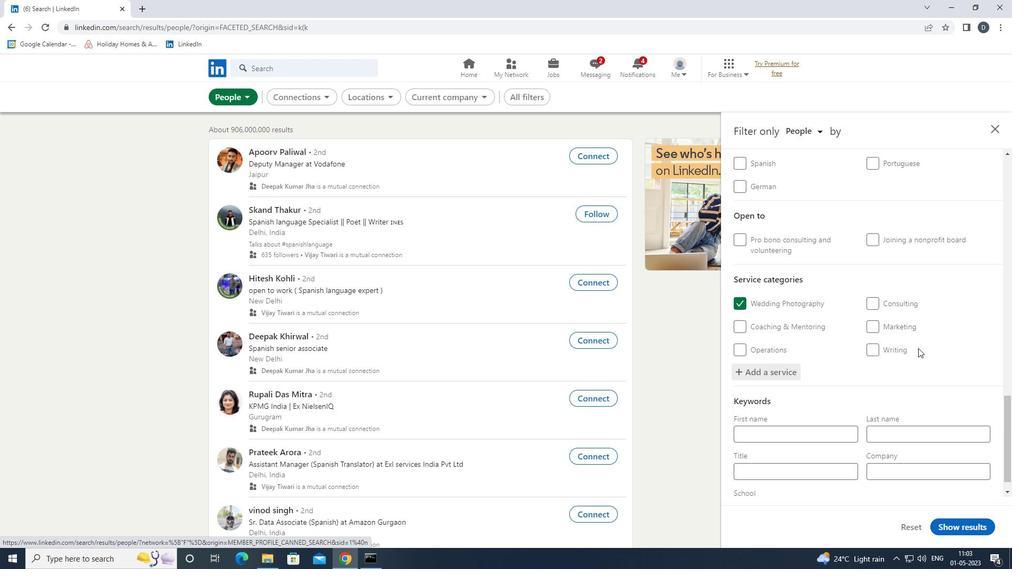 
Action: Mouse moved to (817, 448)
Screenshot: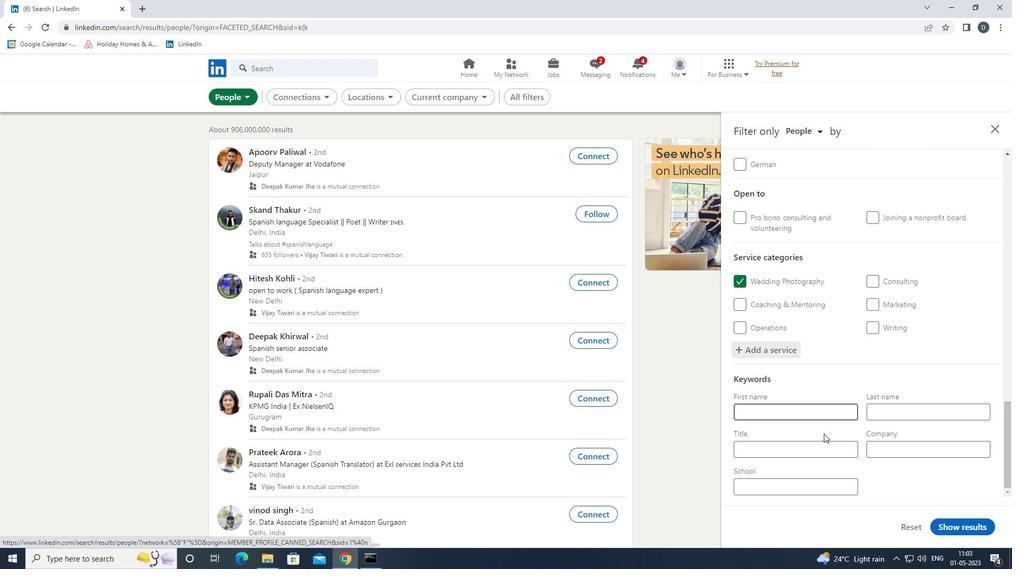 
Action: Mouse pressed left at (817, 448)
Screenshot: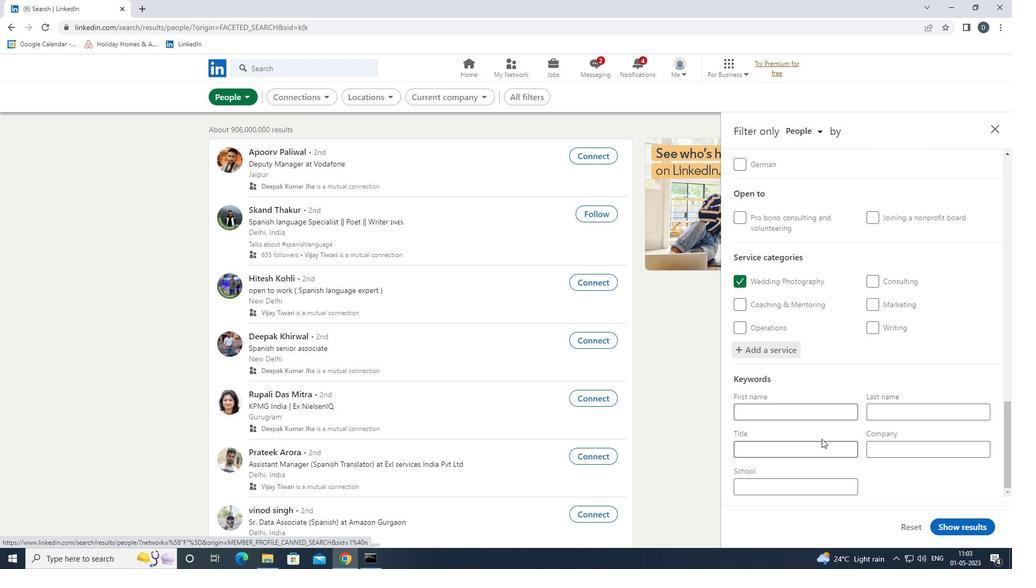 
Action: Mouse moved to (809, 440)
Screenshot: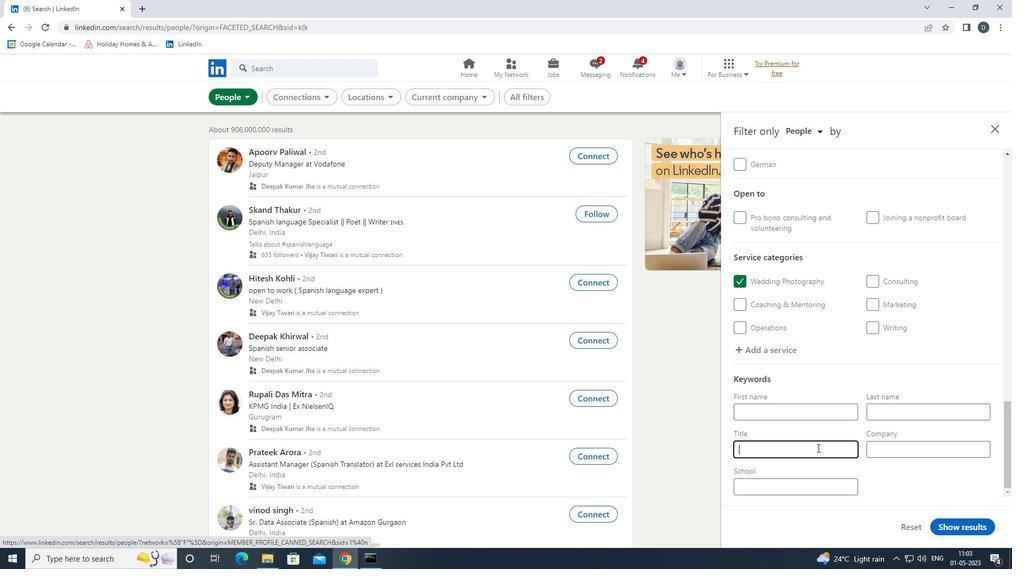 
Action: Key pressed <Key.shift><Key.shift><Key.shift><Key.shift><Key.shift><Key.shift><Key.shift><Key.shift><Key.shift><Key.shift><Key.shift><Key.shift><Key.shift><Key.shift><Key.shift><Key.shift><Key.shift>HEAVY<Key.space><Key.shift><Key.shift>EQUIPMENT<Key.space><Key.shift><Key.shift><Key.shift><Key.shift><Key.shift>OPERATOR
Screenshot: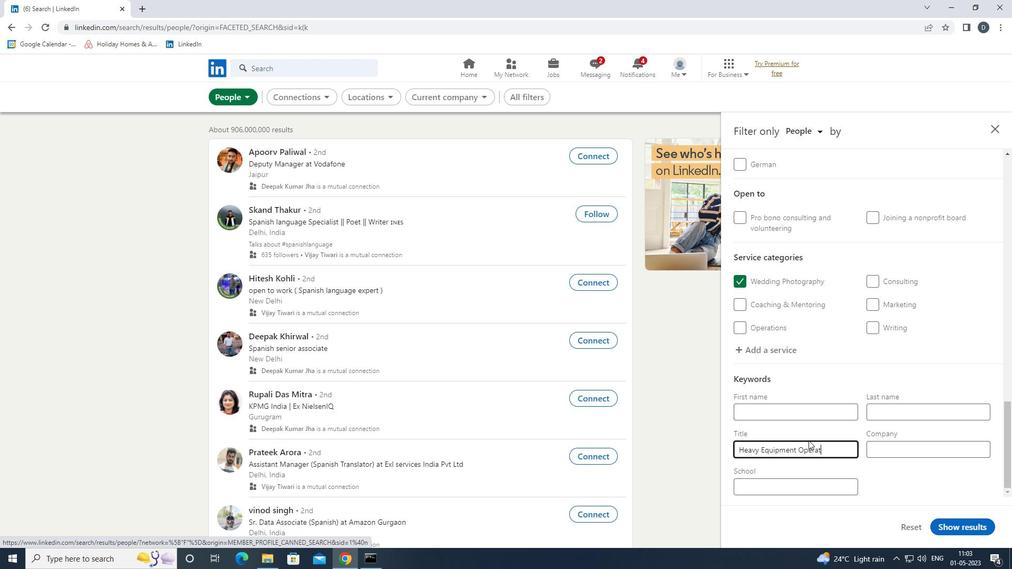 
Action: Mouse moved to (948, 528)
Screenshot: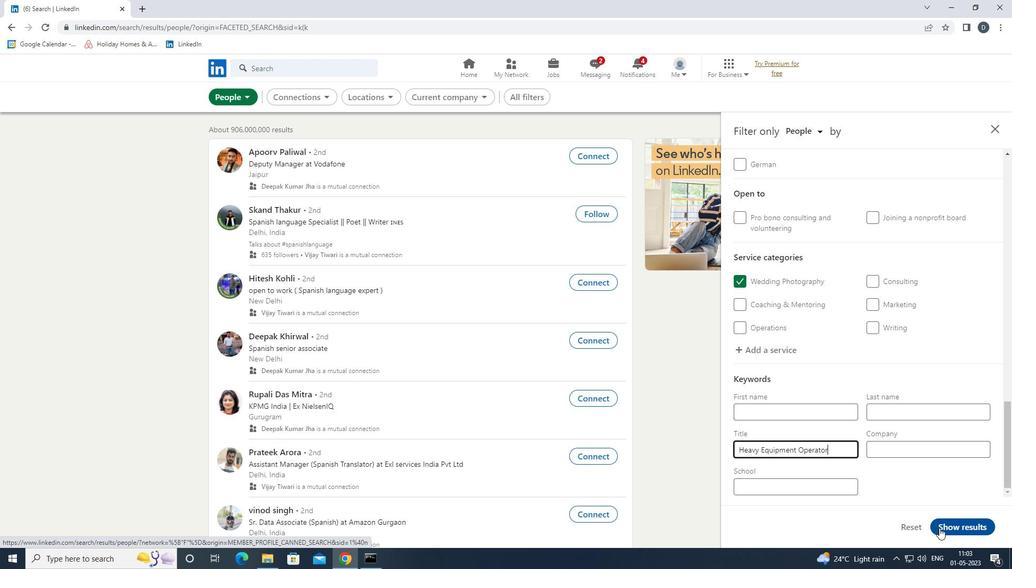 
Action: Mouse pressed left at (948, 528)
Screenshot: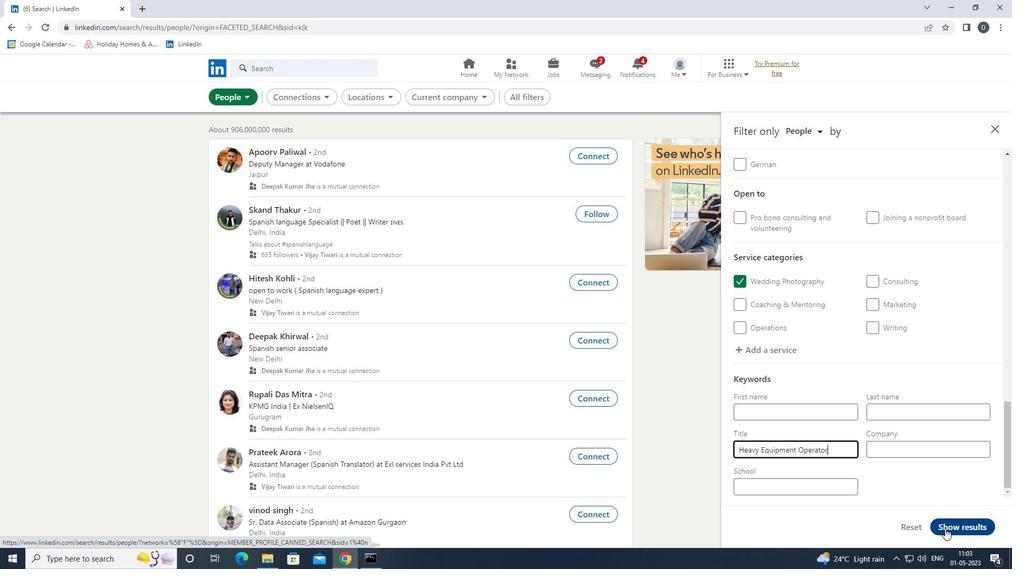 
Action: Mouse moved to (644, 290)
Screenshot: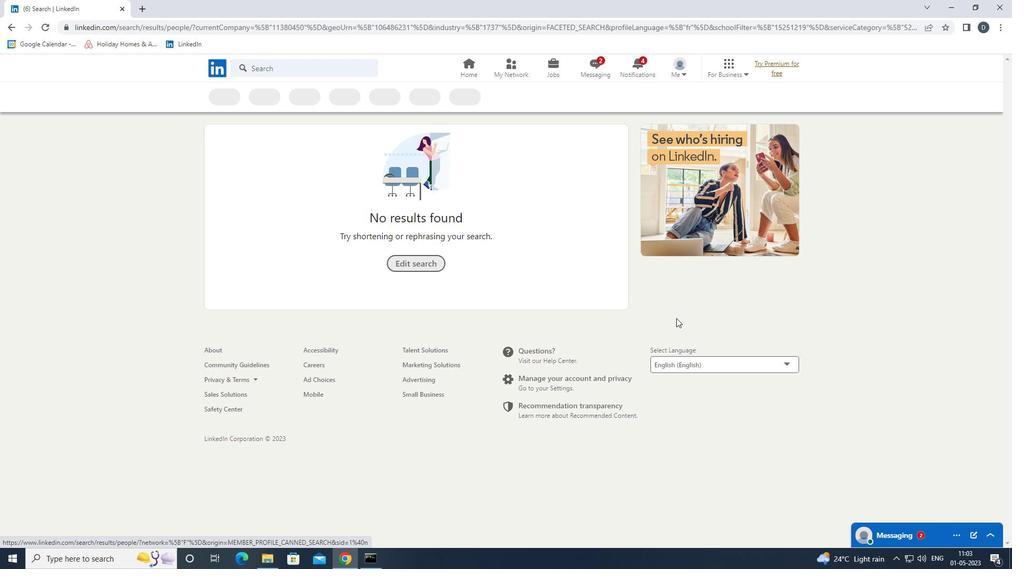 
